 Task: Search one way flight ticket for 3 adults, 3 children in premium economy from Key West: Key West International Airport to Laramie: Laramie Regional Airport on 5-3-2023. Choice of flights is United. Number of bags: 1 carry on bag. Price is upto 84000. Outbound departure time preference is 20:00.
Action: Mouse moved to (385, 161)
Screenshot: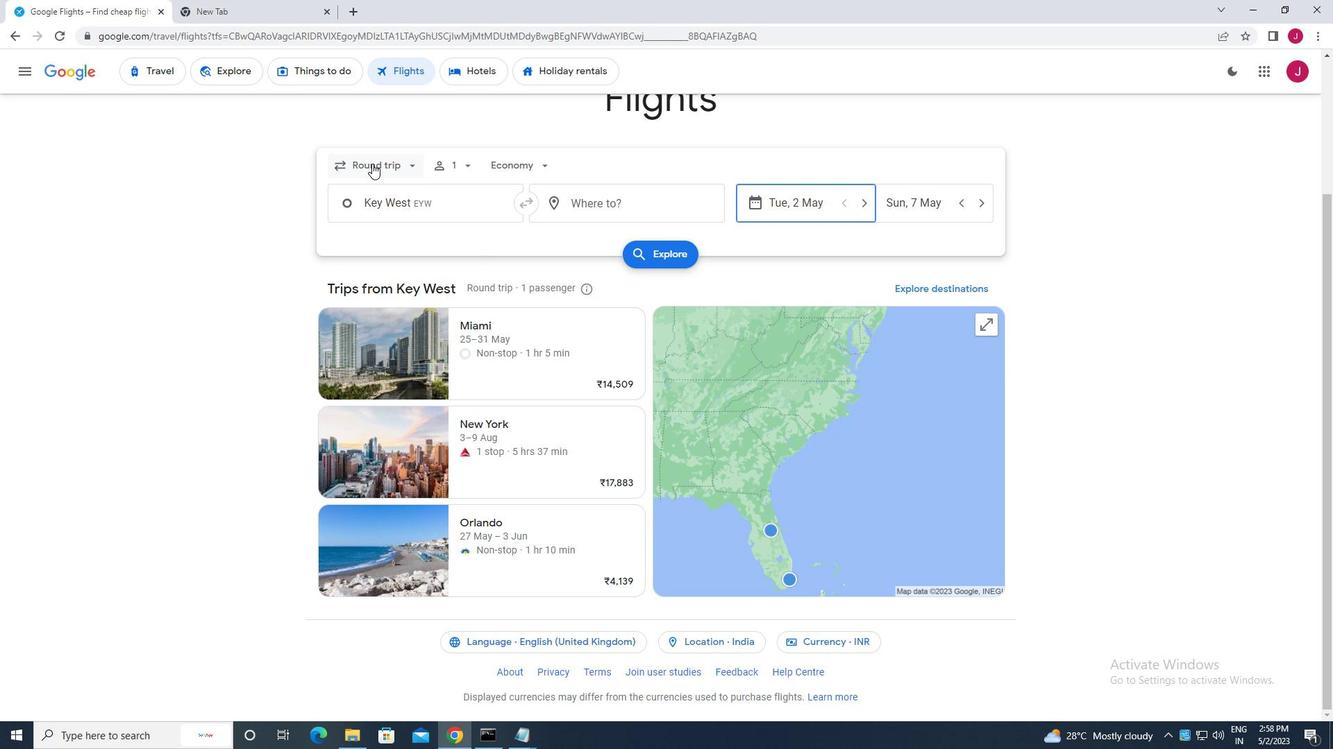 
Action: Mouse pressed left at (385, 161)
Screenshot: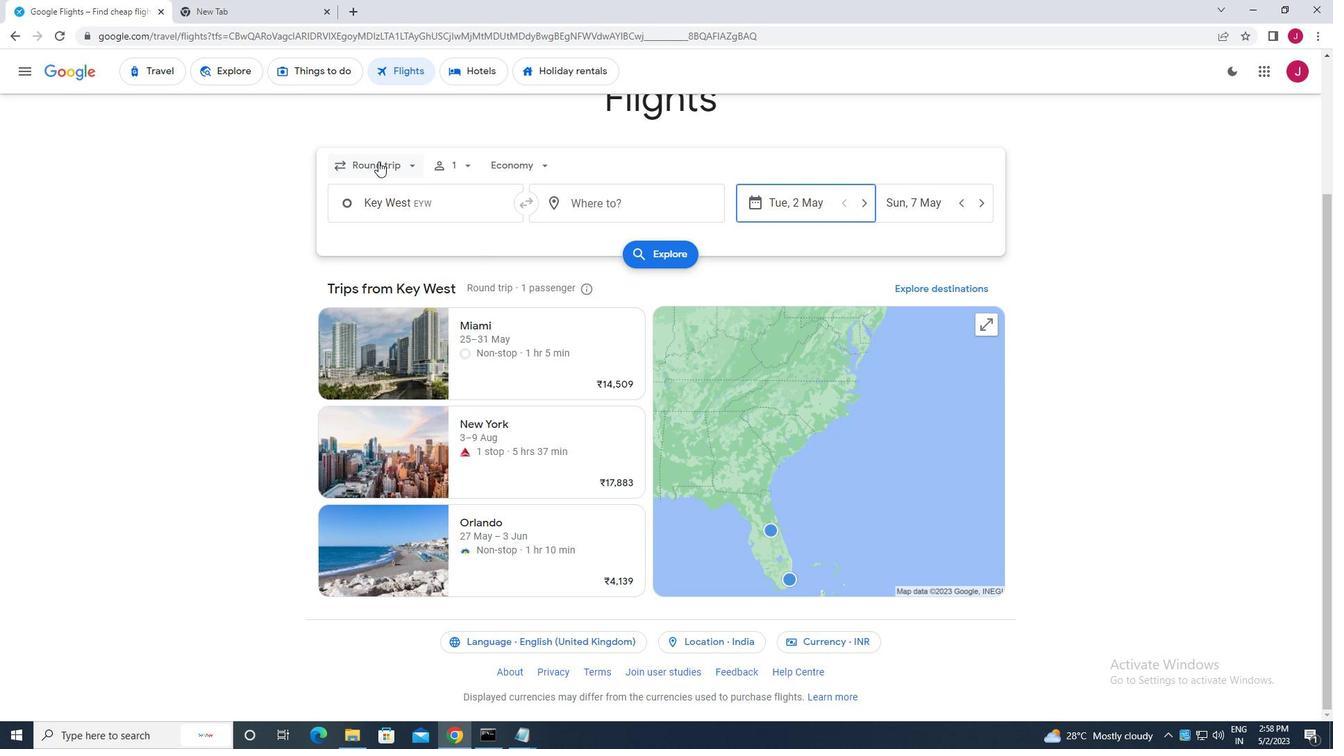 
Action: Mouse moved to (388, 227)
Screenshot: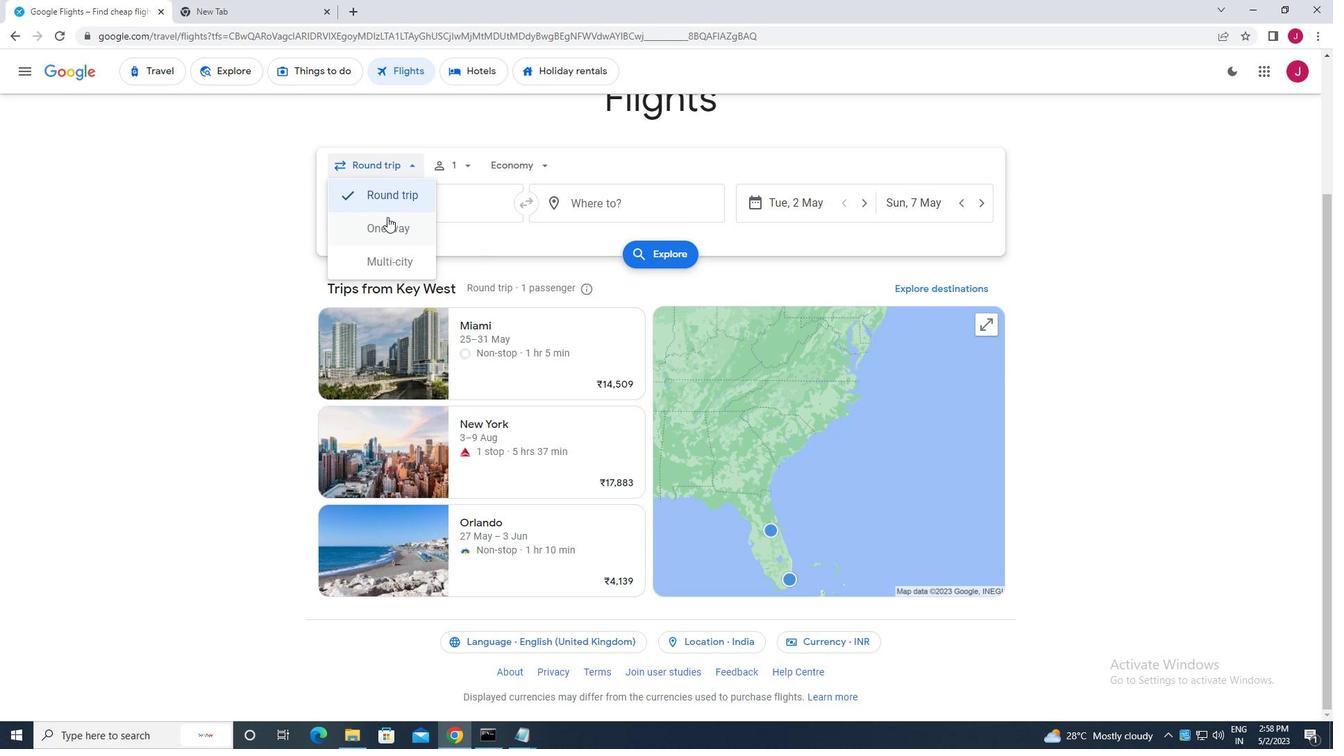 
Action: Mouse pressed left at (388, 227)
Screenshot: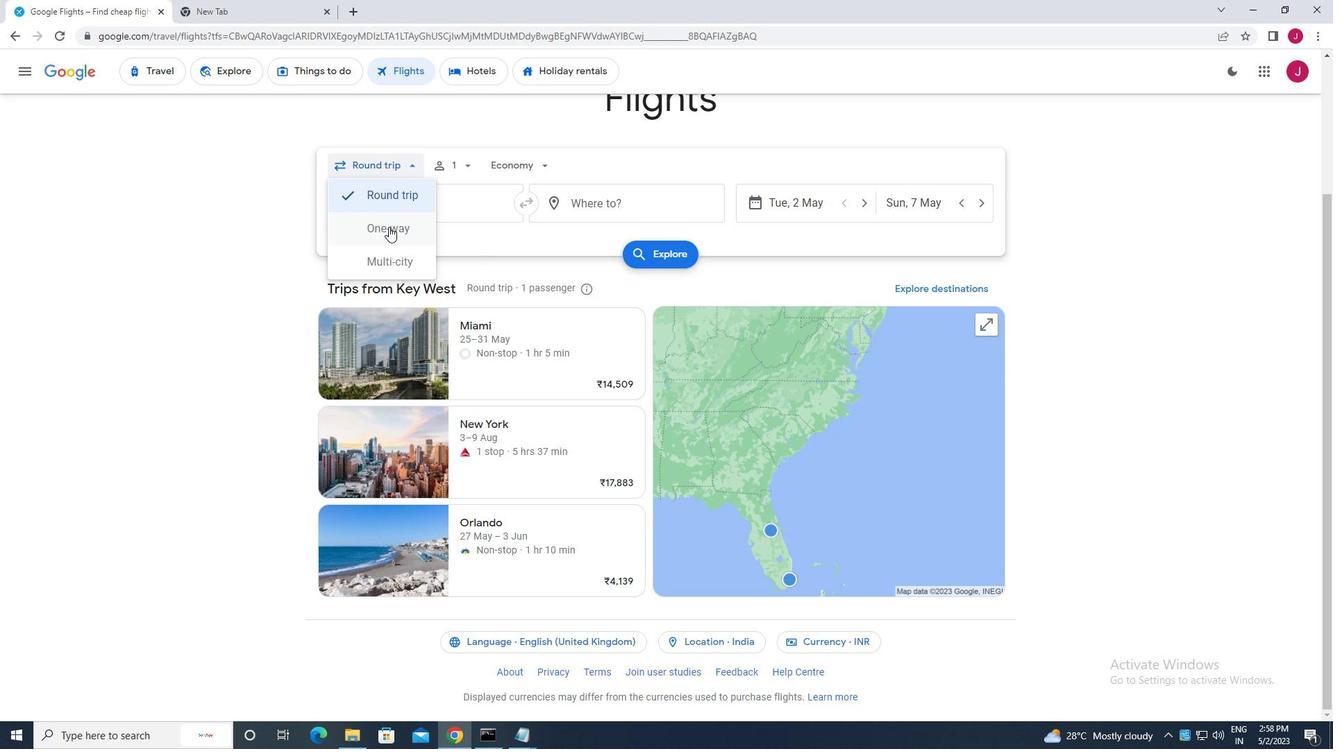 
Action: Mouse moved to (459, 164)
Screenshot: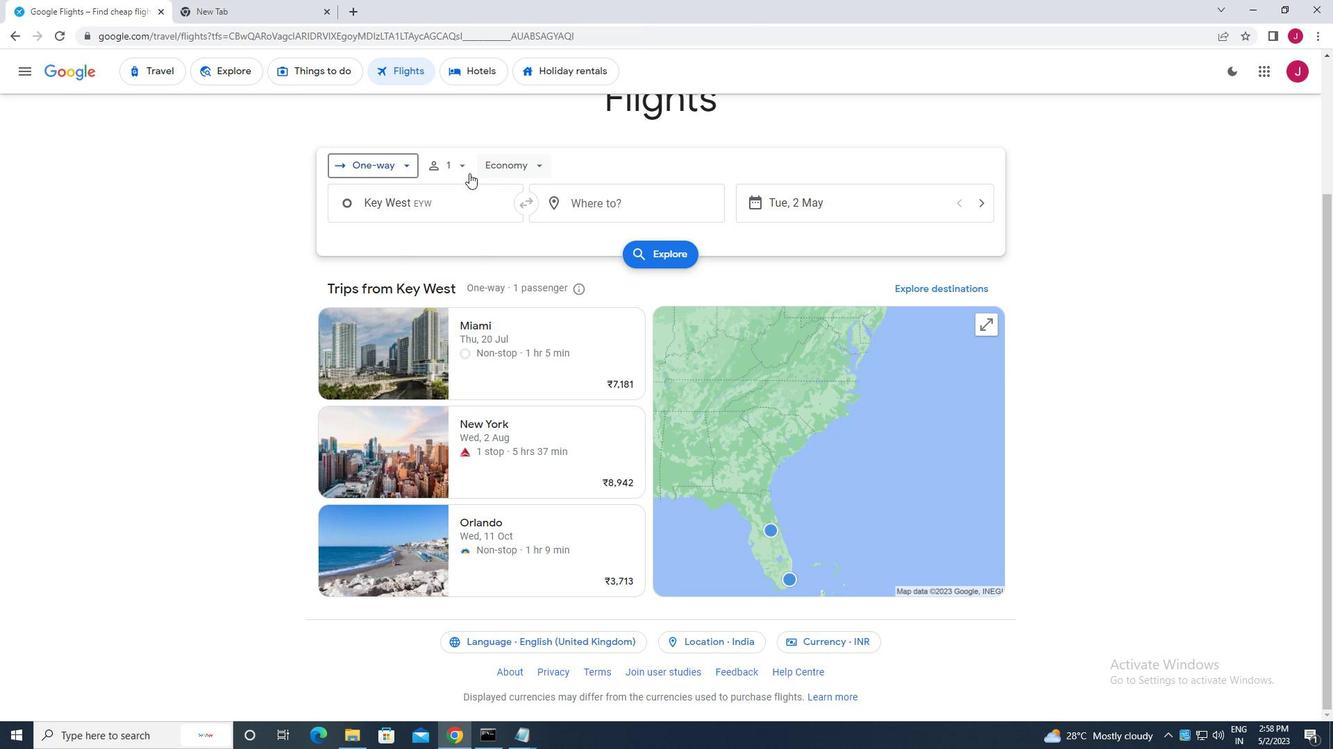 
Action: Mouse pressed left at (459, 164)
Screenshot: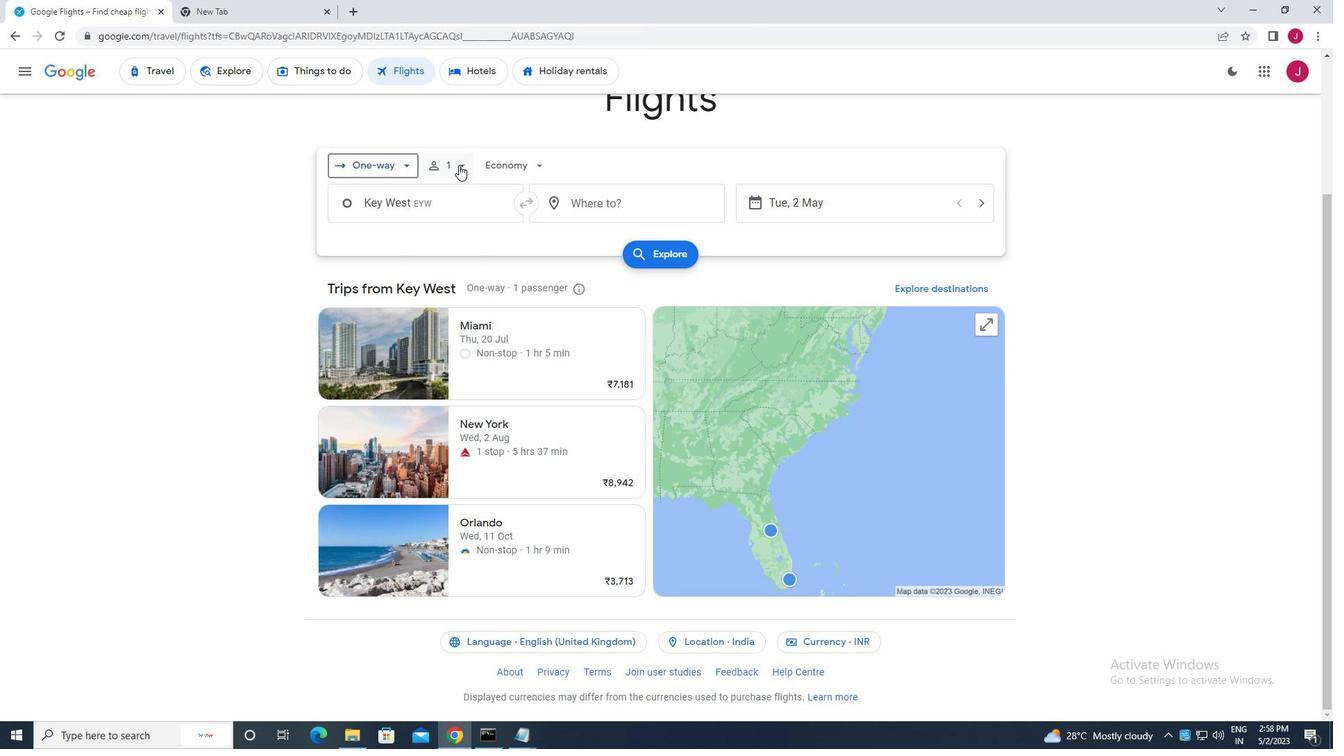 
Action: Mouse moved to (573, 202)
Screenshot: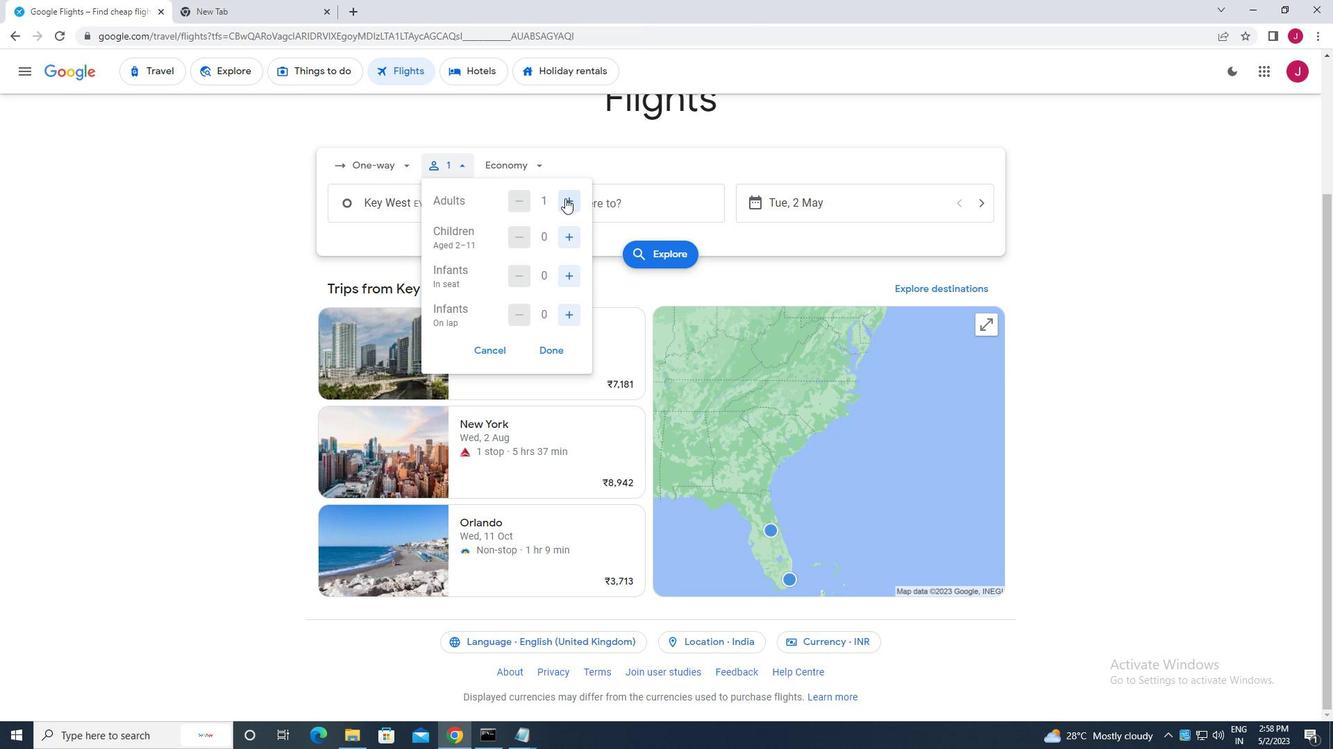 
Action: Mouse pressed left at (573, 202)
Screenshot: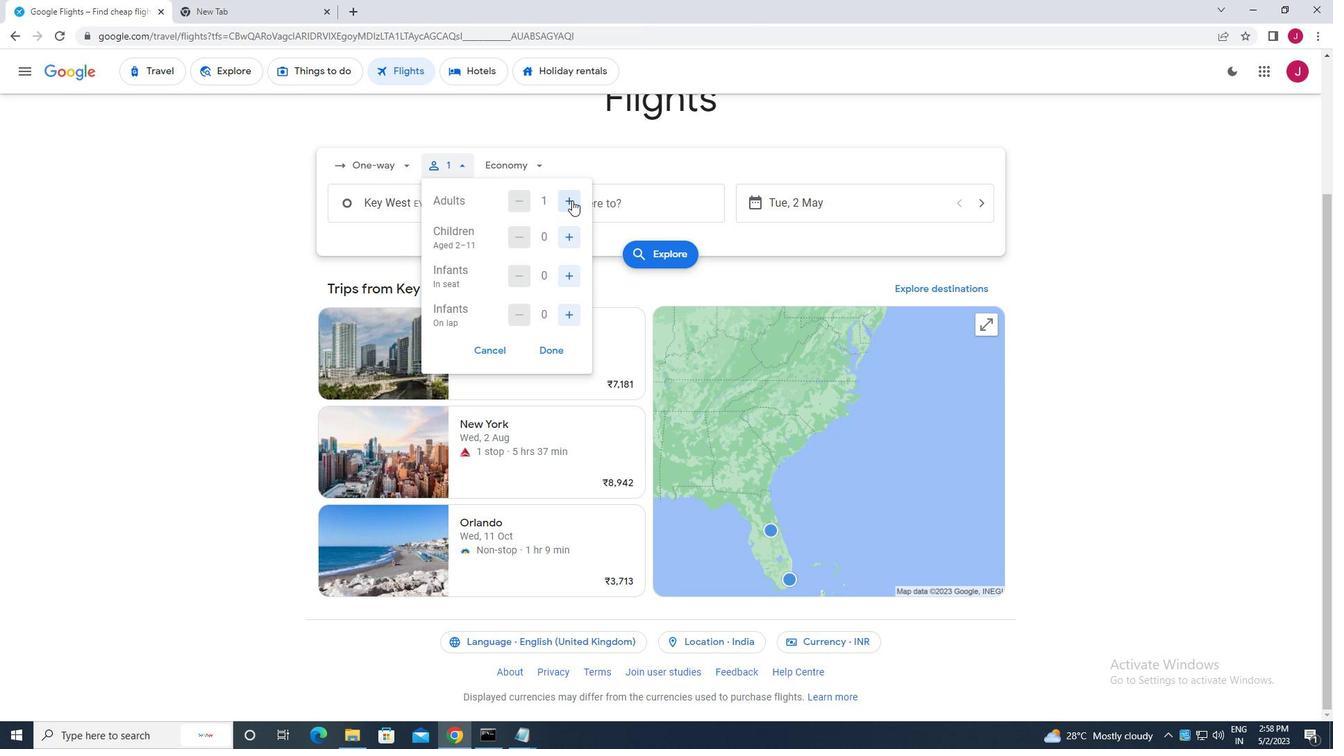 
Action: Mouse pressed left at (573, 202)
Screenshot: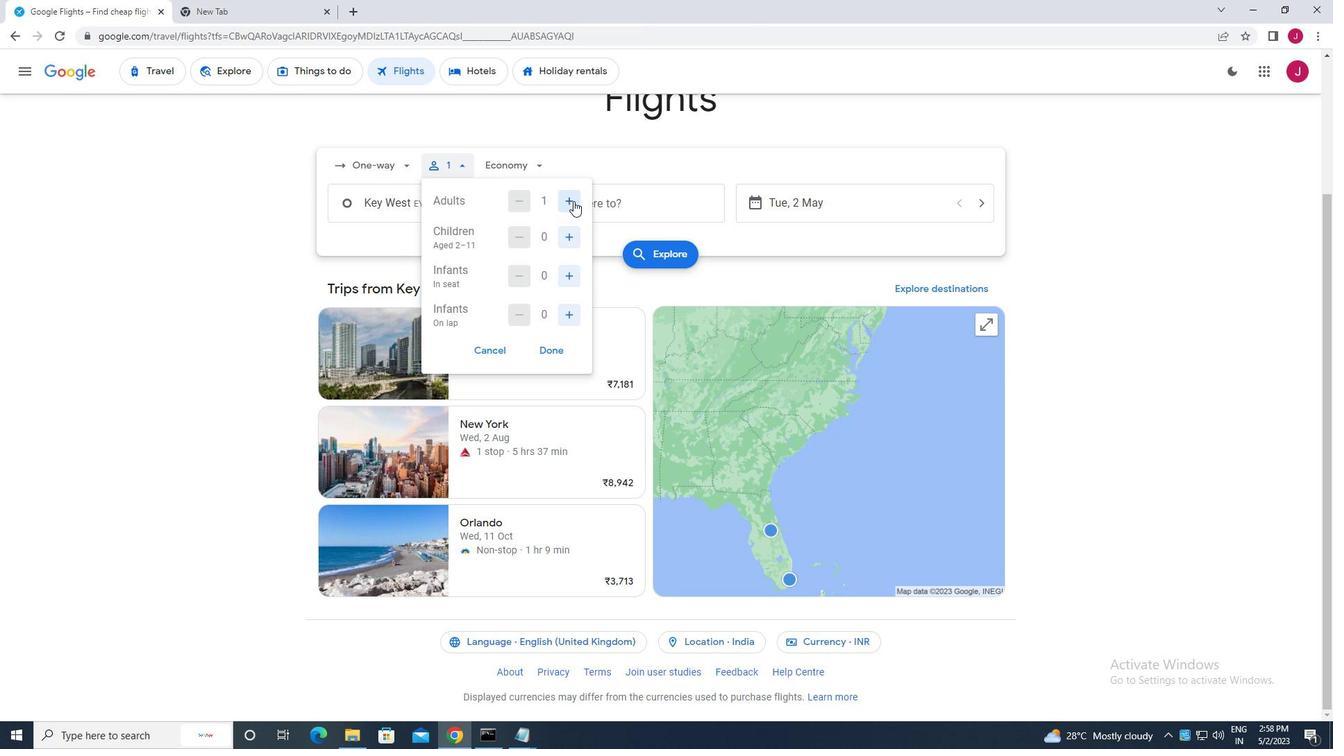 
Action: Mouse moved to (571, 239)
Screenshot: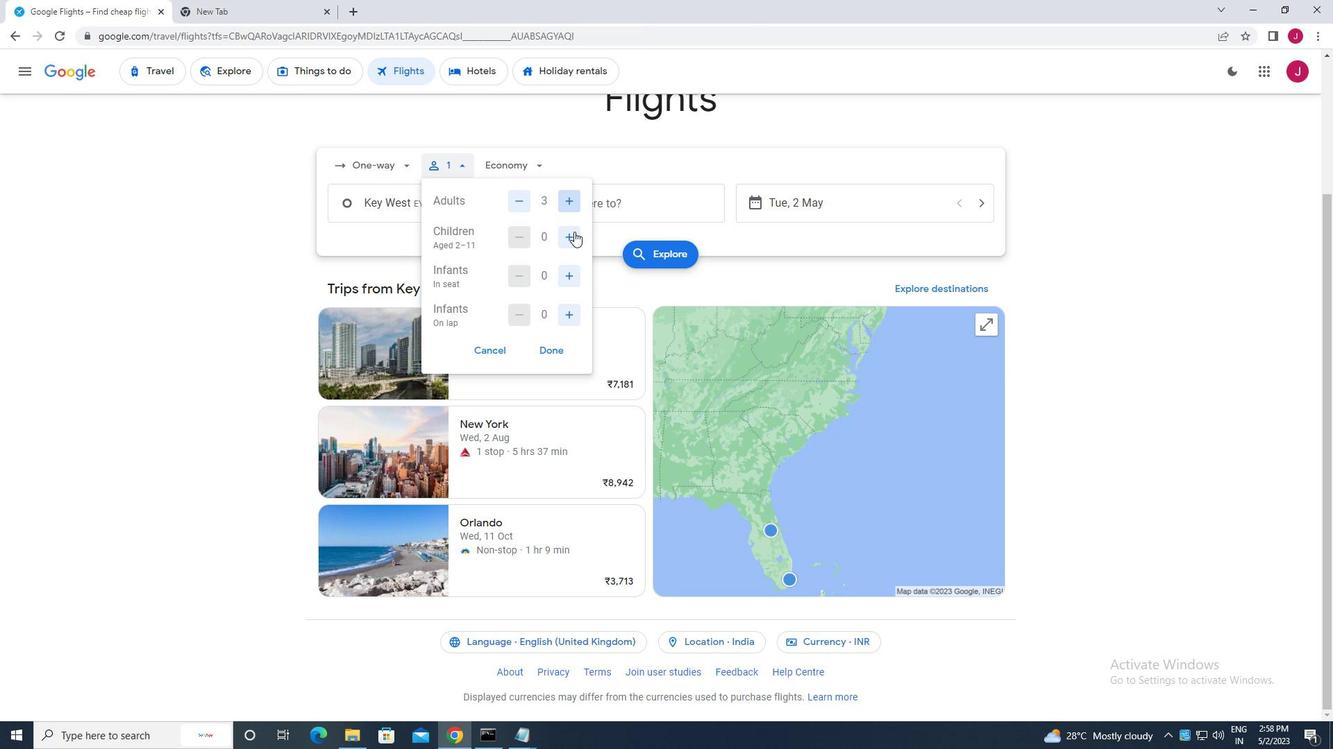 
Action: Mouse pressed left at (571, 239)
Screenshot: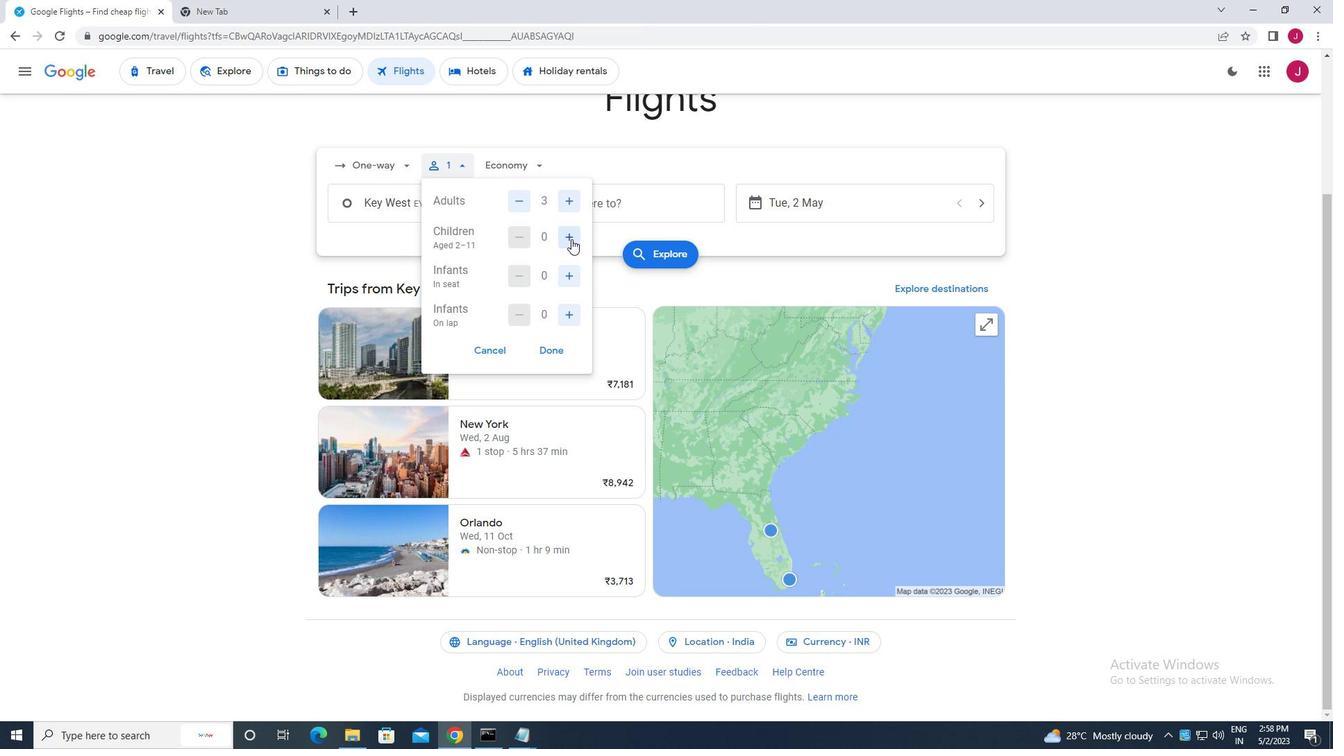 
Action: Mouse pressed left at (571, 239)
Screenshot: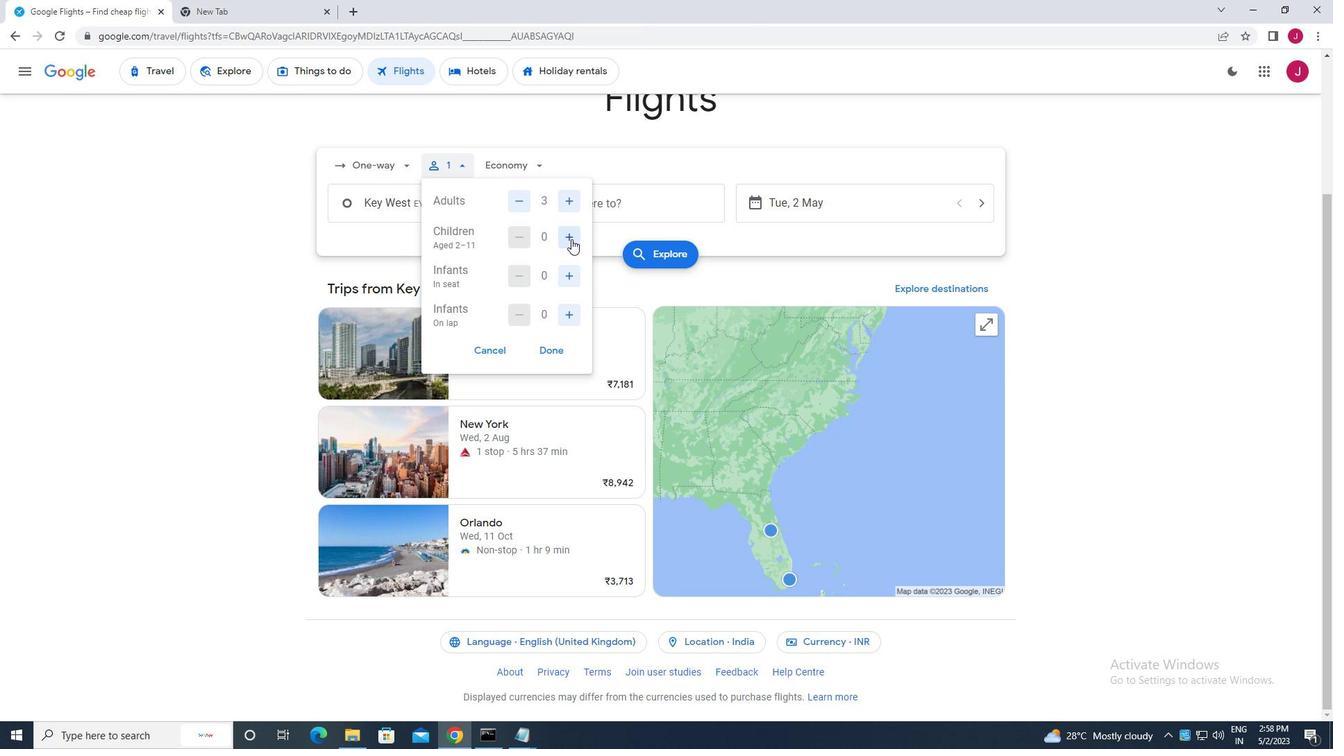 
Action: Mouse pressed left at (571, 239)
Screenshot: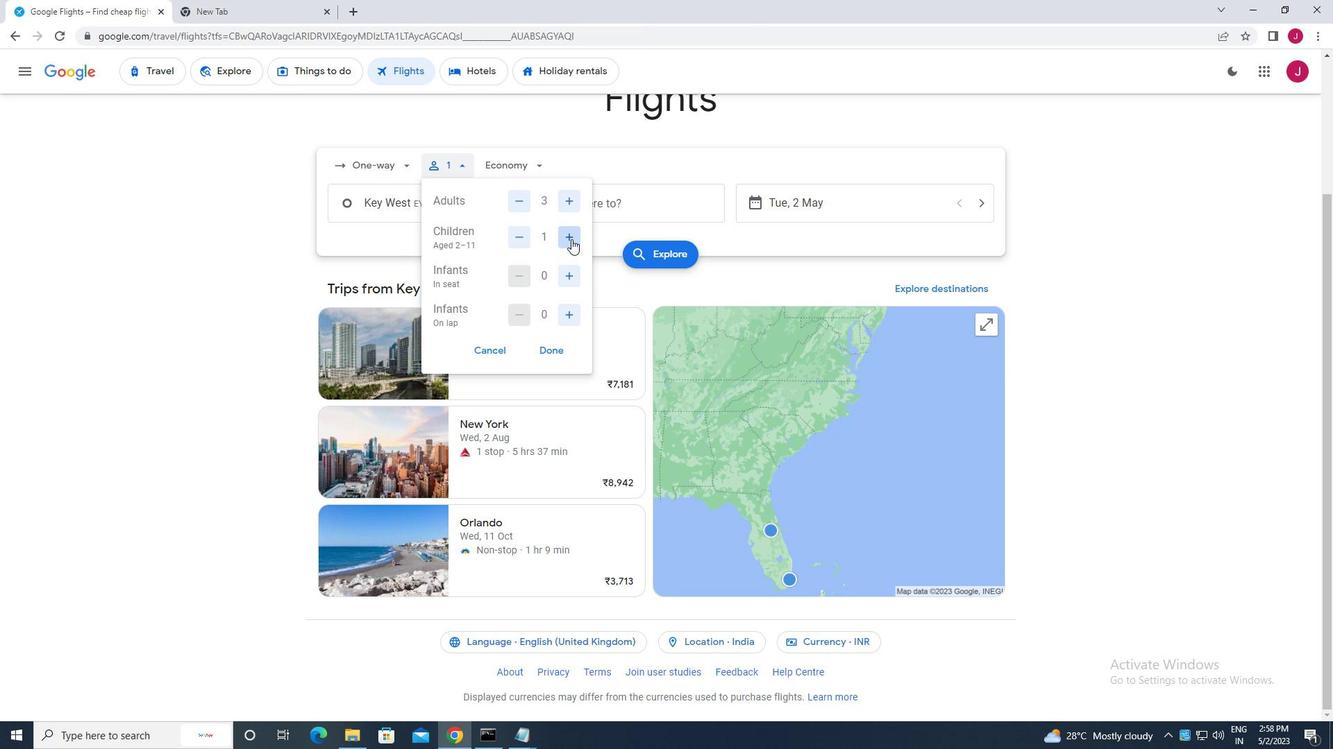 
Action: Mouse moved to (550, 352)
Screenshot: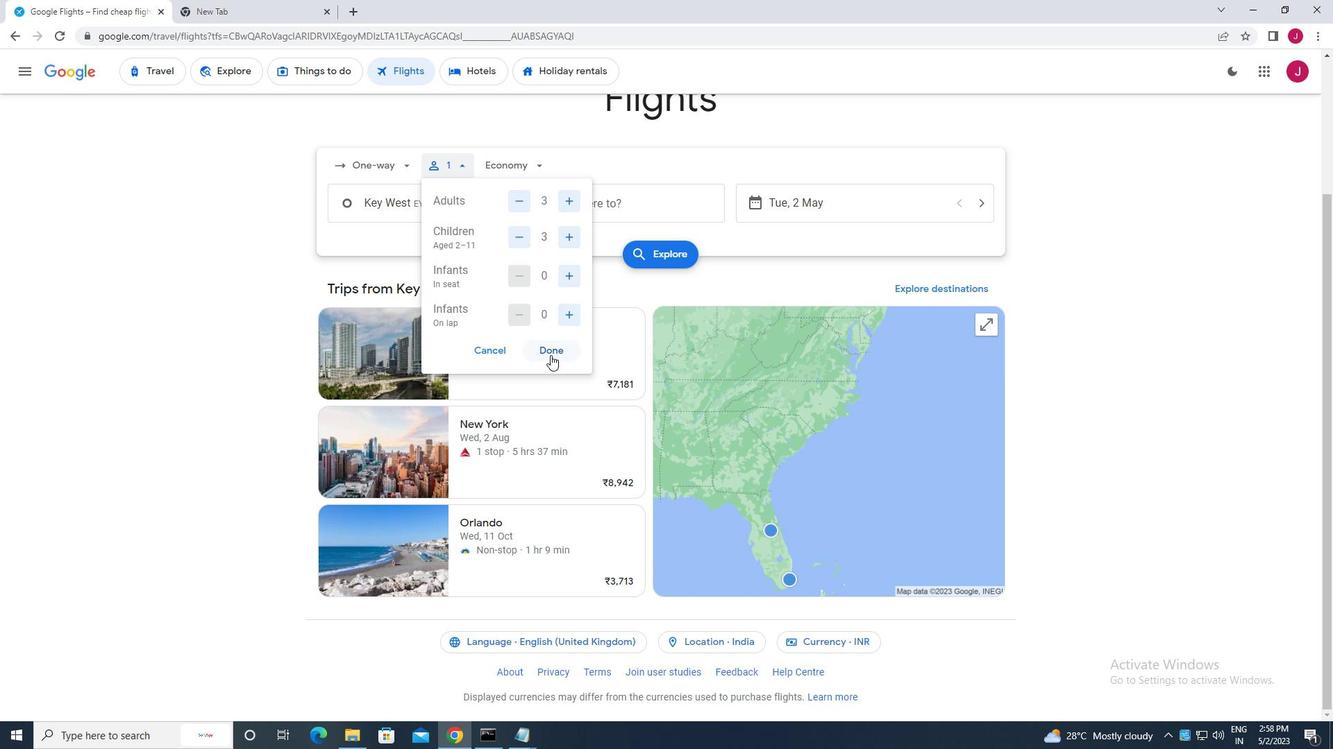 
Action: Mouse pressed left at (550, 352)
Screenshot: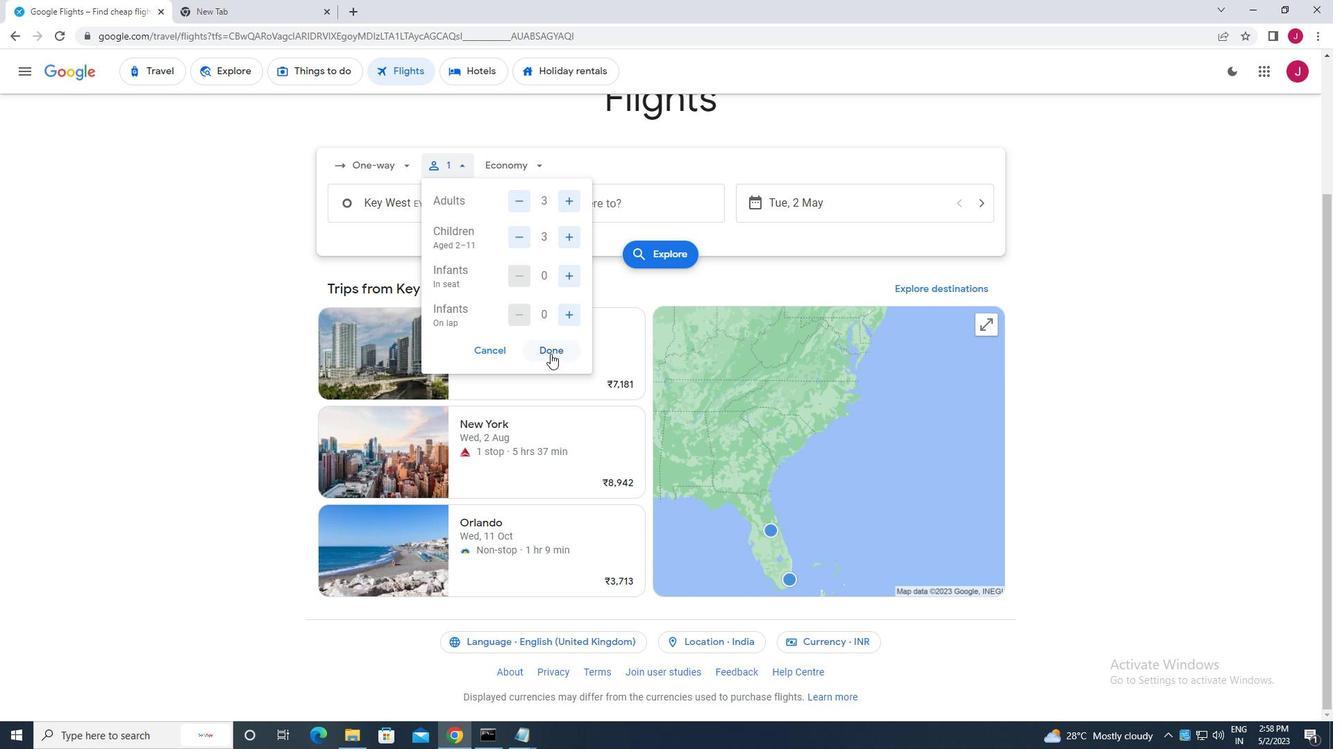 
Action: Mouse moved to (526, 160)
Screenshot: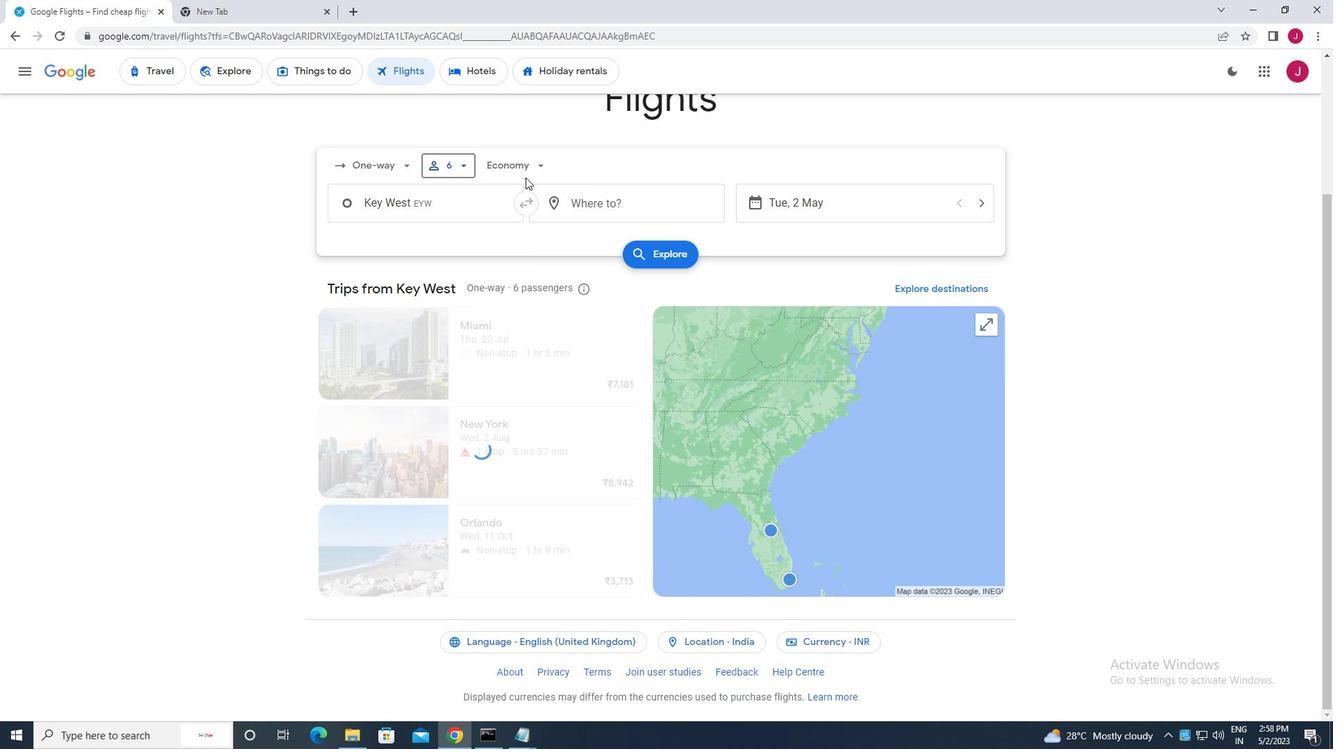 
Action: Mouse pressed left at (526, 160)
Screenshot: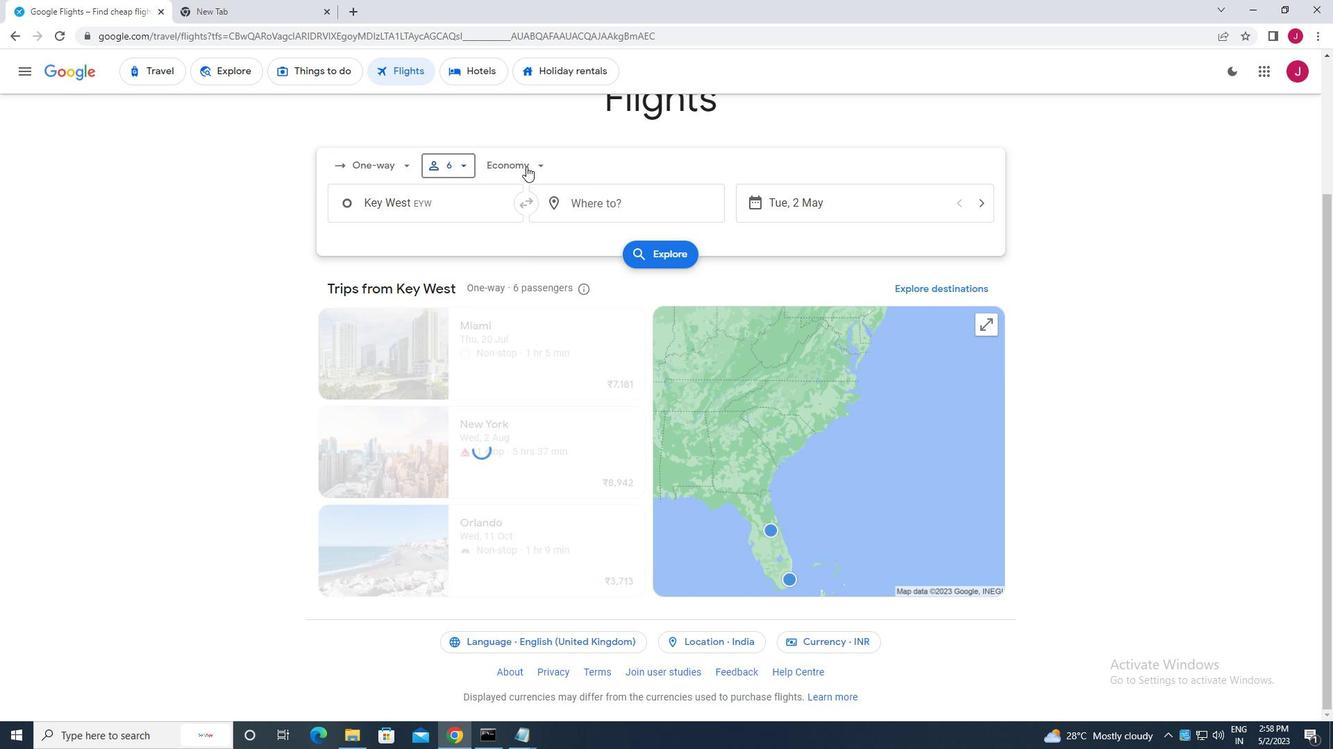
Action: Mouse moved to (529, 231)
Screenshot: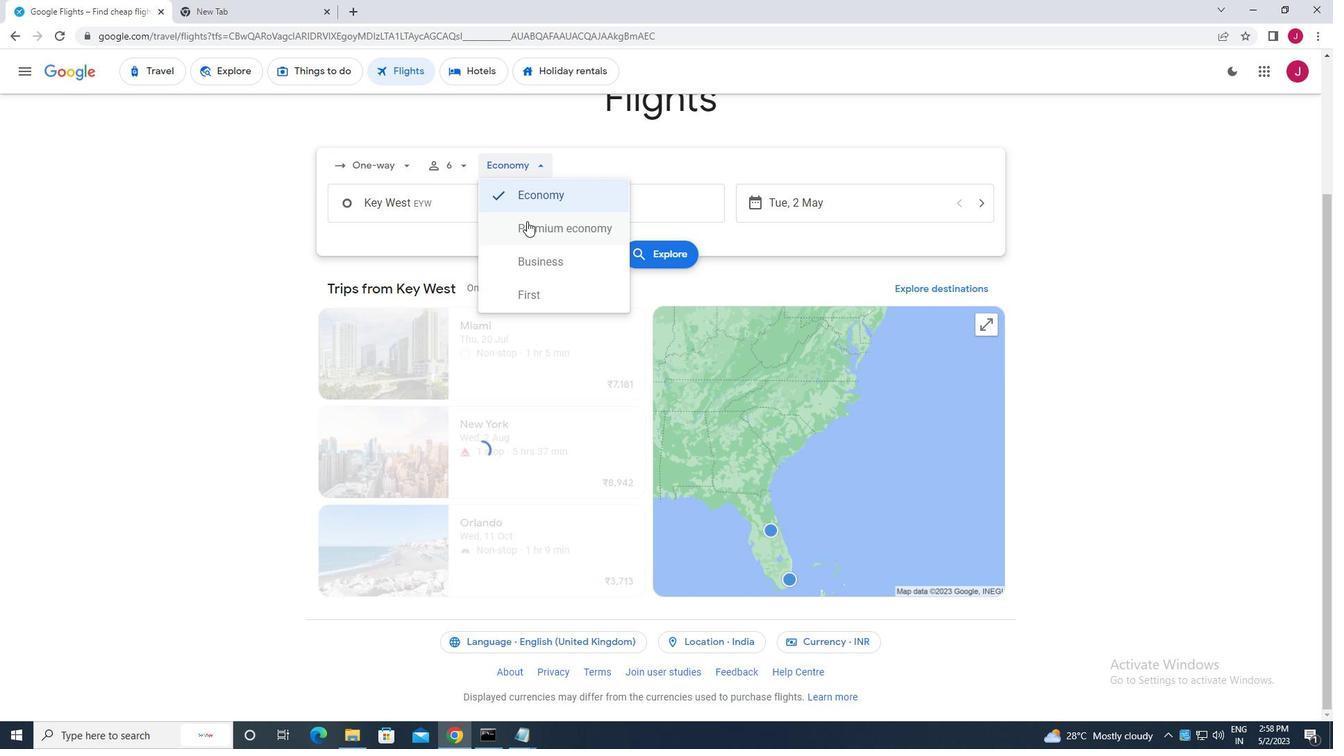 
Action: Mouse pressed left at (529, 231)
Screenshot: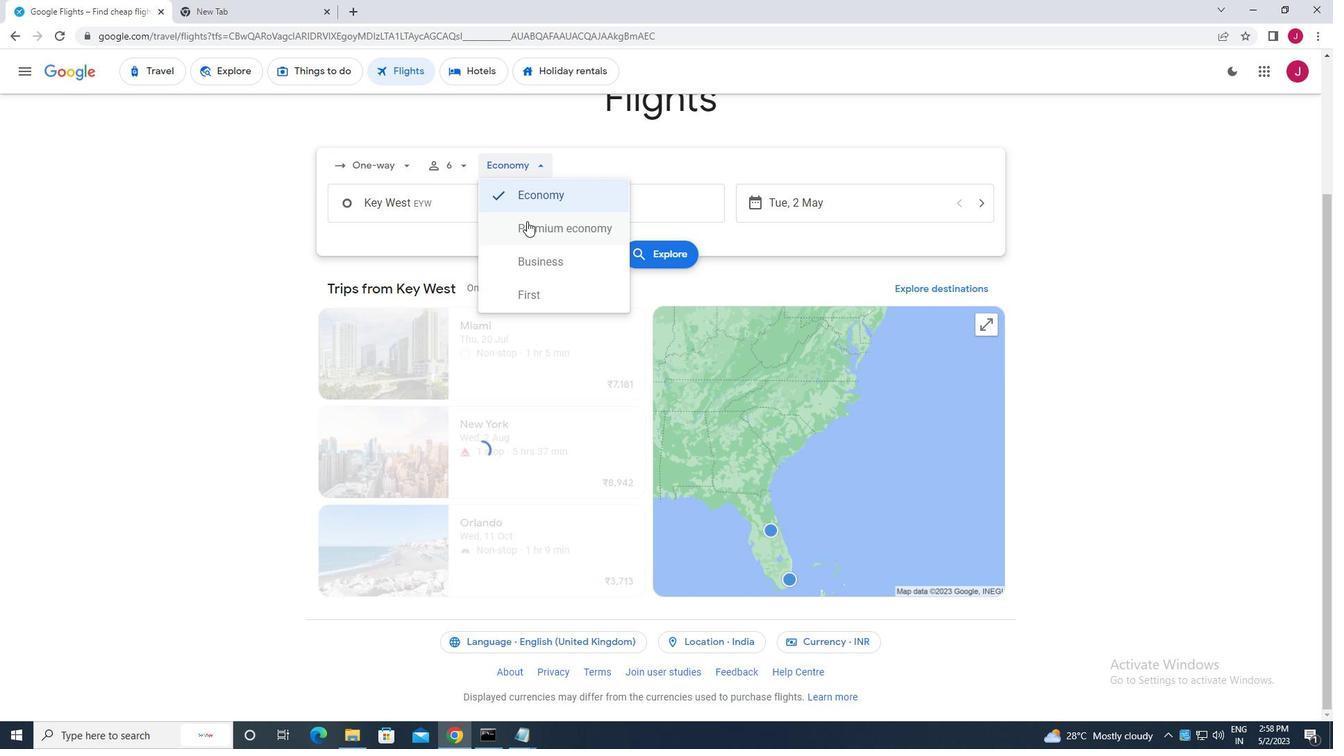 
Action: Mouse moved to (465, 201)
Screenshot: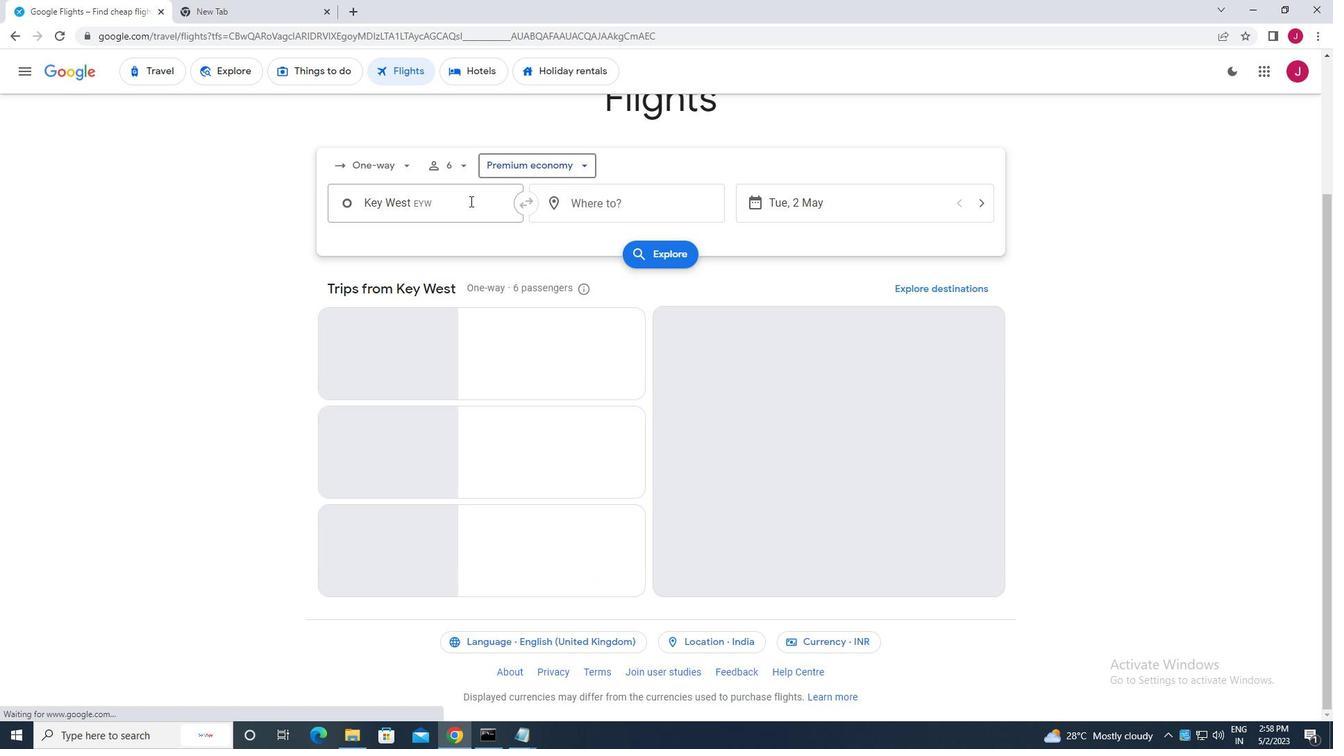 
Action: Mouse pressed left at (465, 201)
Screenshot: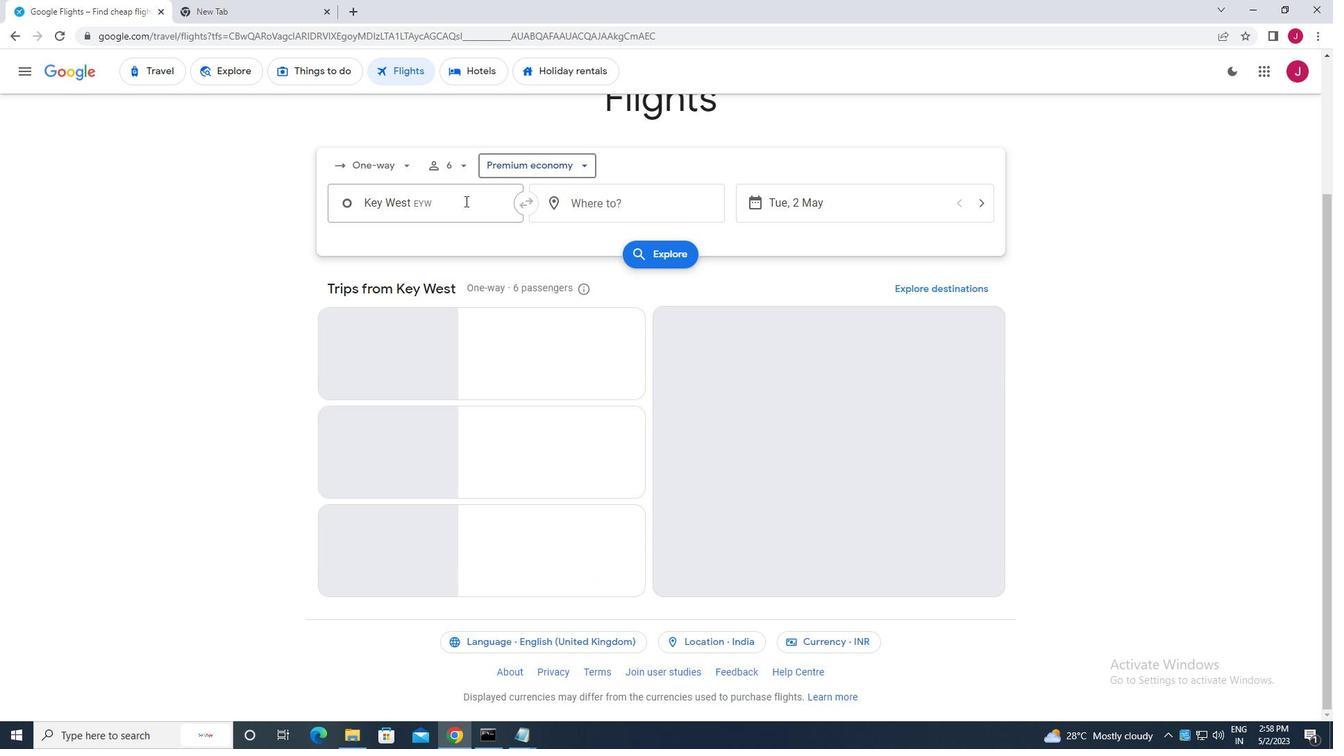 
Action: Mouse moved to (467, 195)
Screenshot: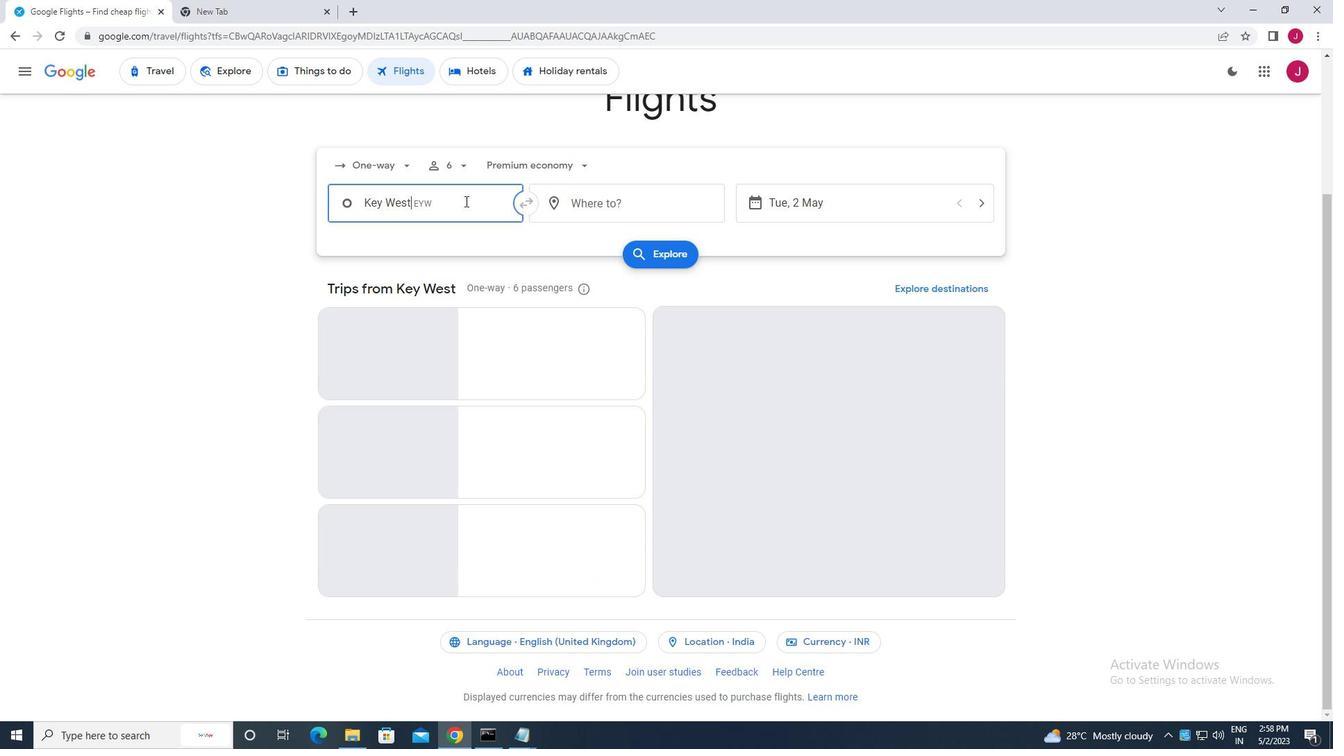 
Action: Key pressed key
Screenshot: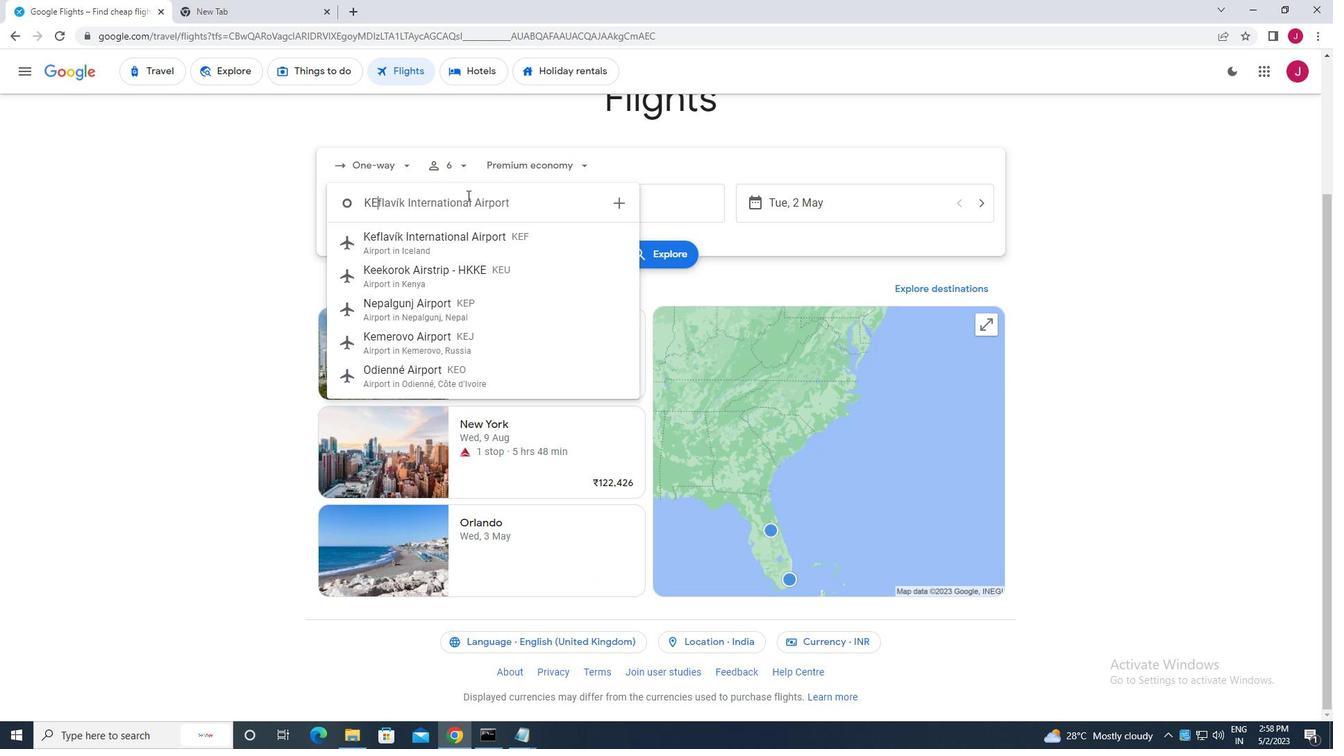 
Action: Mouse moved to (472, 267)
Screenshot: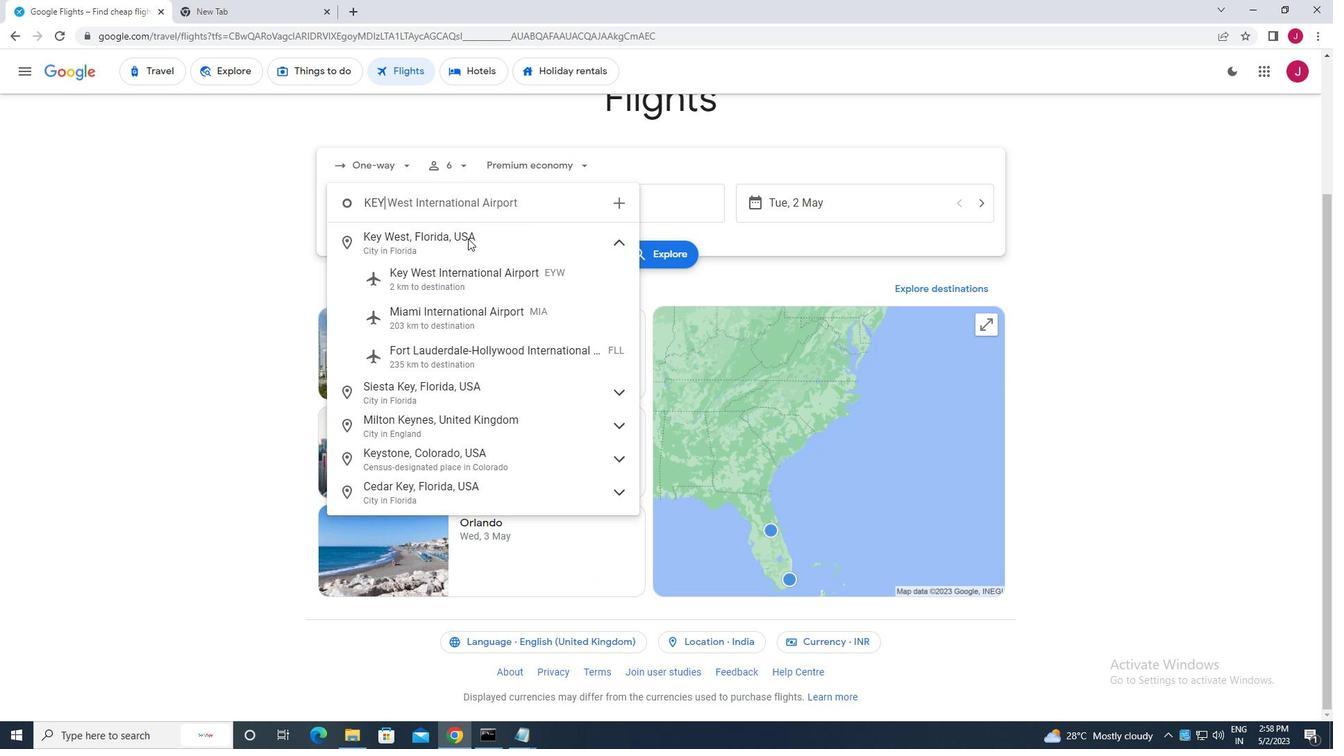 
Action: Mouse pressed left at (472, 267)
Screenshot: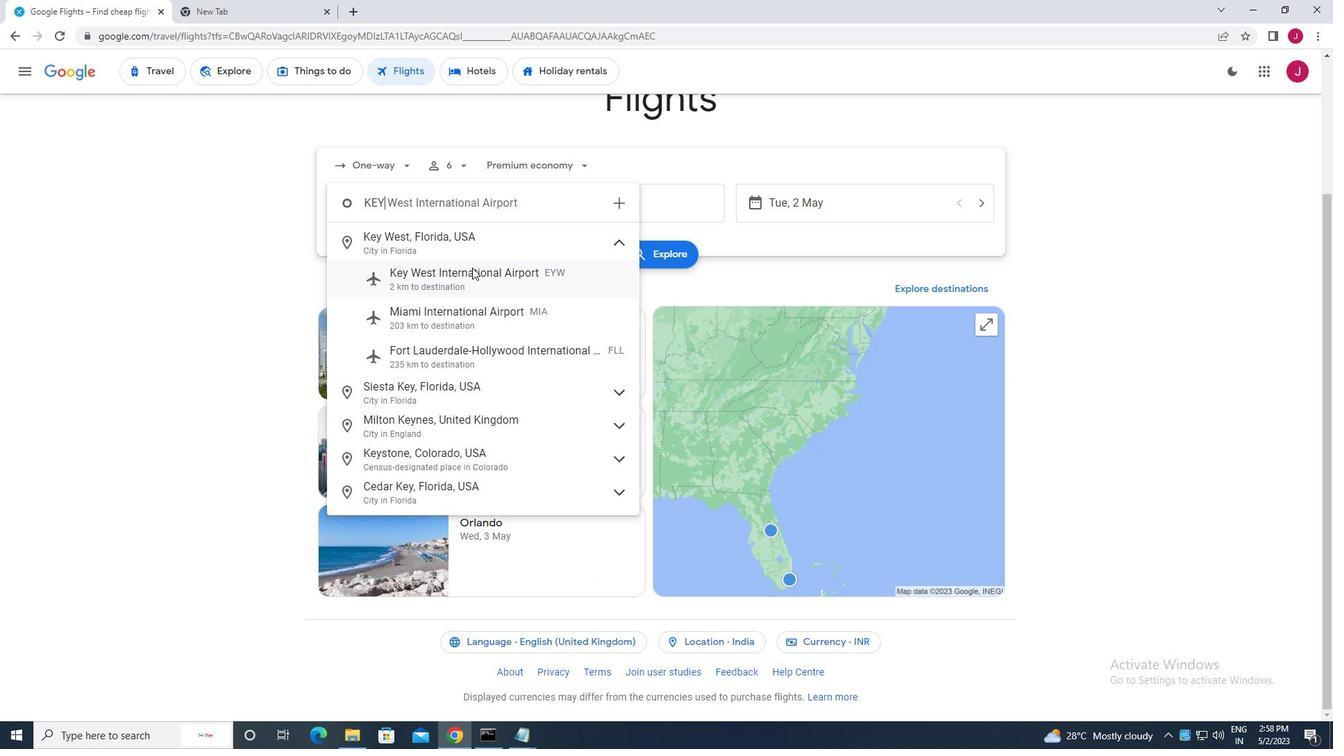 
Action: Mouse moved to (638, 213)
Screenshot: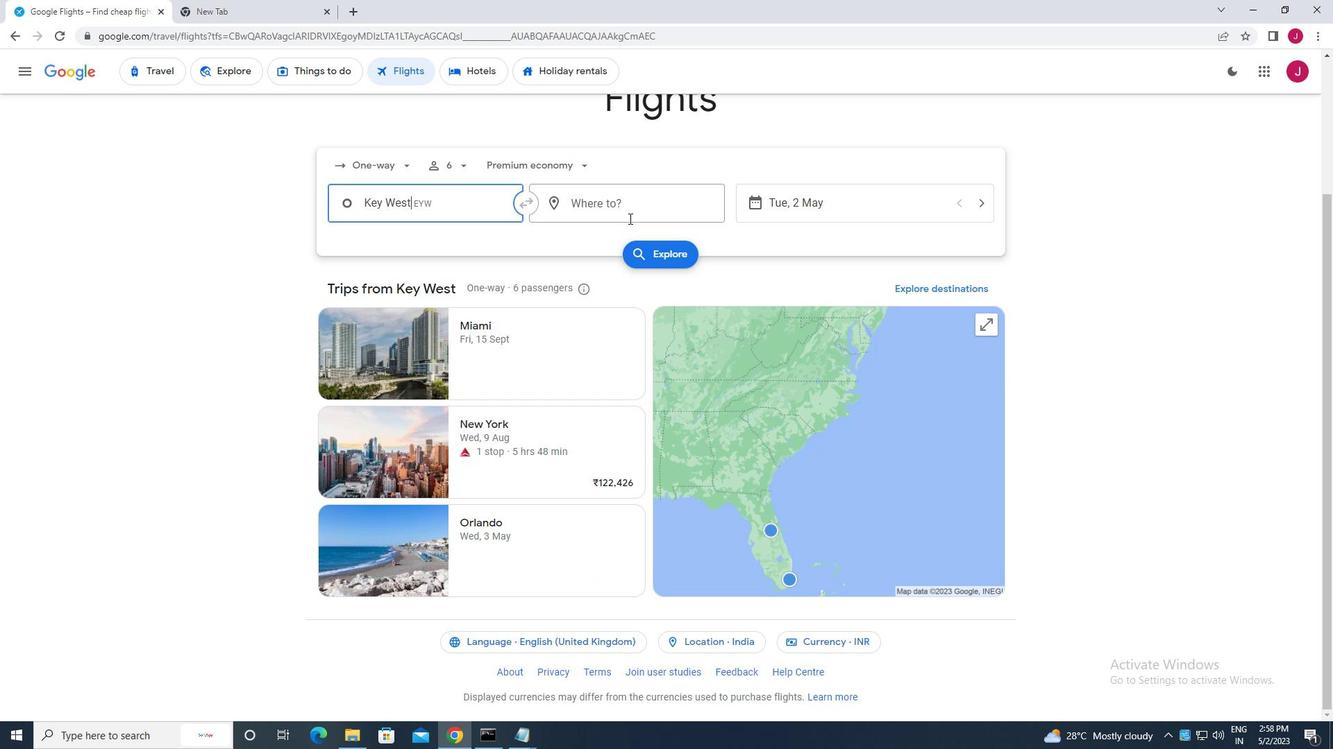 
Action: Mouse pressed left at (638, 213)
Screenshot: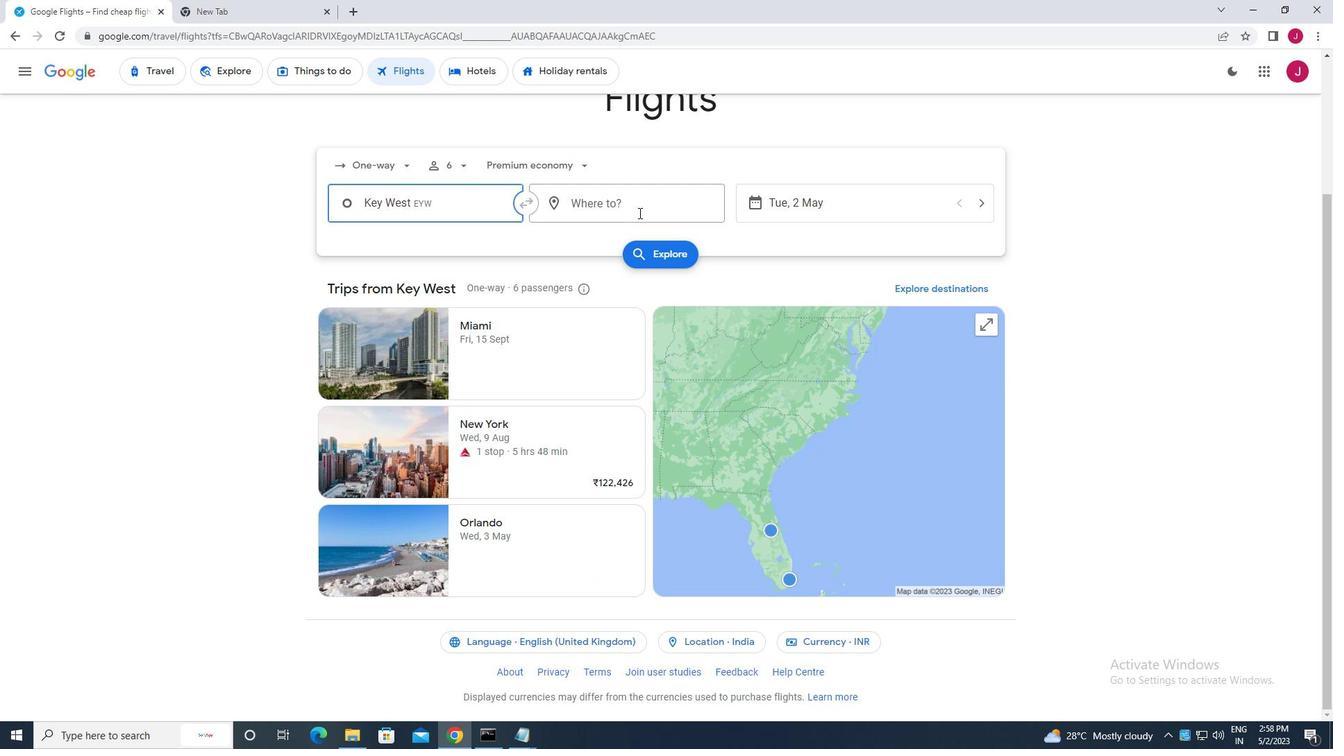 
Action: Mouse moved to (638, 213)
Screenshot: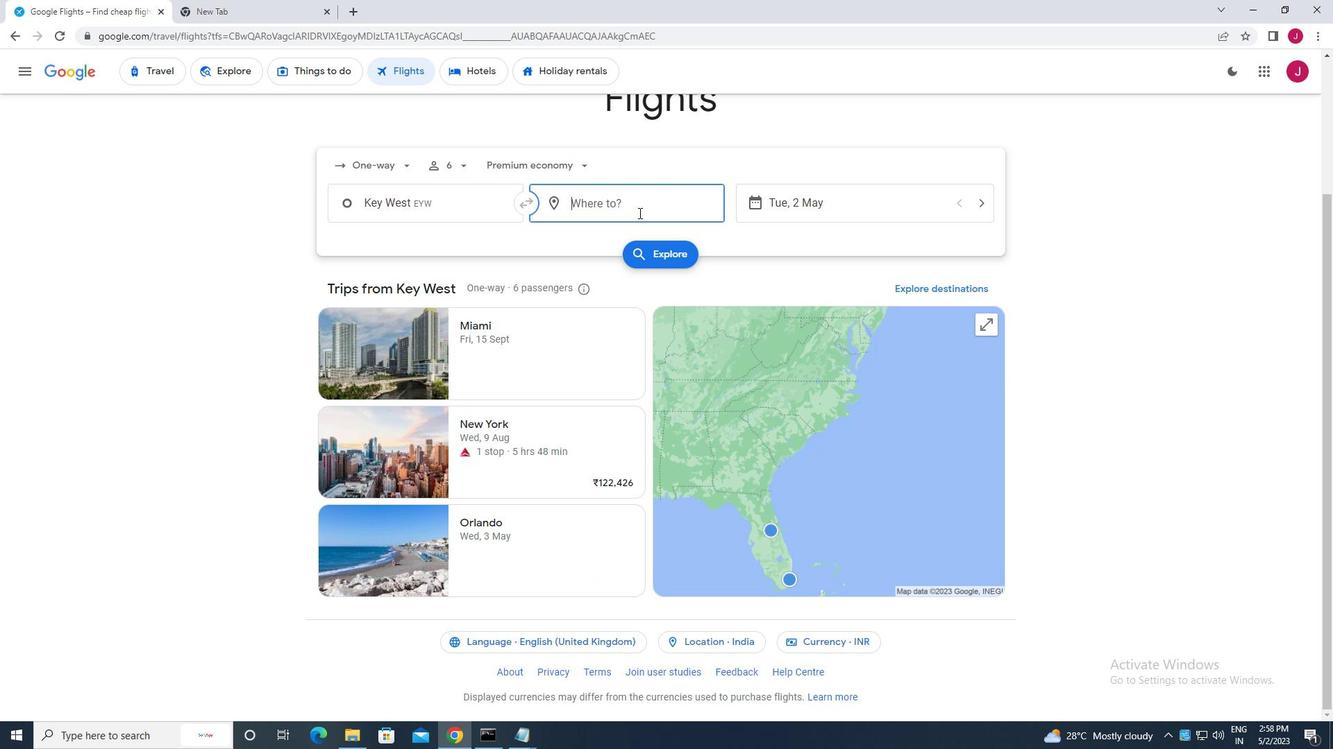 
Action: Key pressed laram
Screenshot: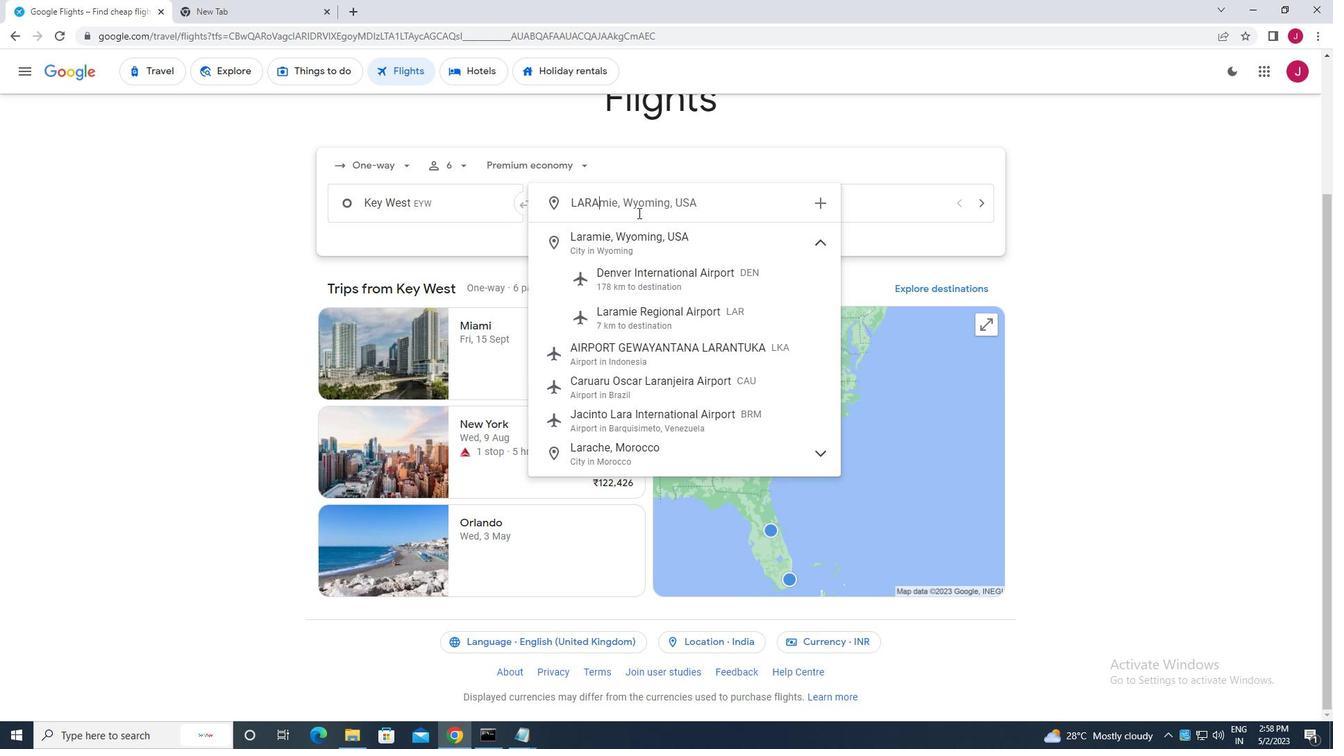 
Action: Mouse moved to (657, 313)
Screenshot: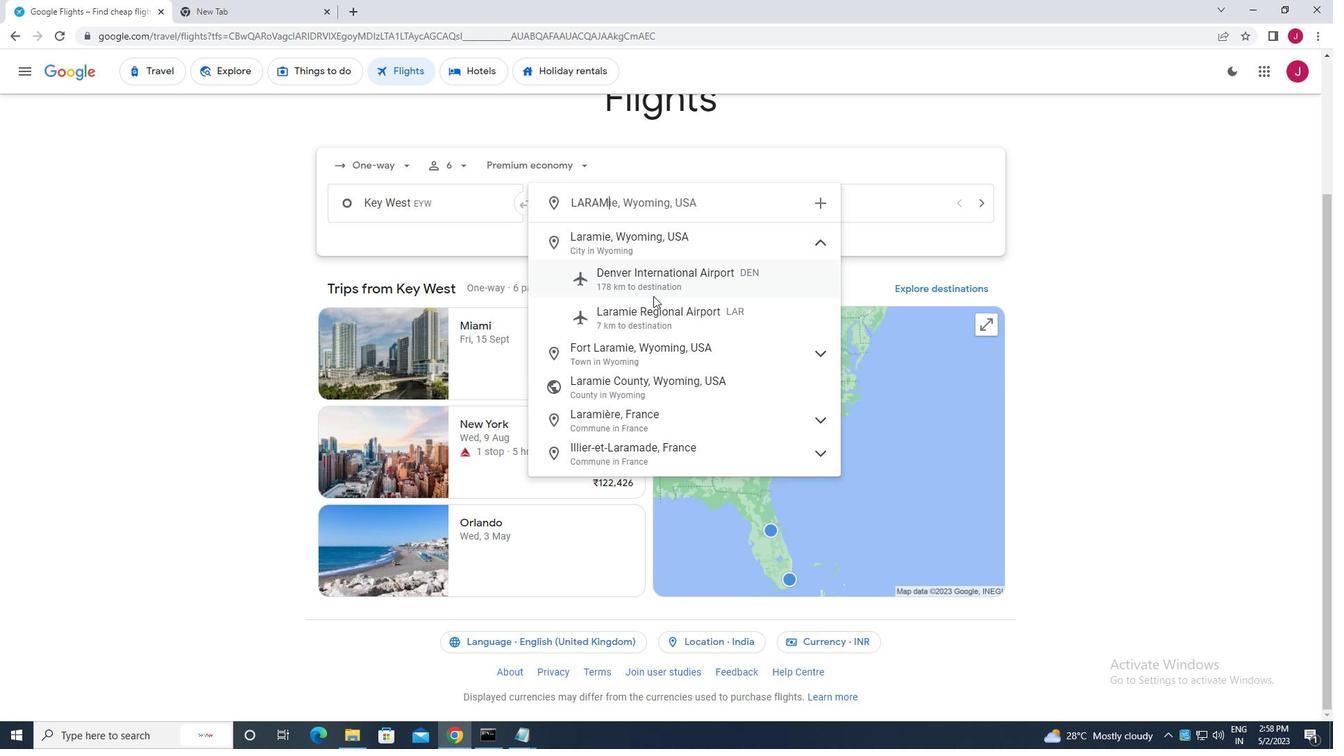 
Action: Mouse pressed left at (657, 313)
Screenshot: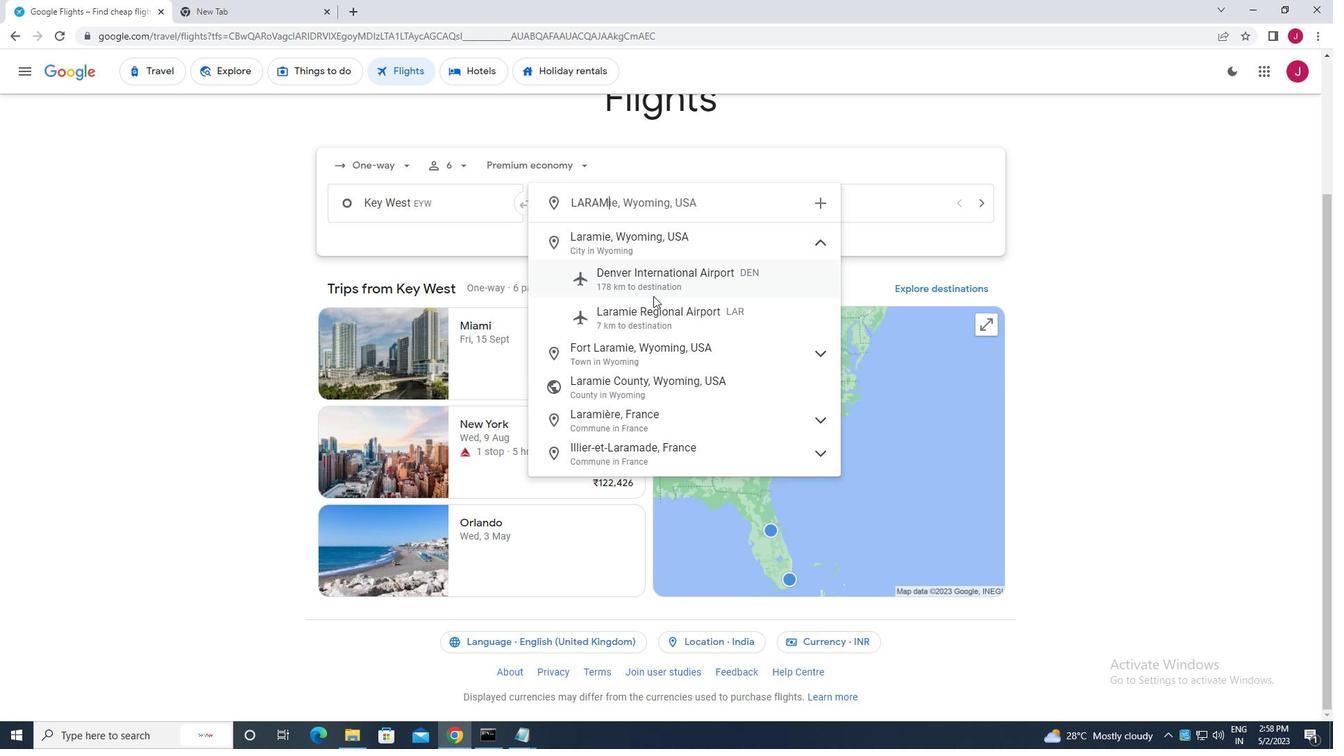 
Action: Mouse moved to (819, 210)
Screenshot: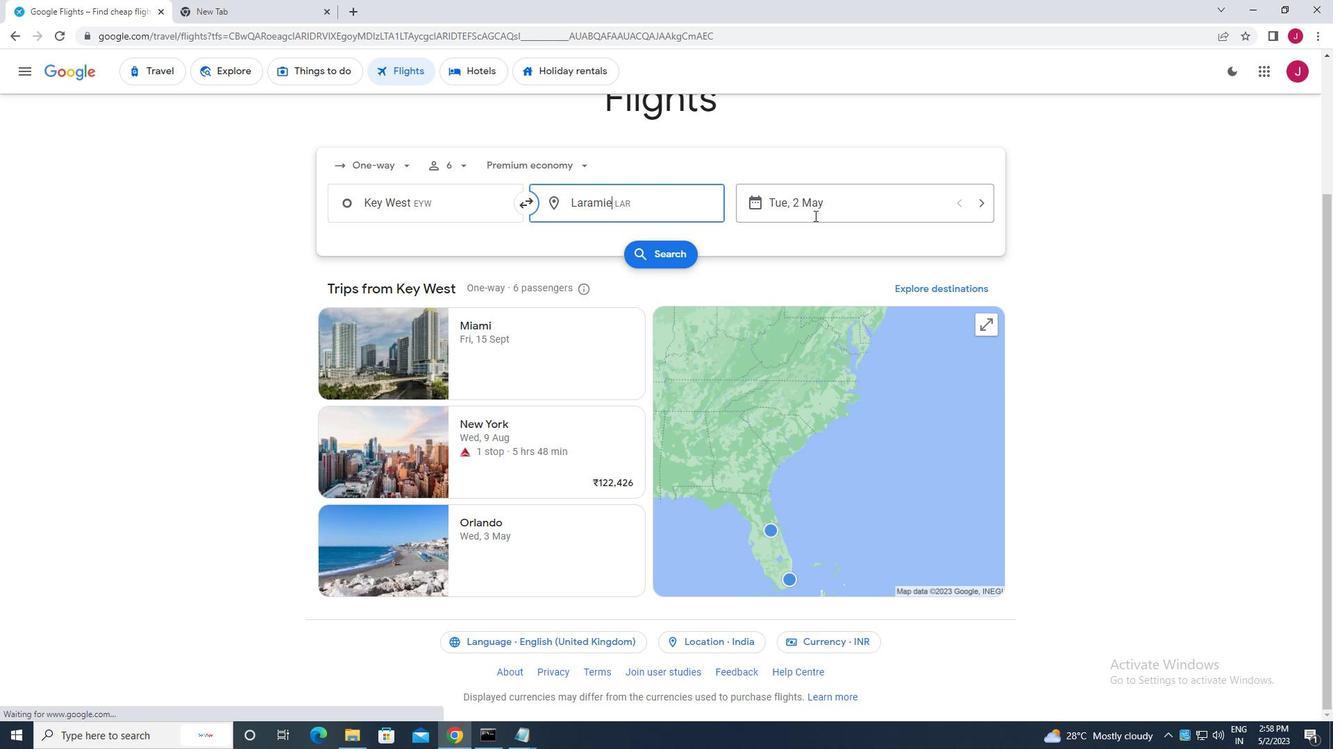 
Action: Mouse pressed left at (819, 210)
Screenshot: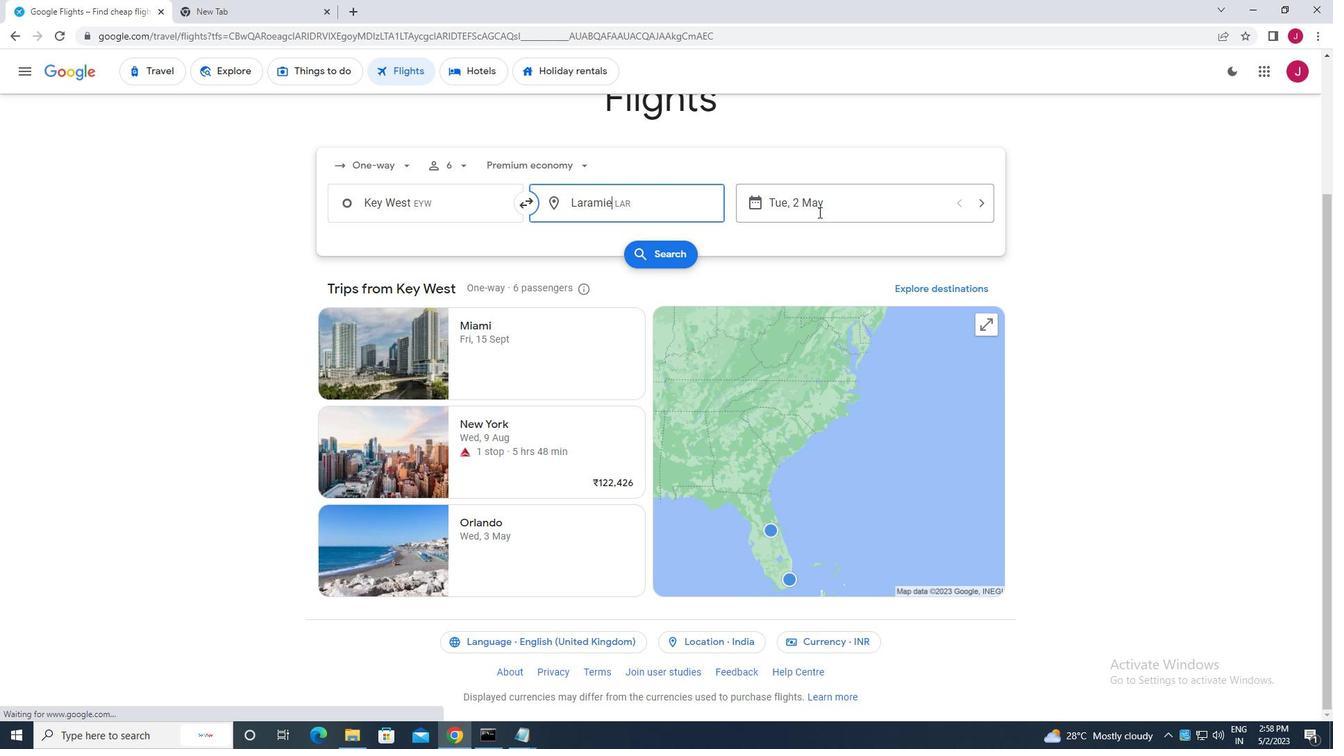 
Action: Mouse moved to (599, 323)
Screenshot: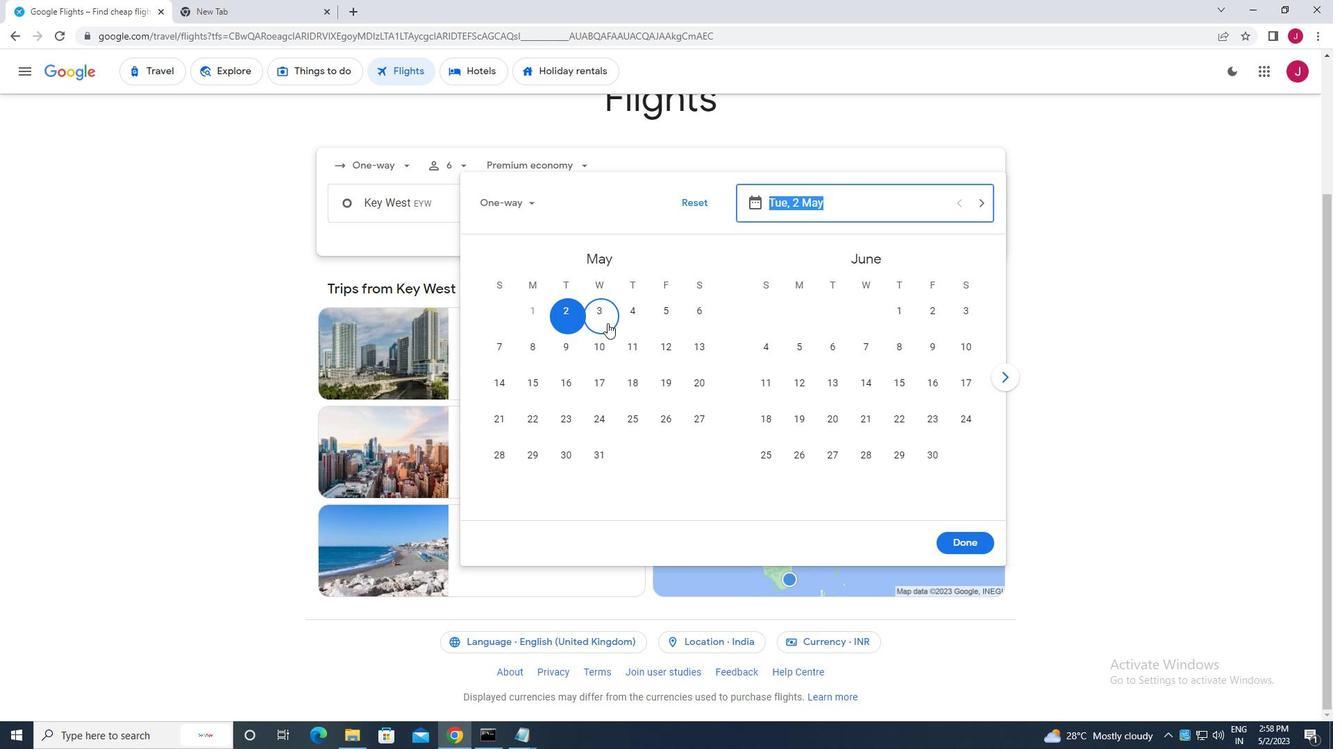 
Action: Mouse pressed left at (599, 323)
Screenshot: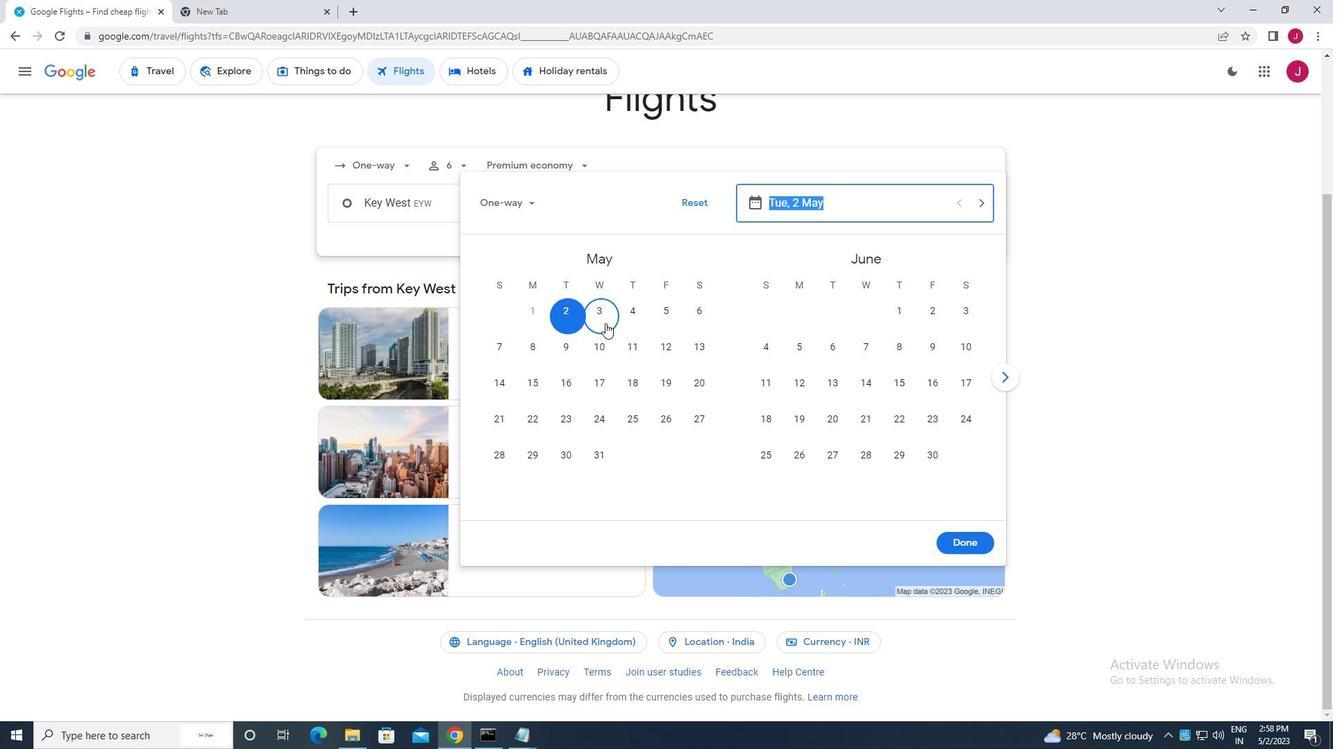 
Action: Mouse moved to (958, 538)
Screenshot: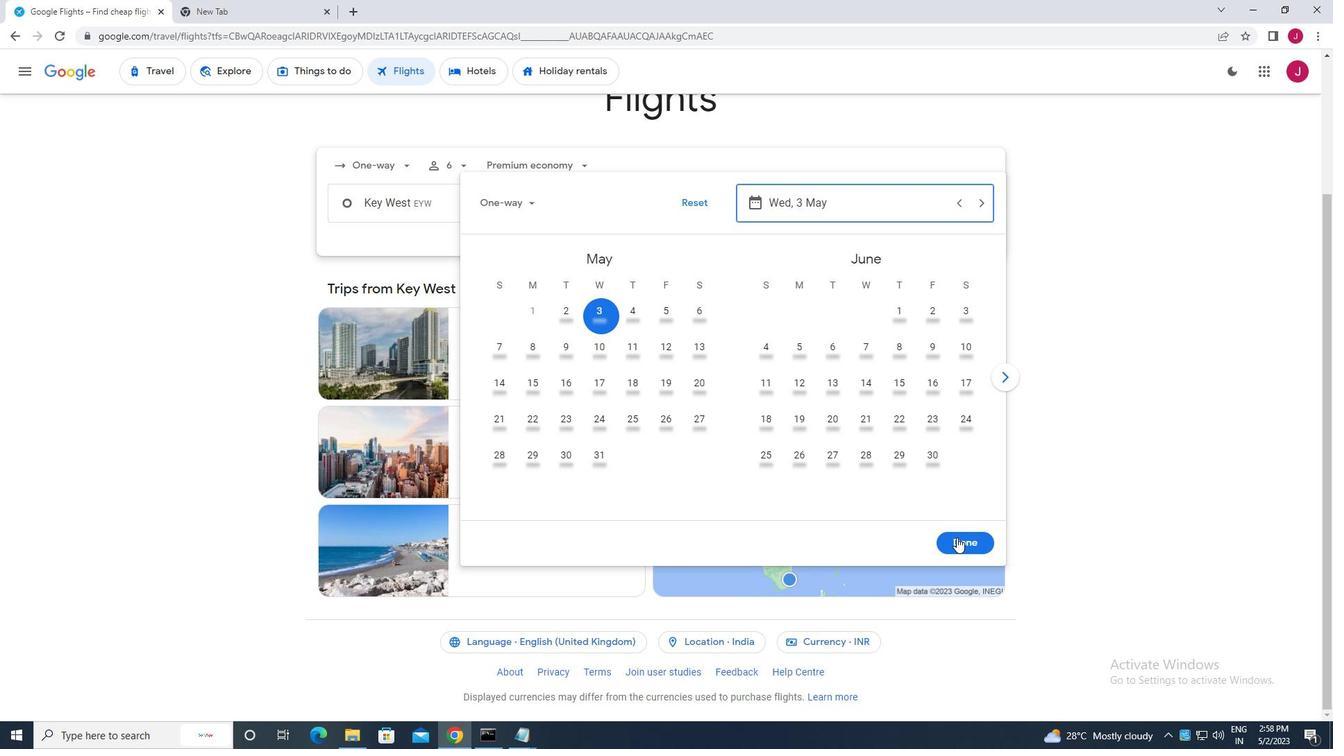 
Action: Mouse pressed left at (958, 538)
Screenshot: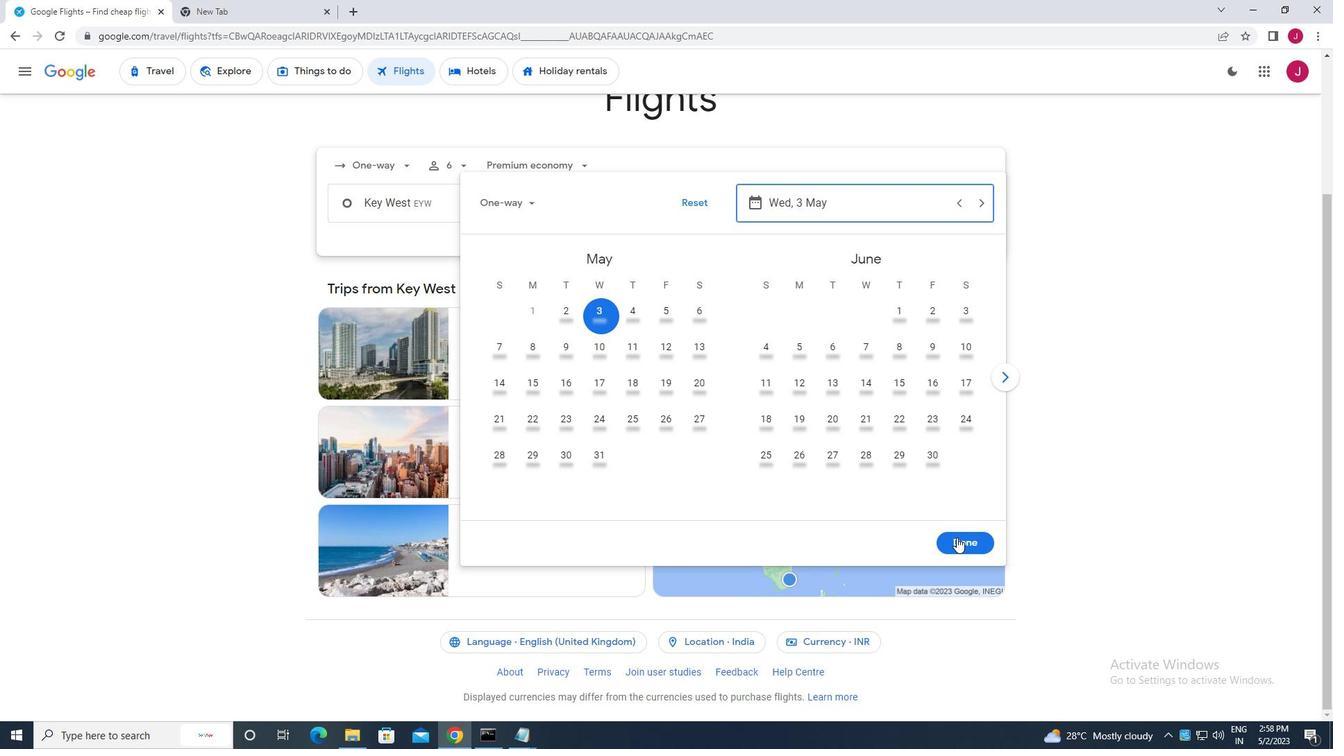 
Action: Mouse moved to (664, 255)
Screenshot: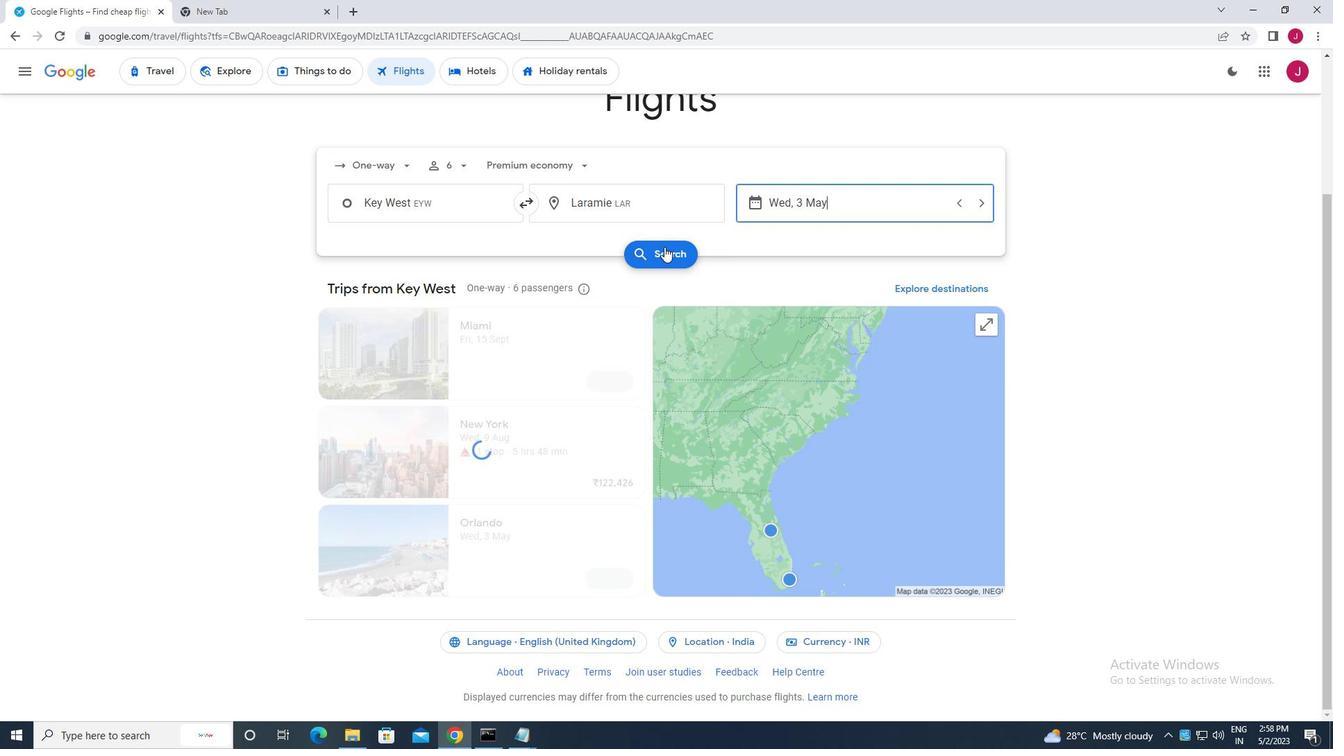 
Action: Mouse pressed left at (664, 255)
Screenshot: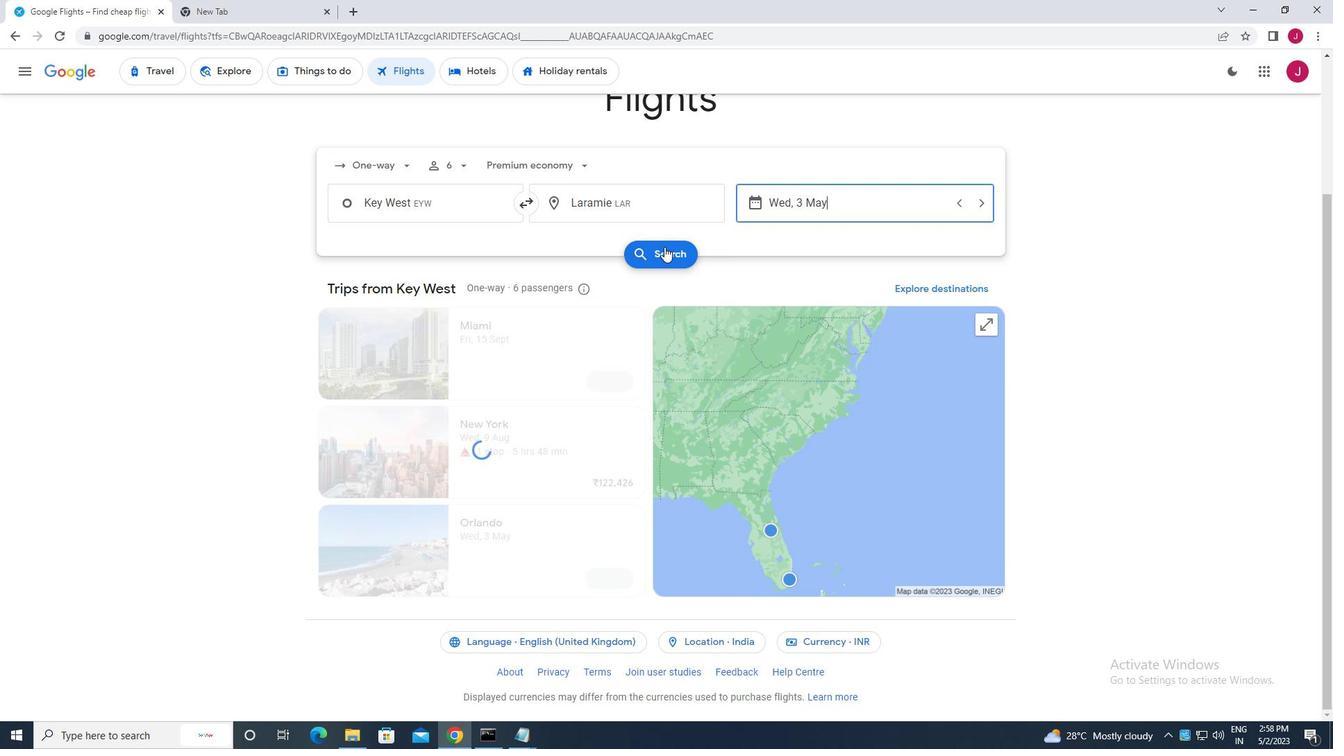 
Action: Mouse moved to (351, 198)
Screenshot: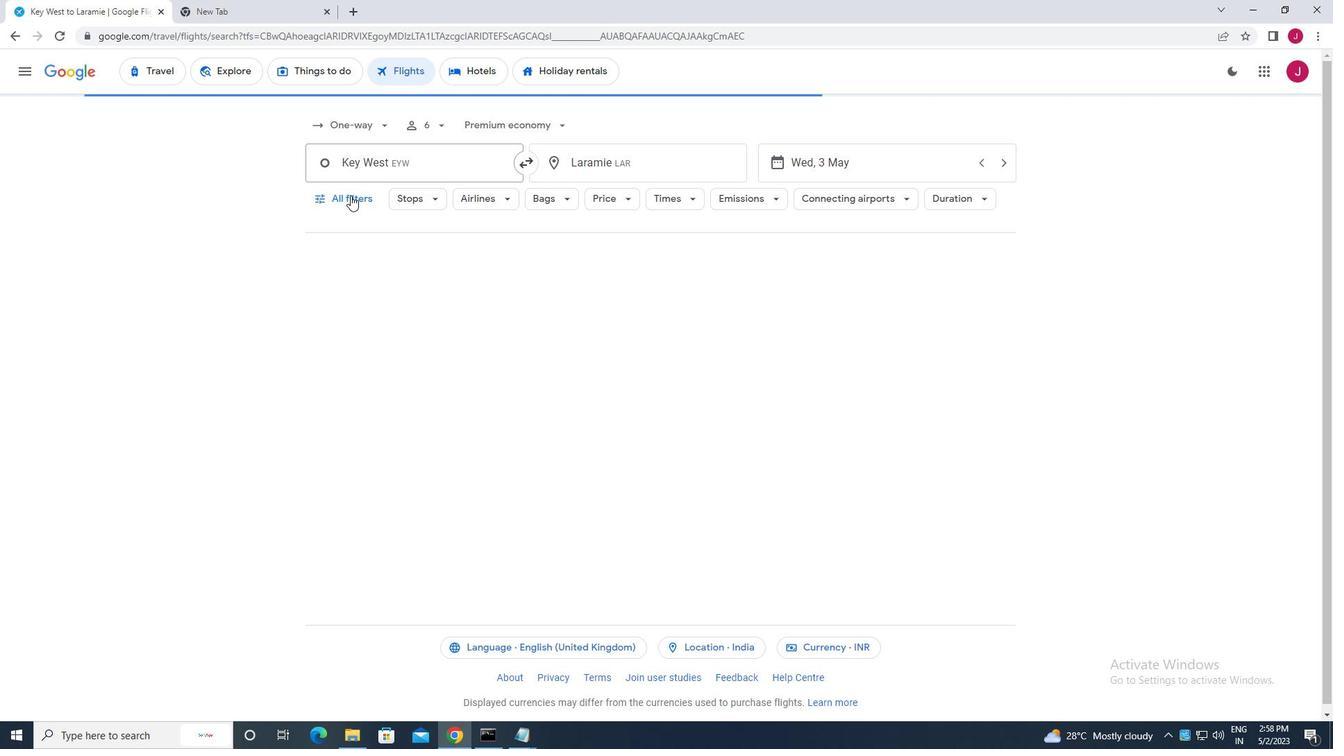 
Action: Mouse pressed left at (351, 198)
Screenshot: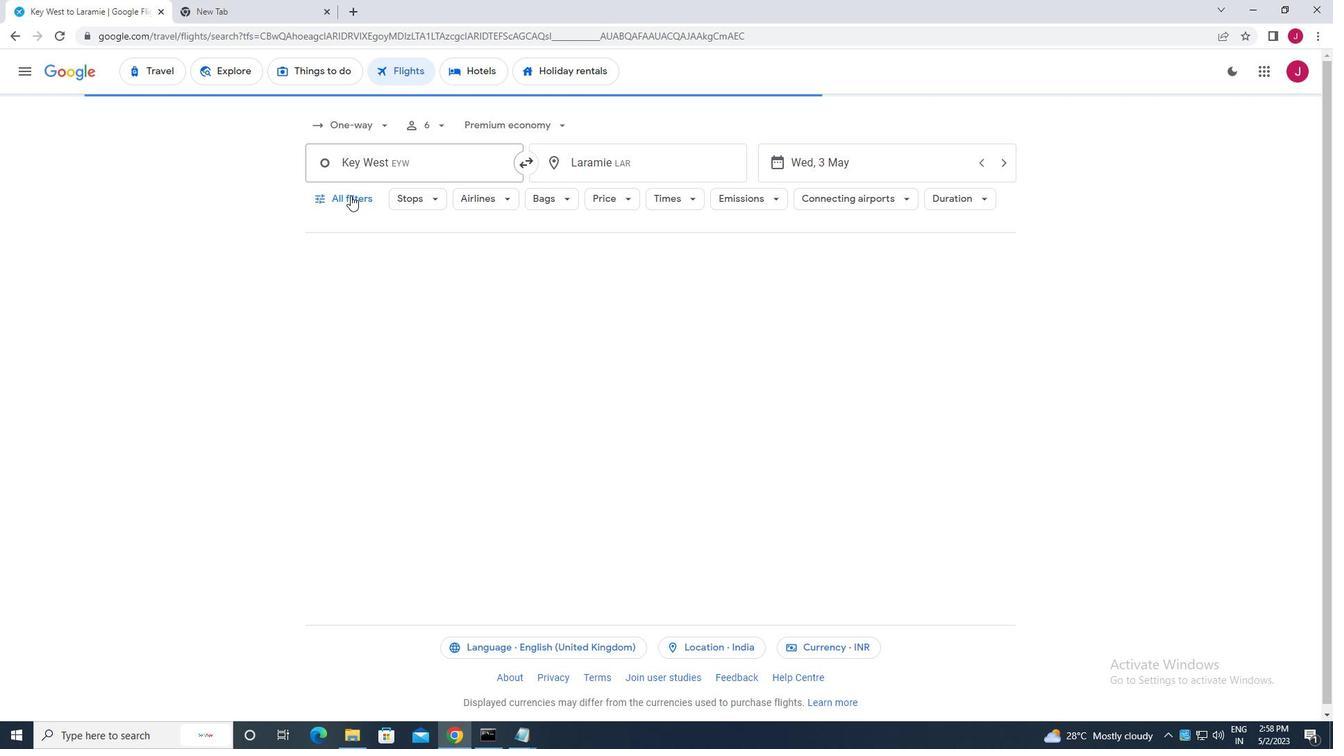 
Action: Mouse moved to (390, 230)
Screenshot: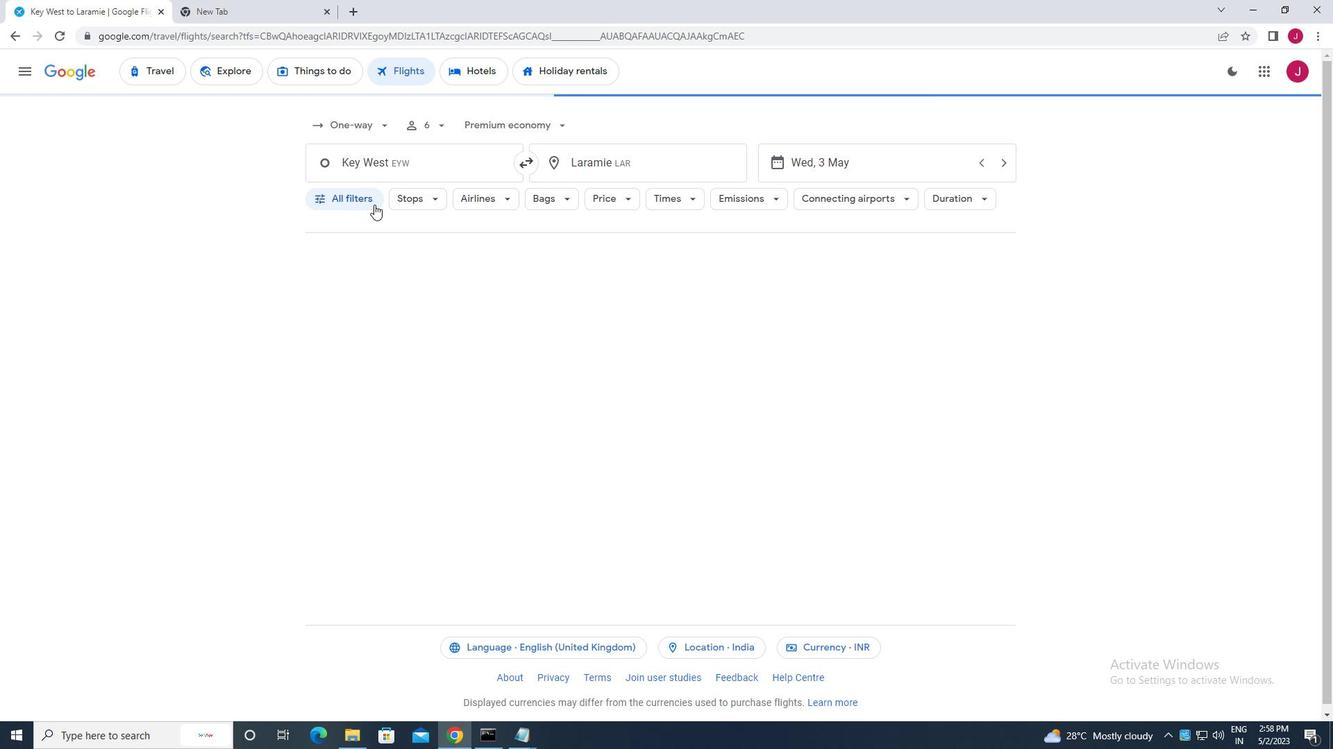 
Action: Mouse scrolled (390, 229) with delta (0, 0)
Screenshot: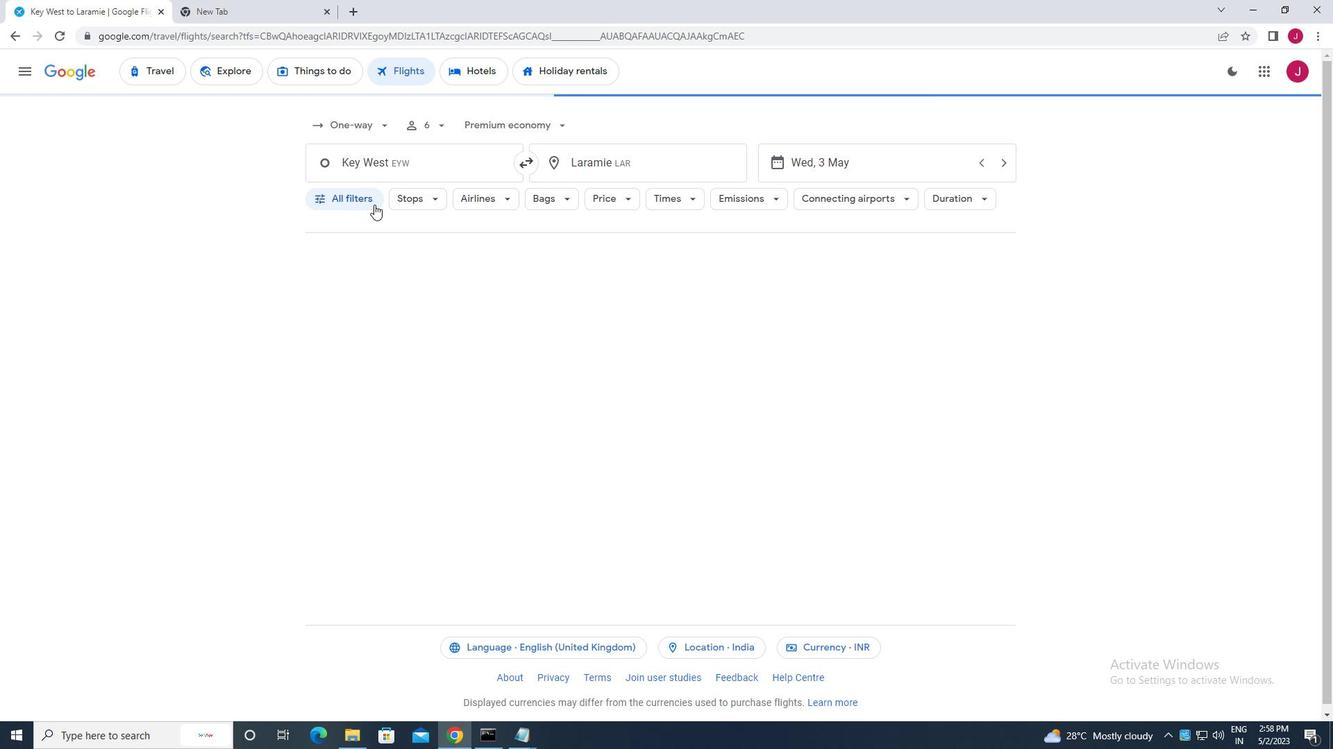 
Action: Mouse moved to (431, 278)
Screenshot: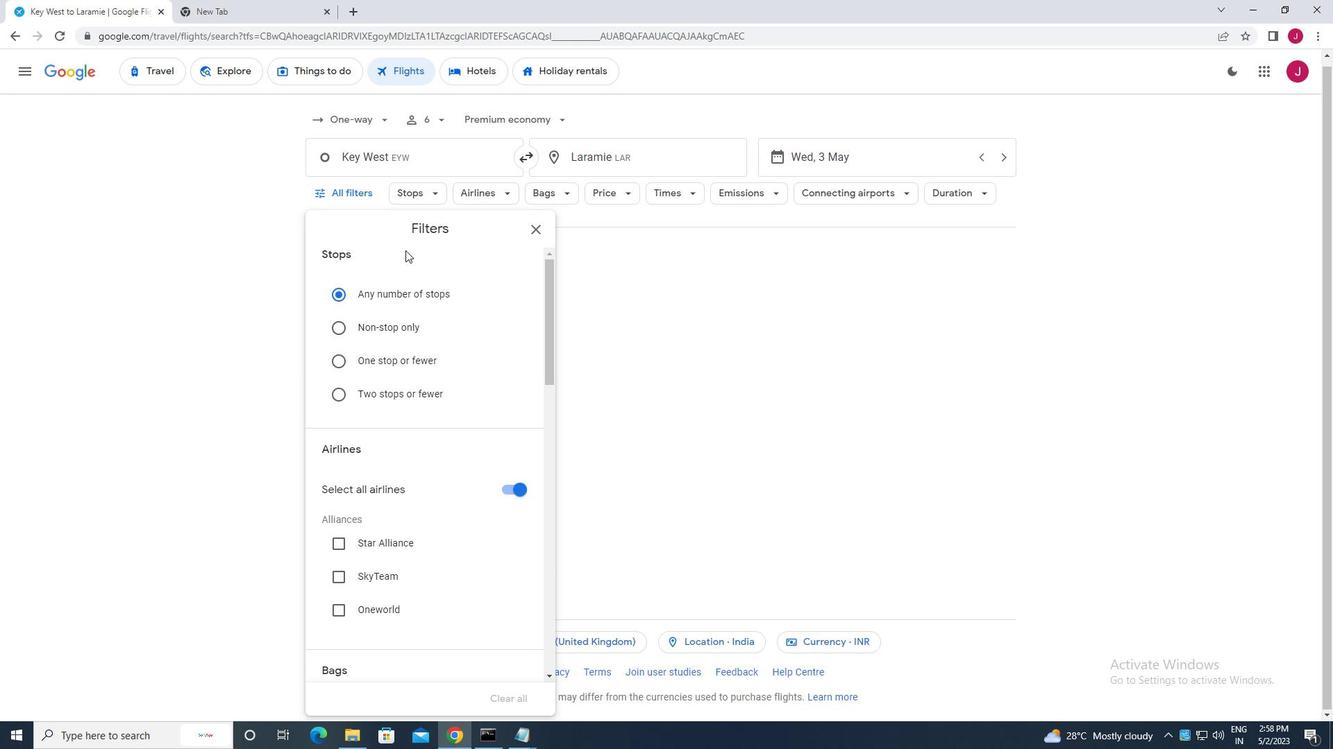 
Action: Mouse scrolled (431, 277) with delta (0, 0)
Screenshot: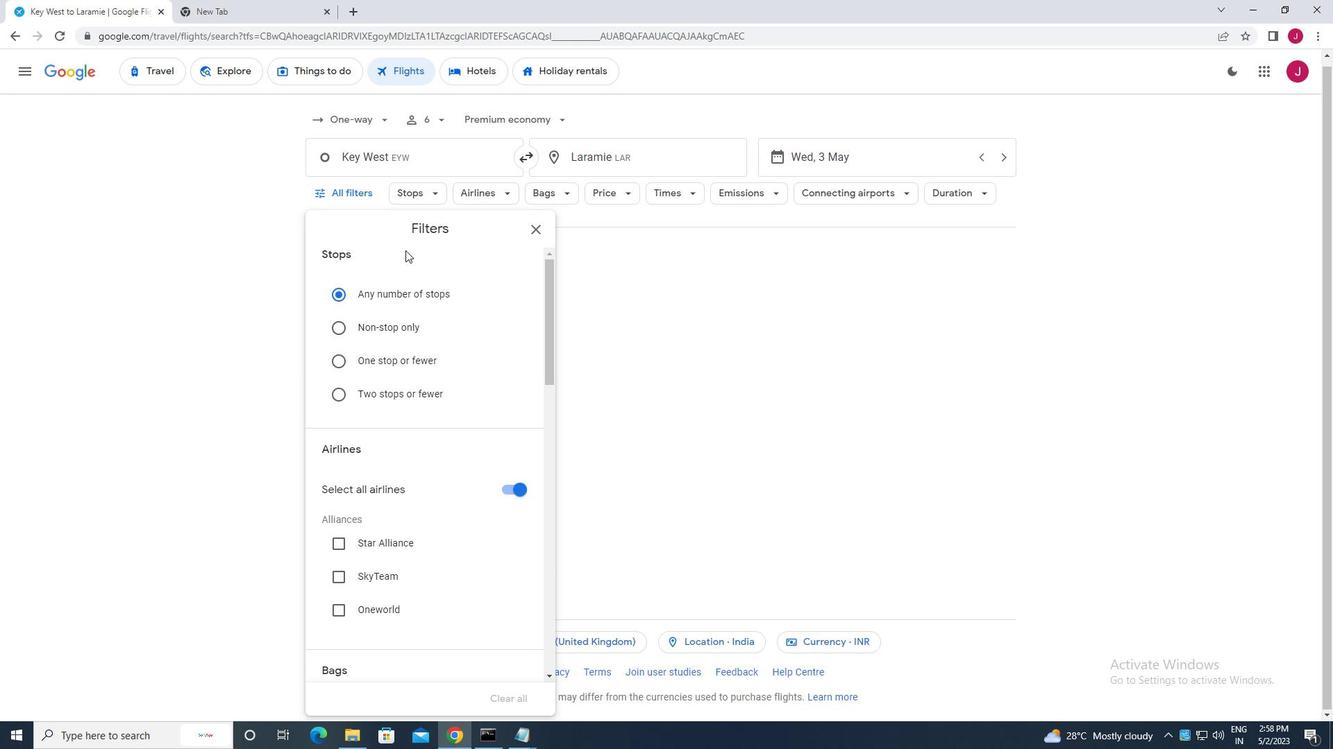 
Action: Mouse moved to (431, 278)
Screenshot: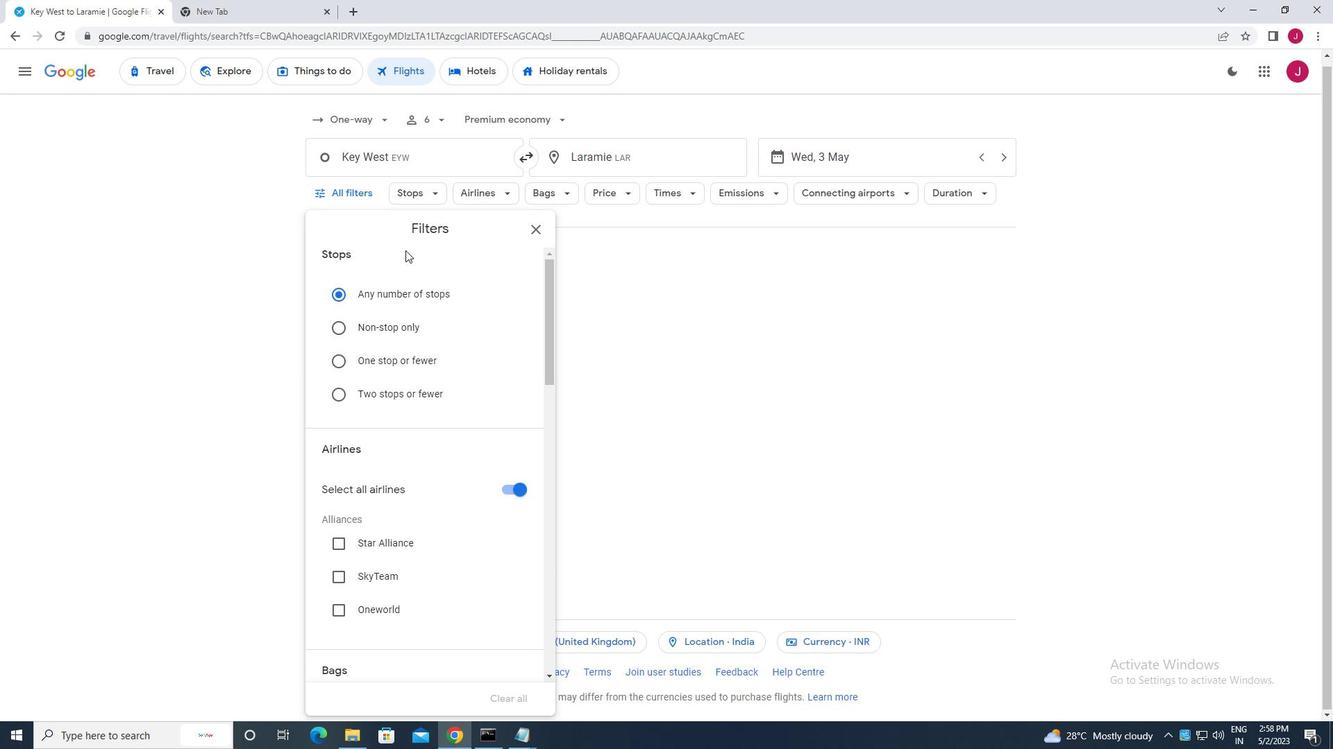 
Action: Mouse scrolled (431, 277) with delta (0, 0)
Screenshot: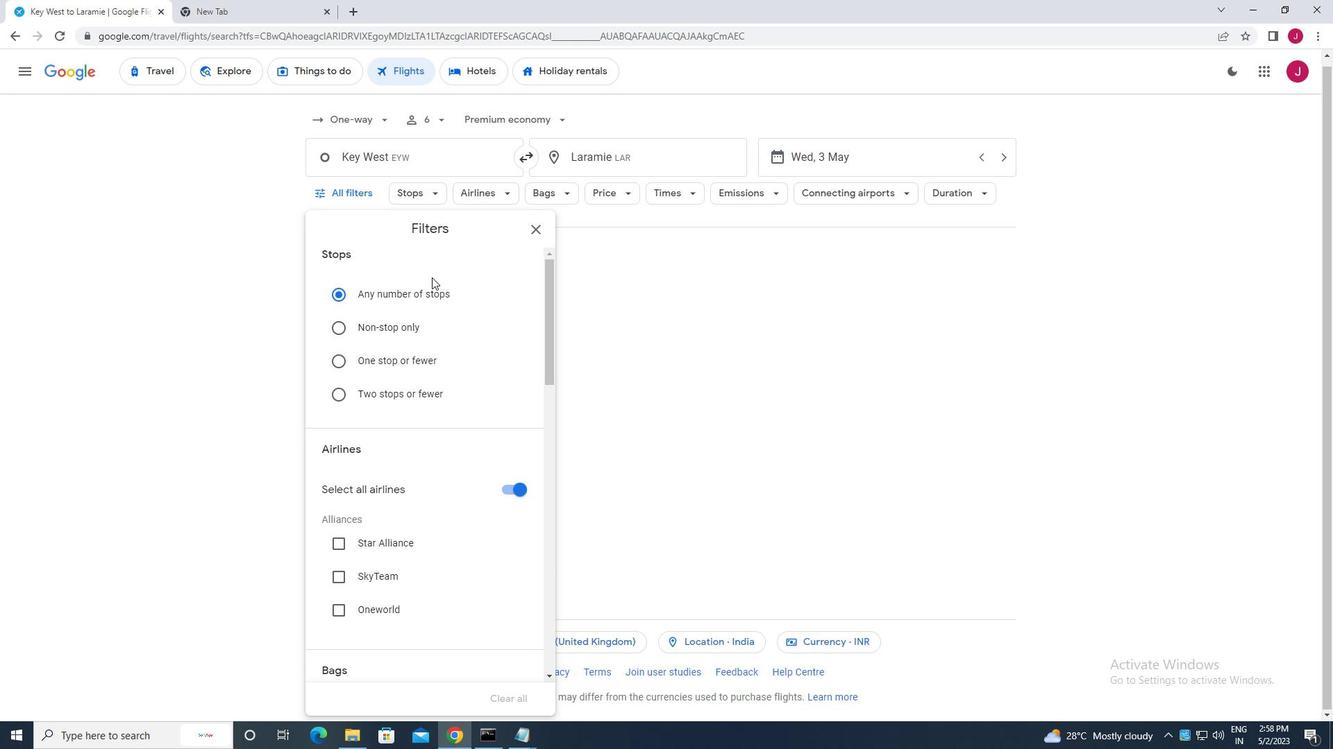 
Action: Mouse moved to (508, 349)
Screenshot: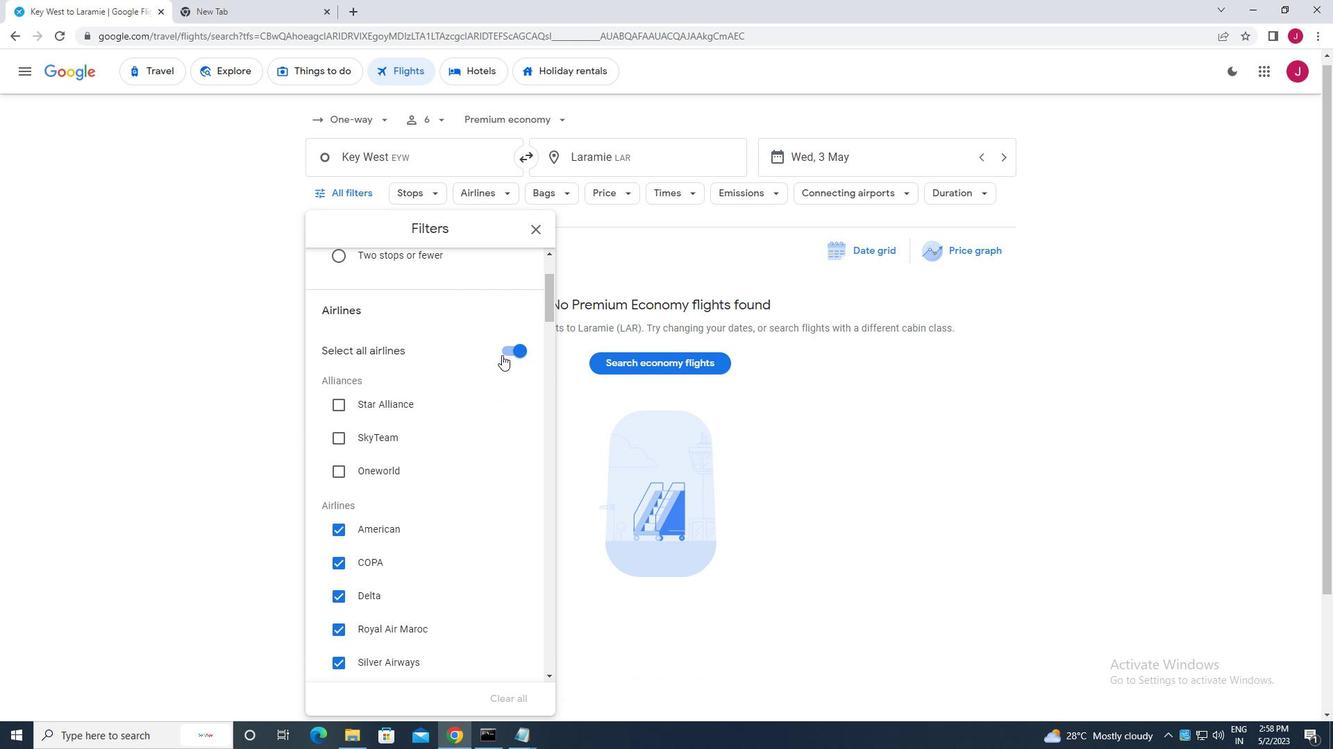 
Action: Mouse pressed left at (508, 349)
Screenshot: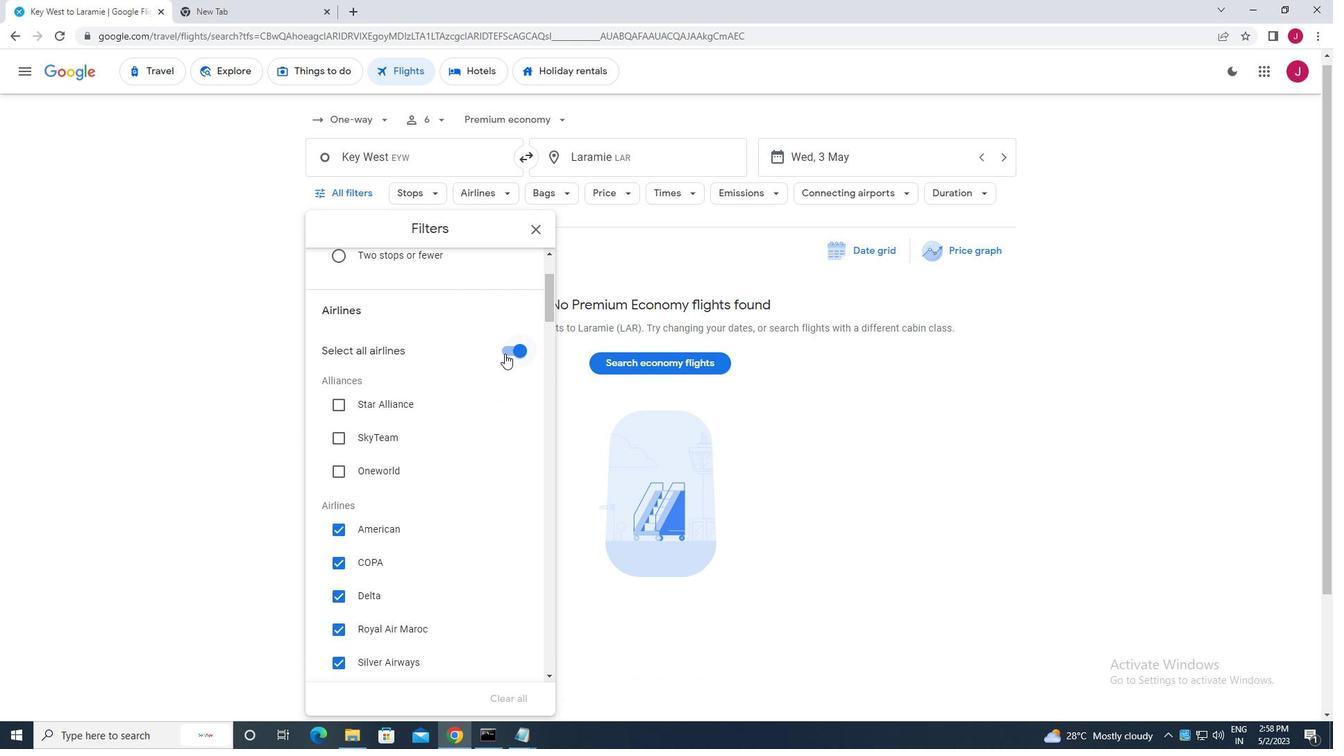
Action: Mouse moved to (499, 350)
Screenshot: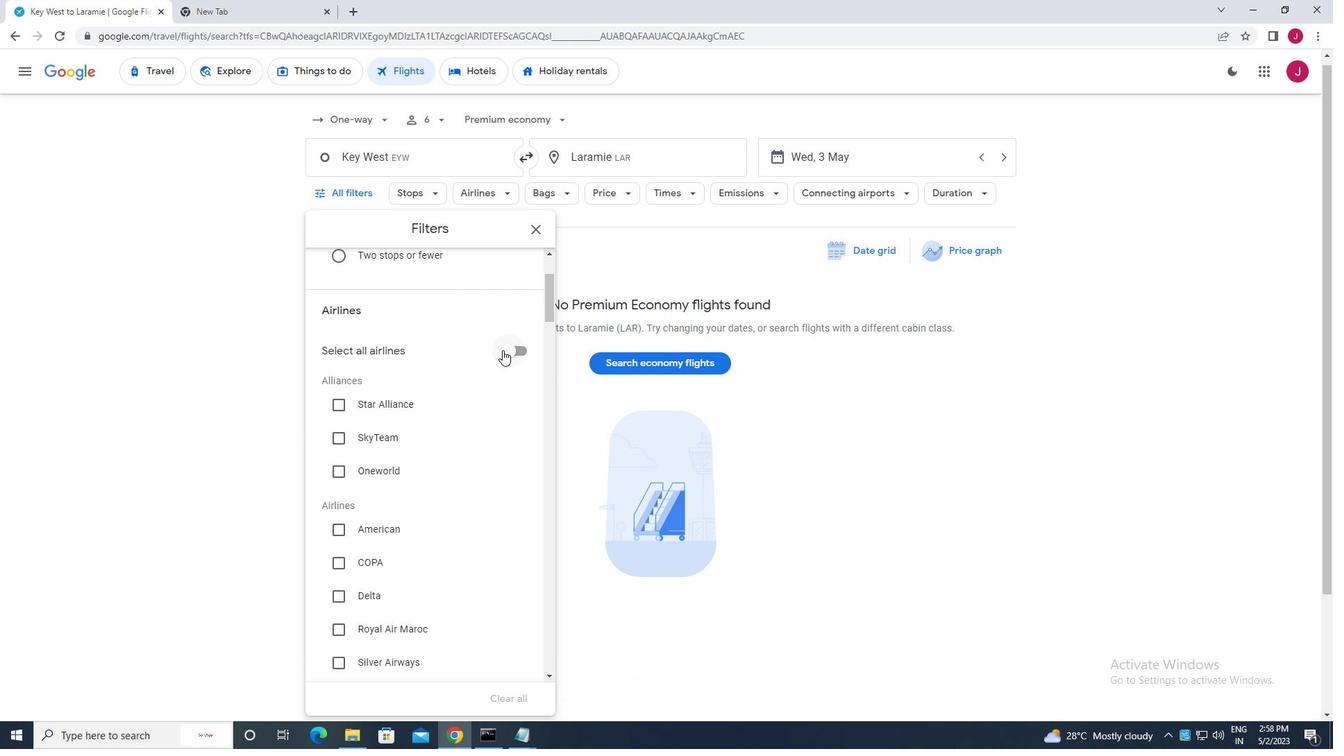 
Action: Mouse scrolled (499, 349) with delta (0, 0)
Screenshot: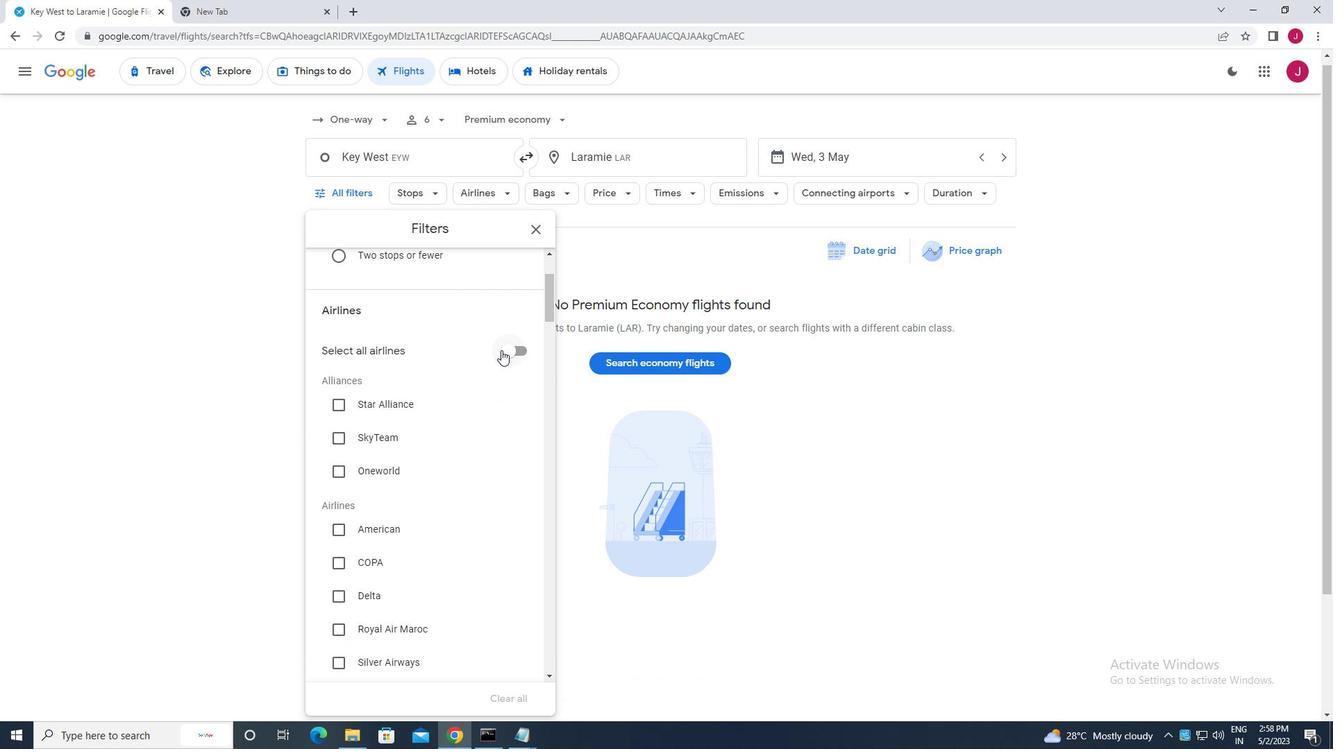 
Action: Mouse moved to (499, 350)
Screenshot: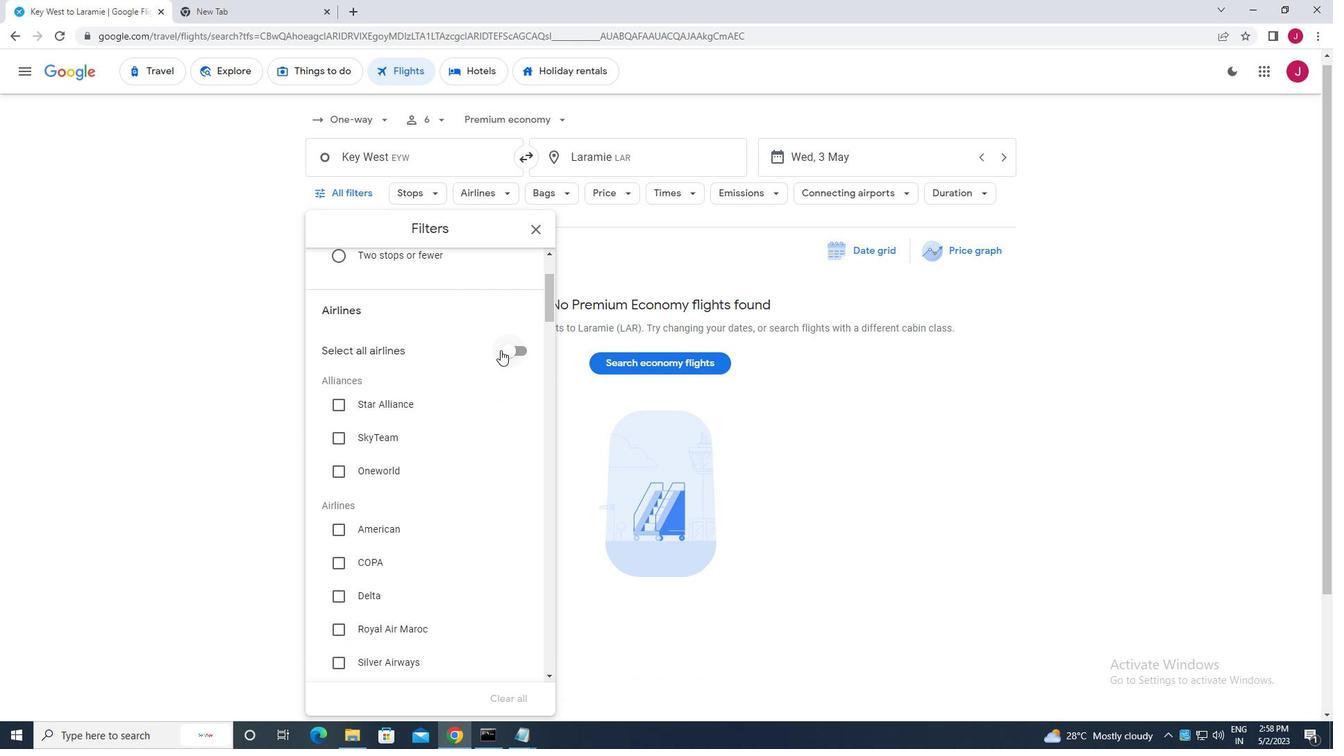 
Action: Mouse scrolled (499, 349) with delta (0, 0)
Screenshot: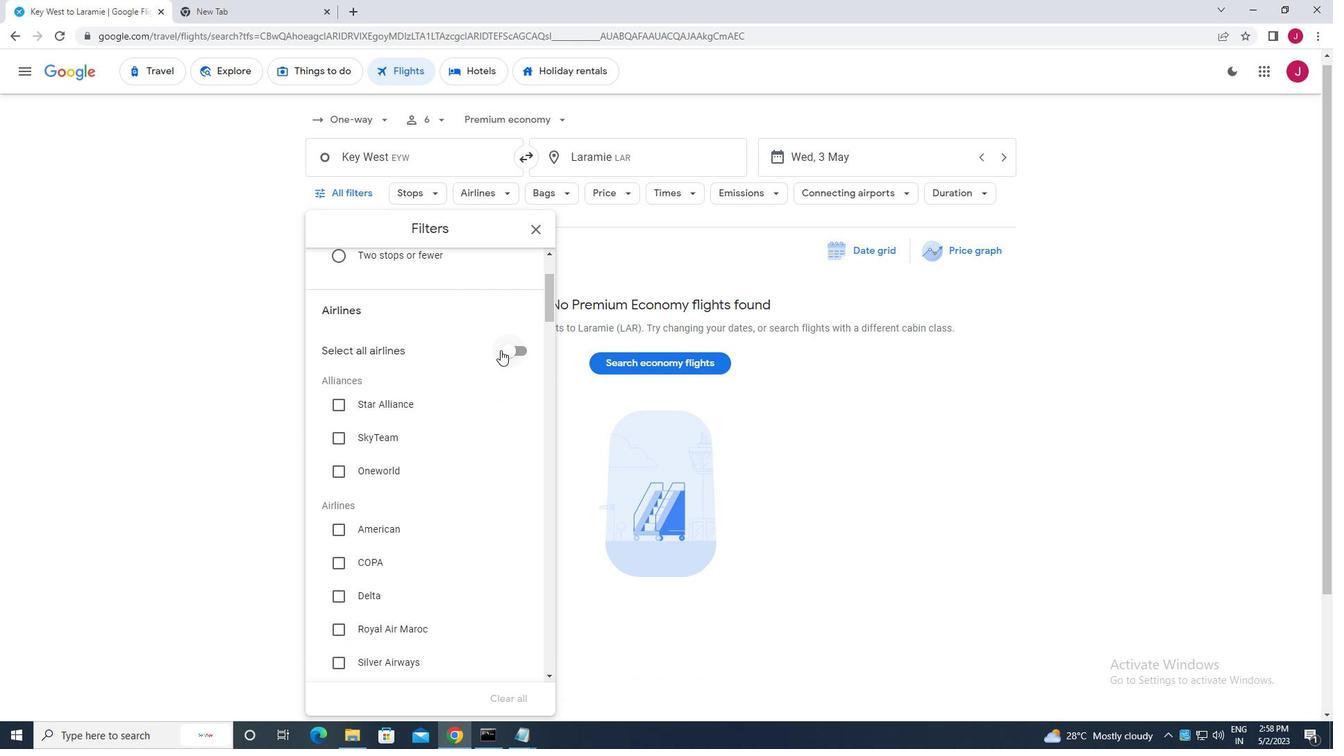 
Action: Mouse moved to (499, 350)
Screenshot: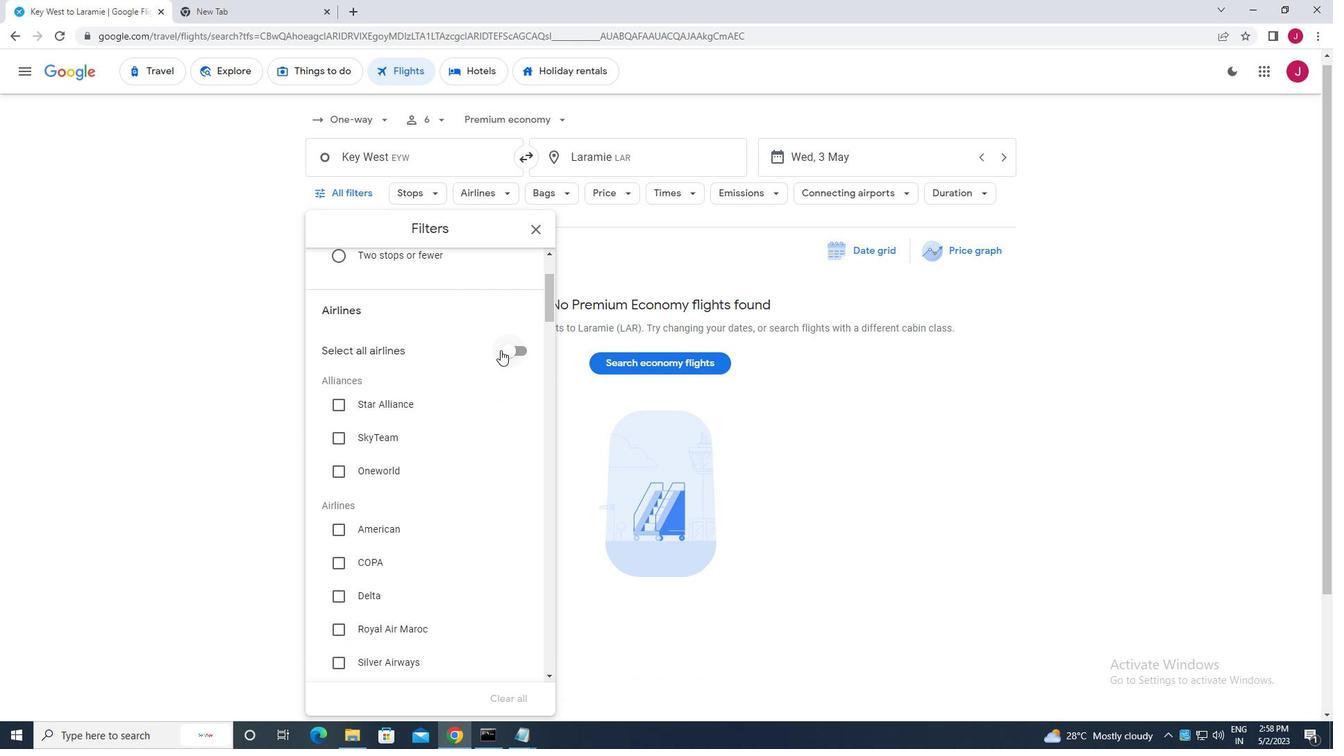
Action: Mouse scrolled (499, 349) with delta (0, 0)
Screenshot: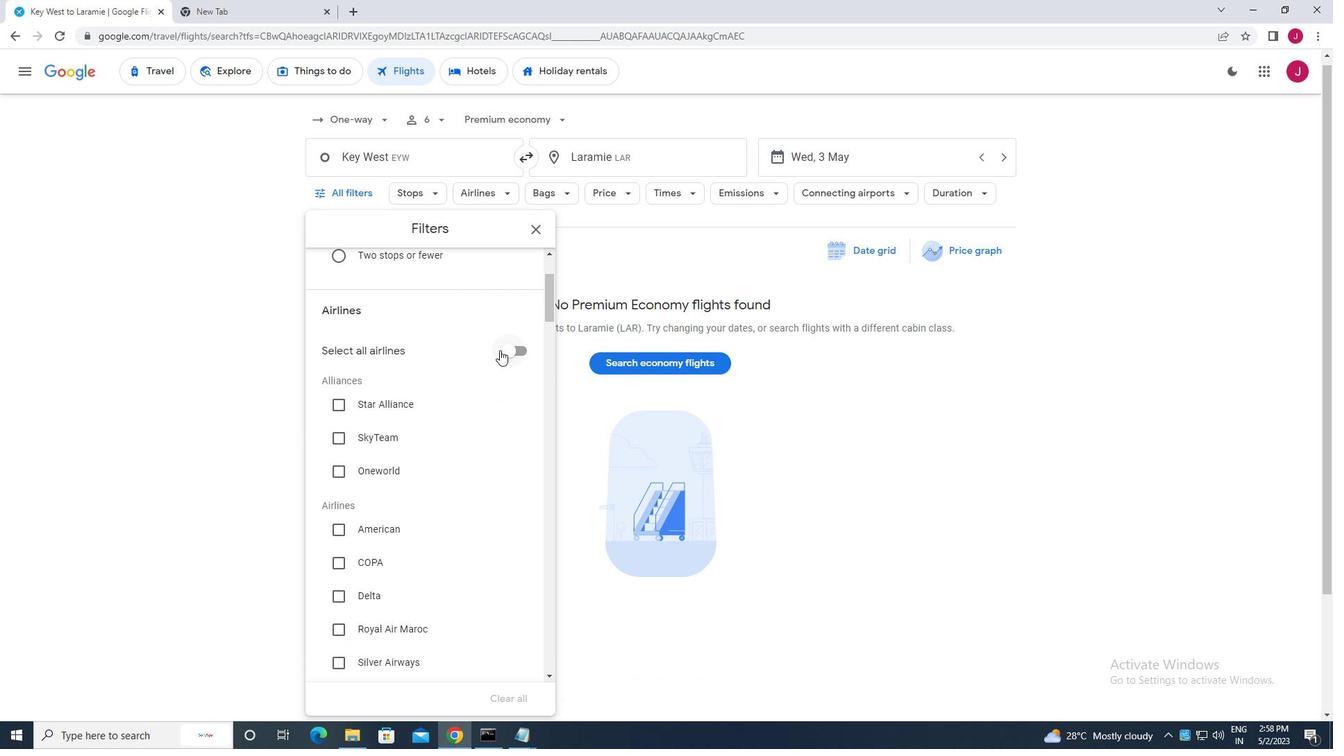 
Action: Mouse moved to (495, 350)
Screenshot: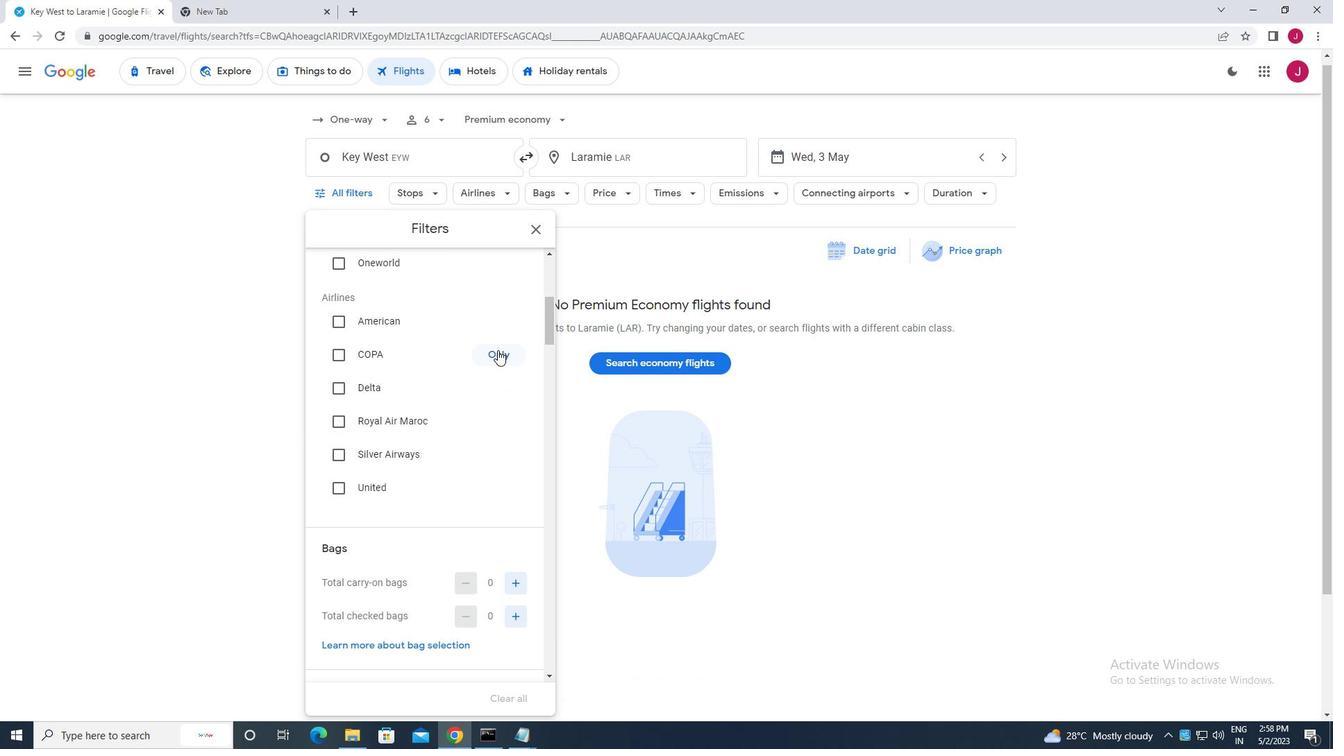 
Action: Mouse scrolled (495, 349) with delta (0, 0)
Screenshot: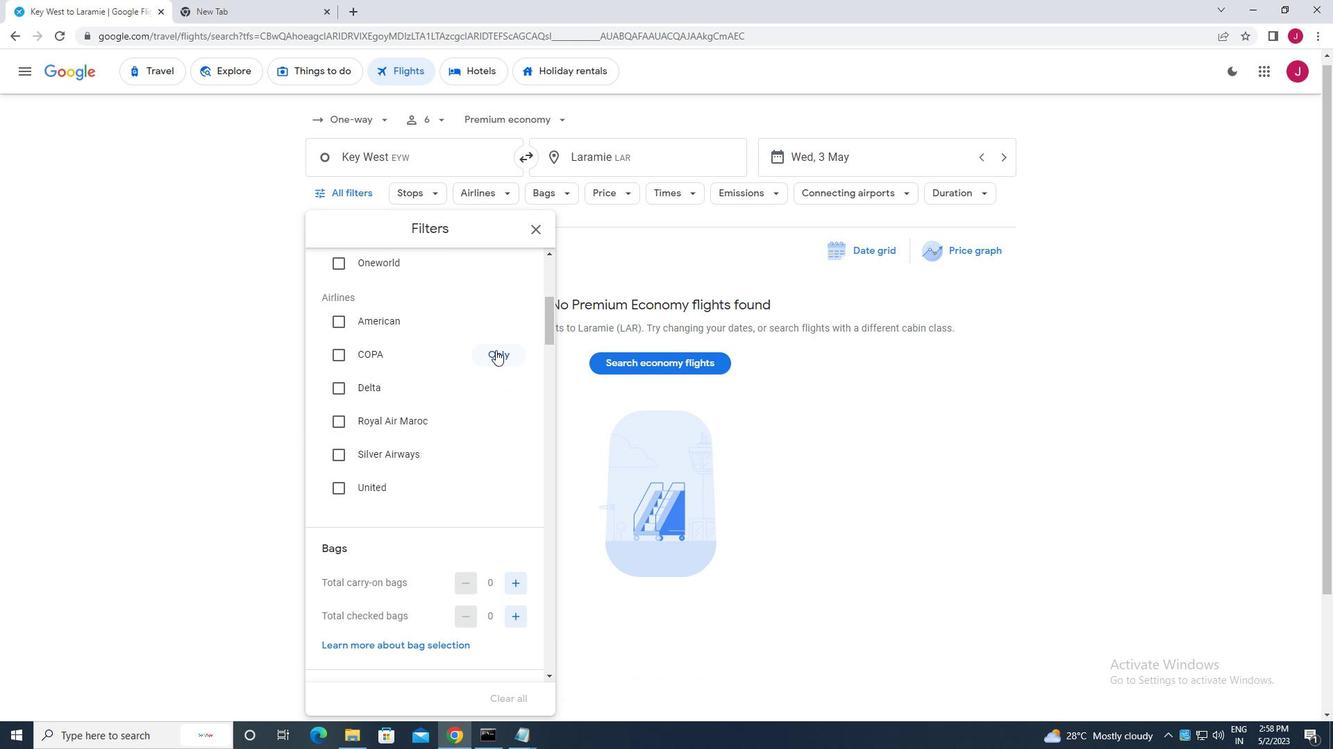 
Action: Mouse moved to (495, 351)
Screenshot: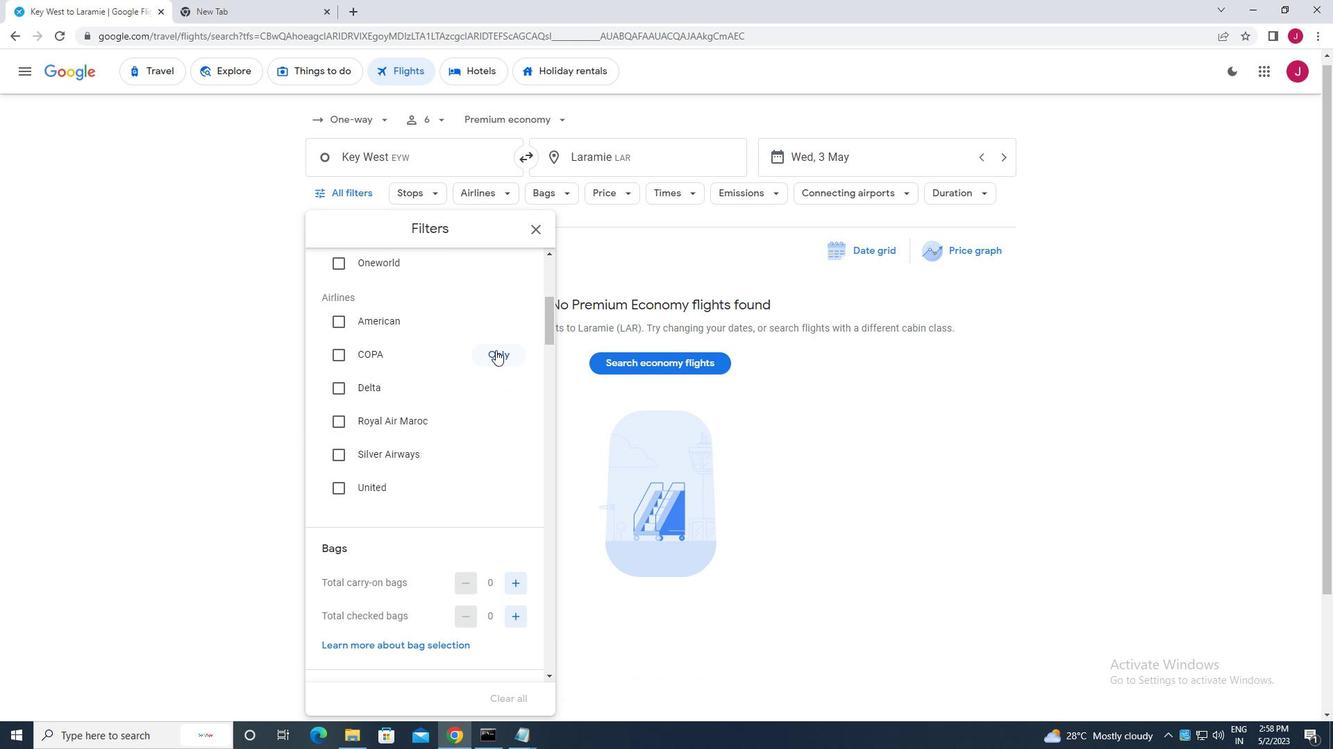 
Action: Mouse scrolled (495, 350) with delta (0, 0)
Screenshot: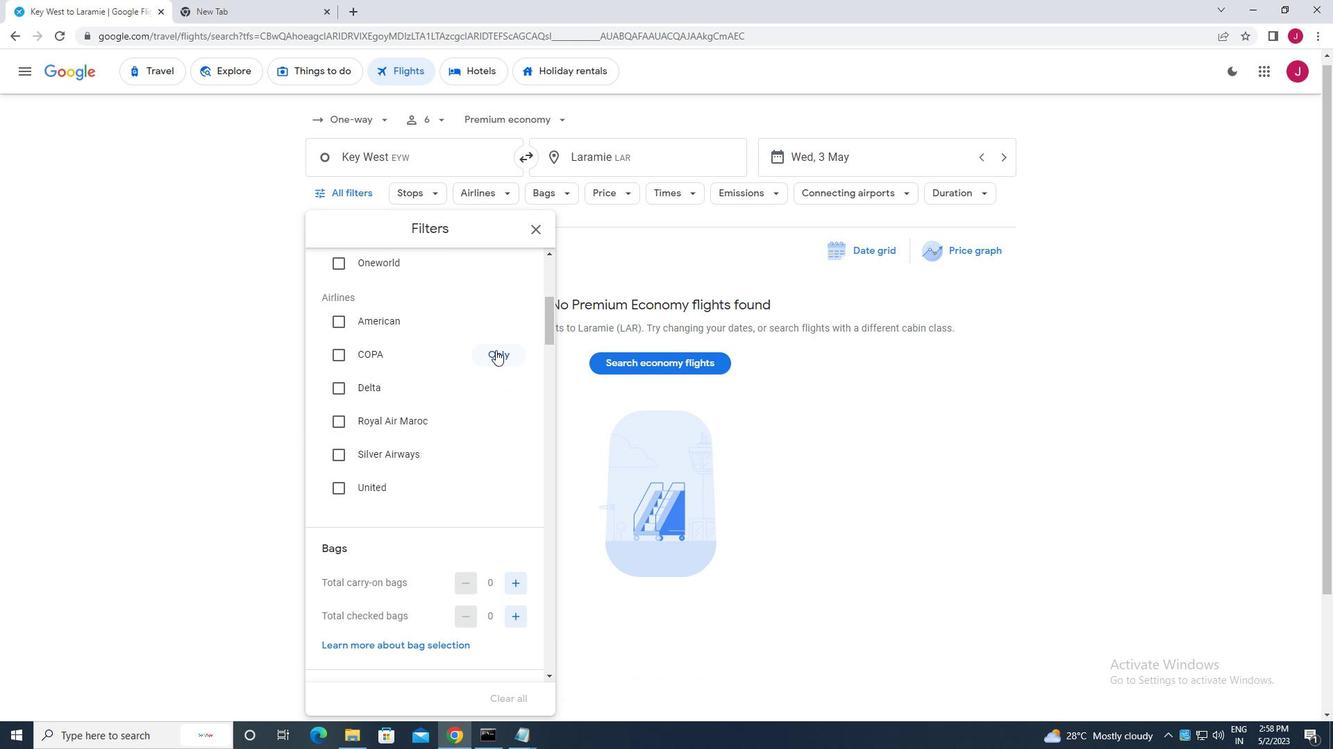 
Action: Mouse scrolled (495, 352) with delta (0, 0)
Screenshot: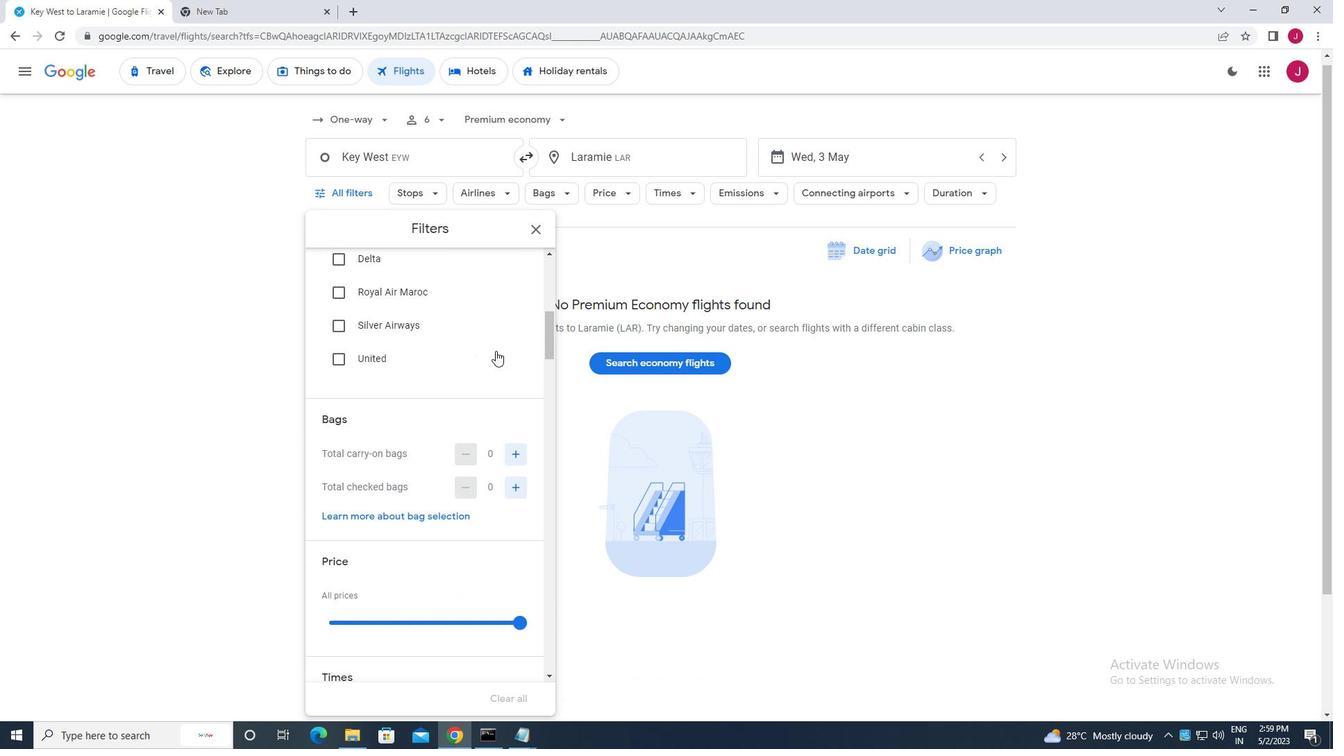 
Action: Mouse scrolled (495, 352) with delta (0, 0)
Screenshot: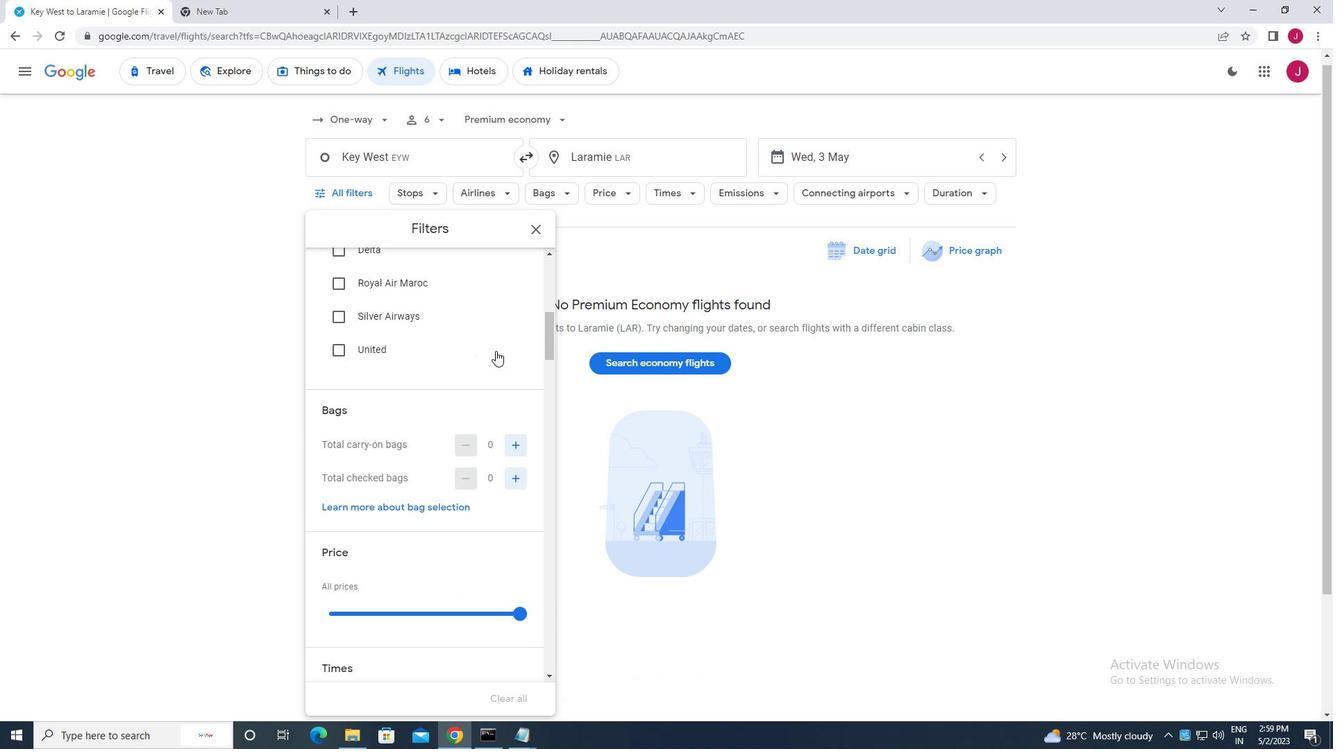 
Action: Mouse moved to (338, 485)
Screenshot: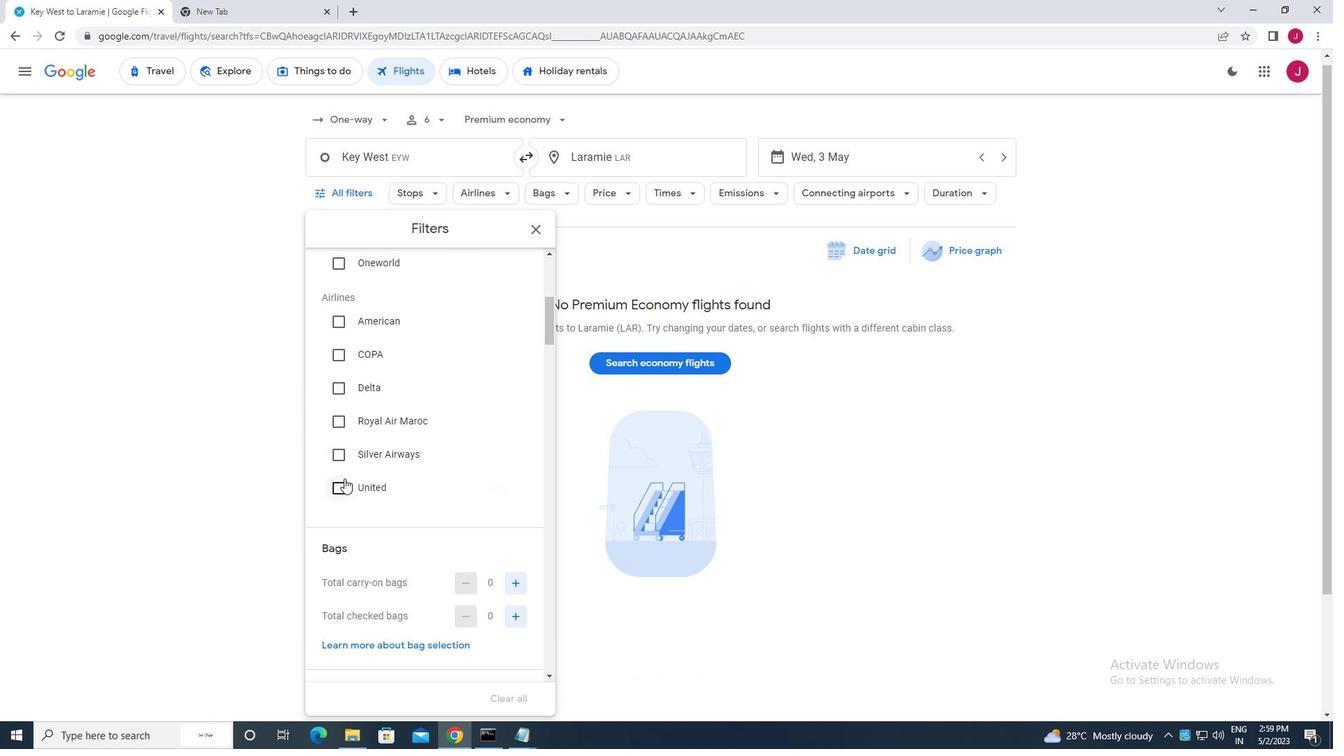 
Action: Mouse pressed left at (338, 485)
Screenshot: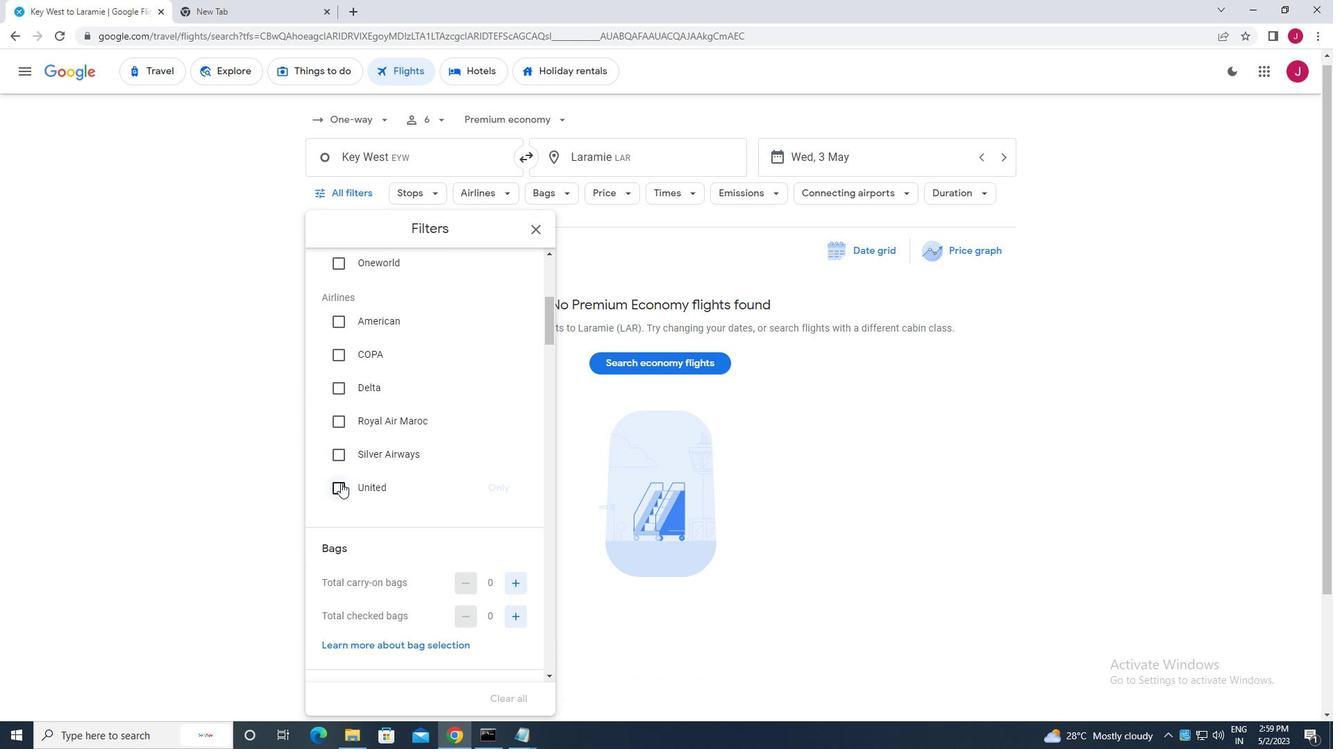 
Action: Mouse moved to (407, 472)
Screenshot: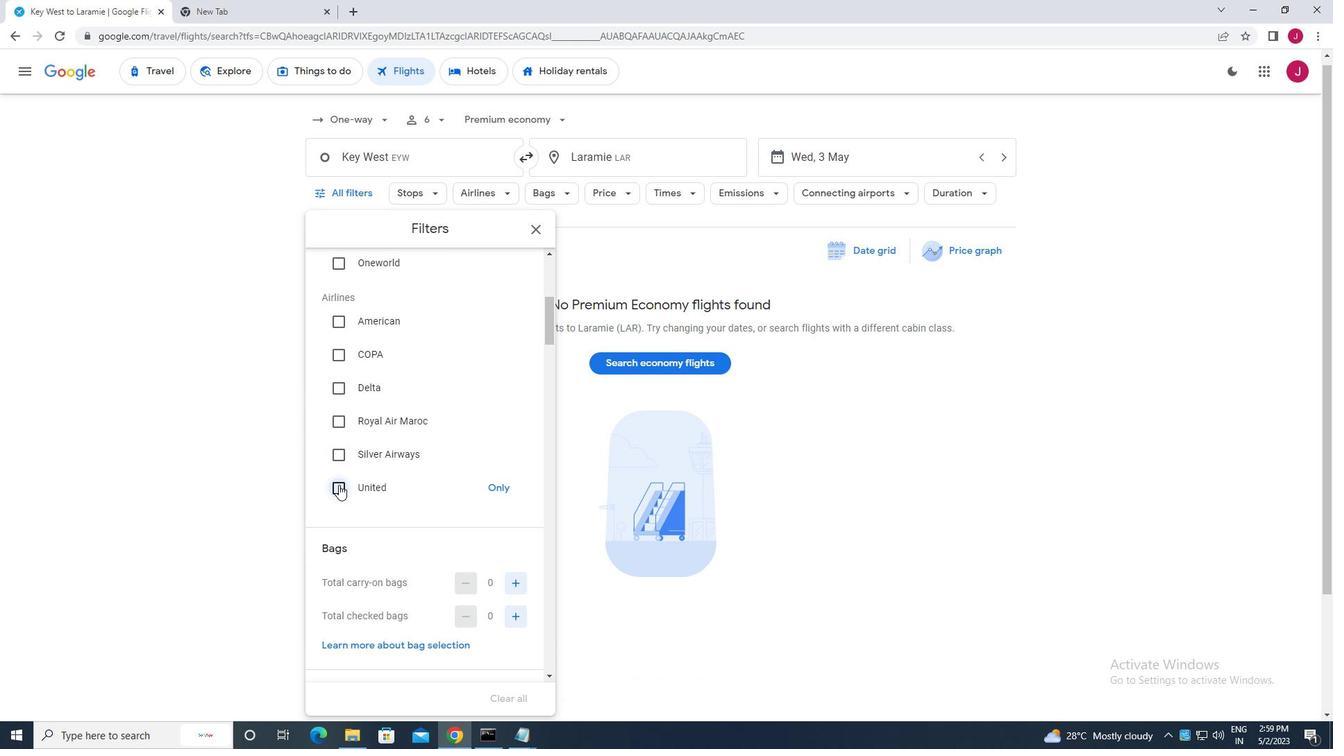
Action: Mouse scrolled (407, 471) with delta (0, 0)
Screenshot: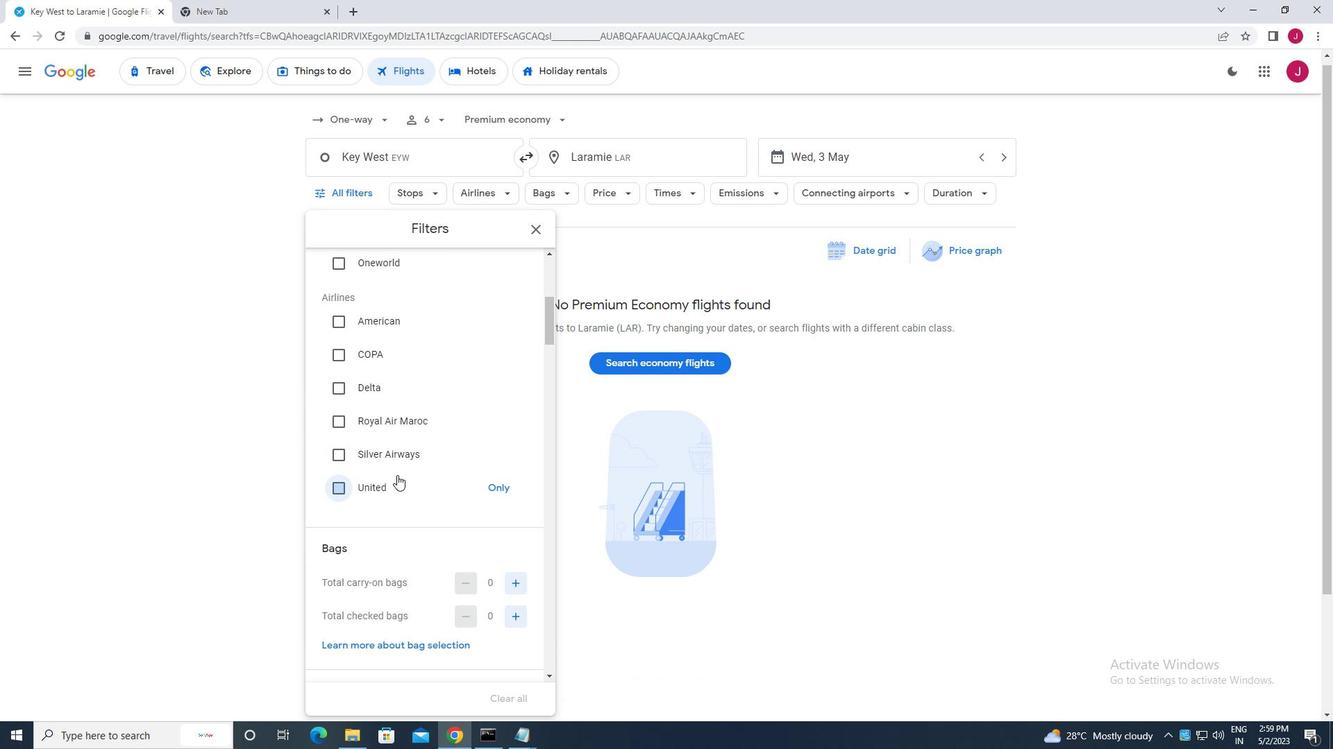 
Action: Mouse scrolled (407, 471) with delta (0, 0)
Screenshot: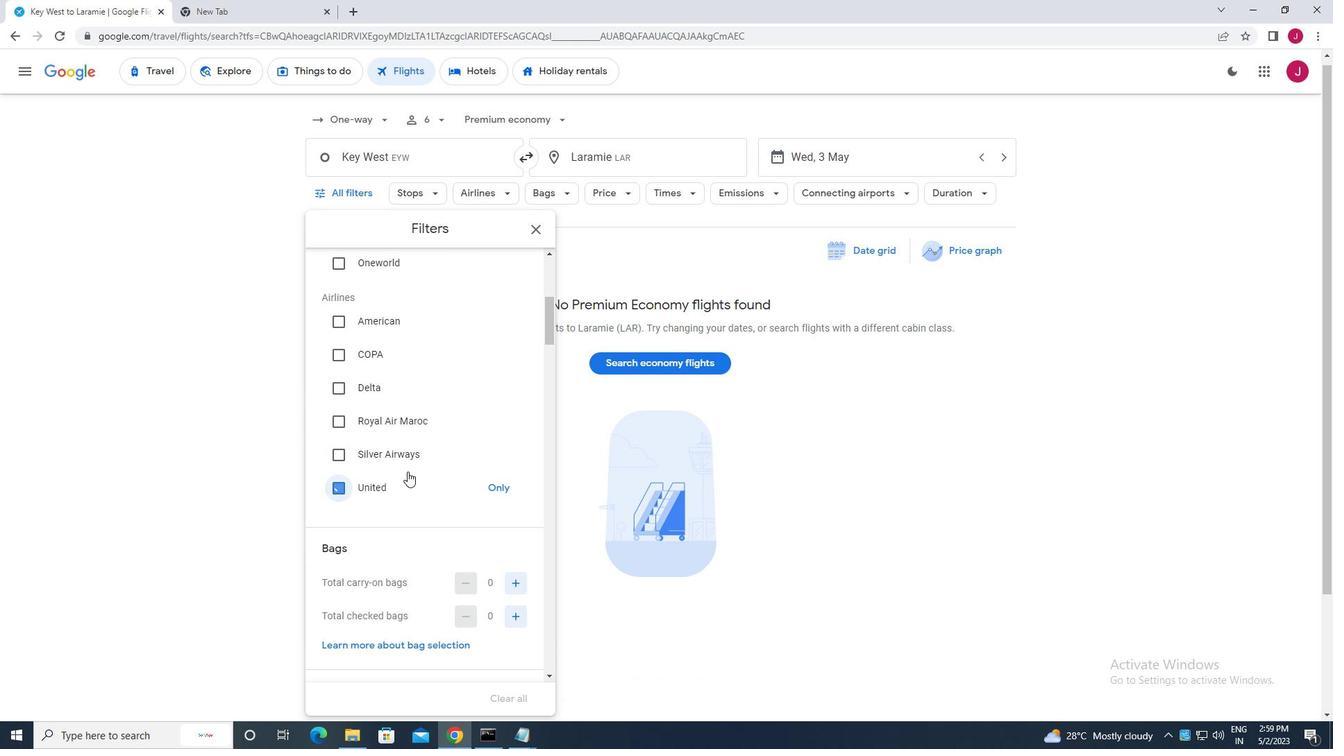 
Action: Mouse scrolled (407, 471) with delta (0, 0)
Screenshot: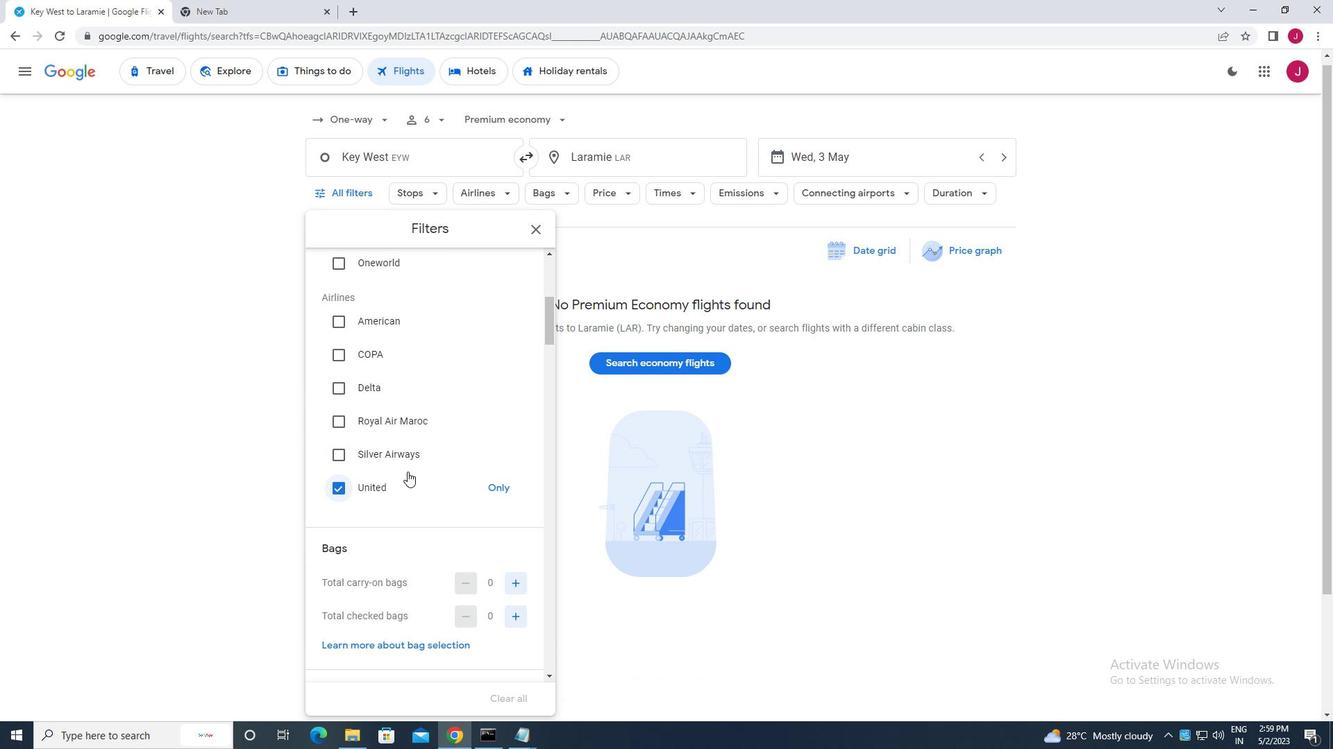 
Action: Mouse scrolled (407, 471) with delta (0, 0)
Screenshot: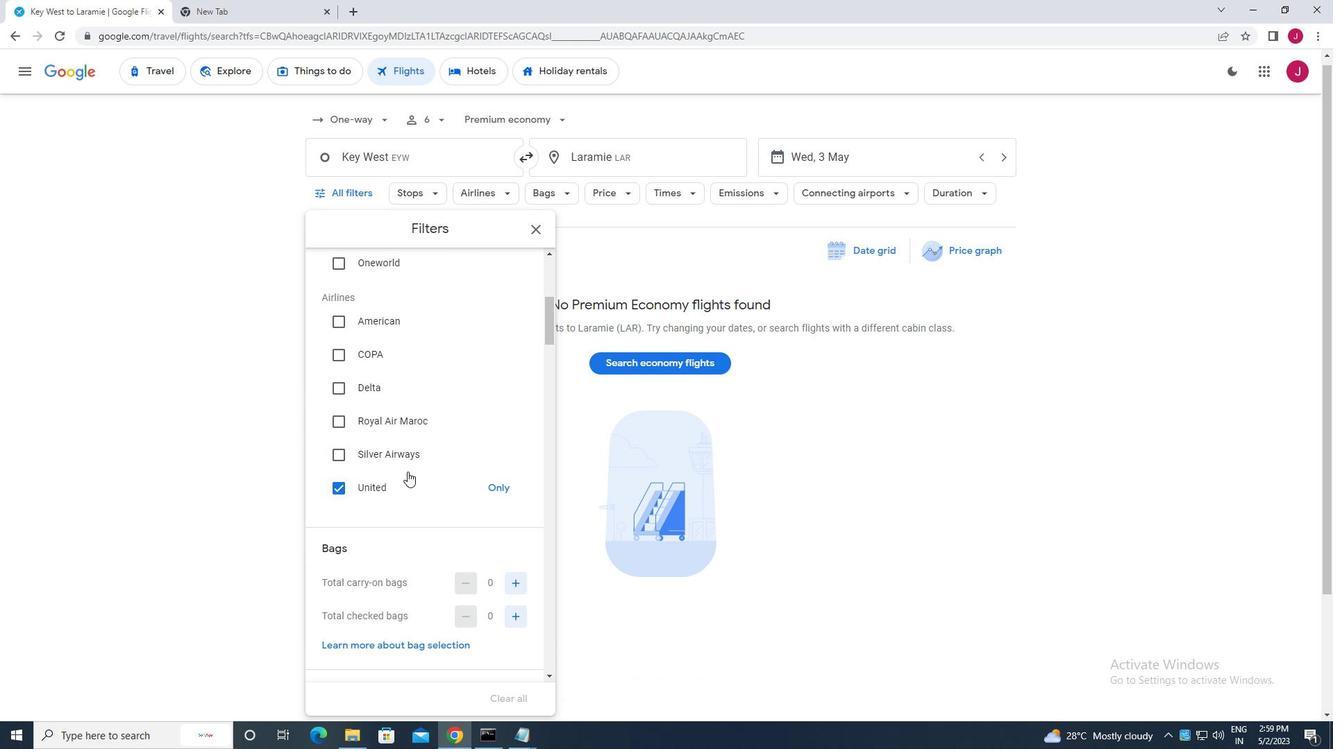 
Action: Mouse moved to (514, 303)
Screenshot: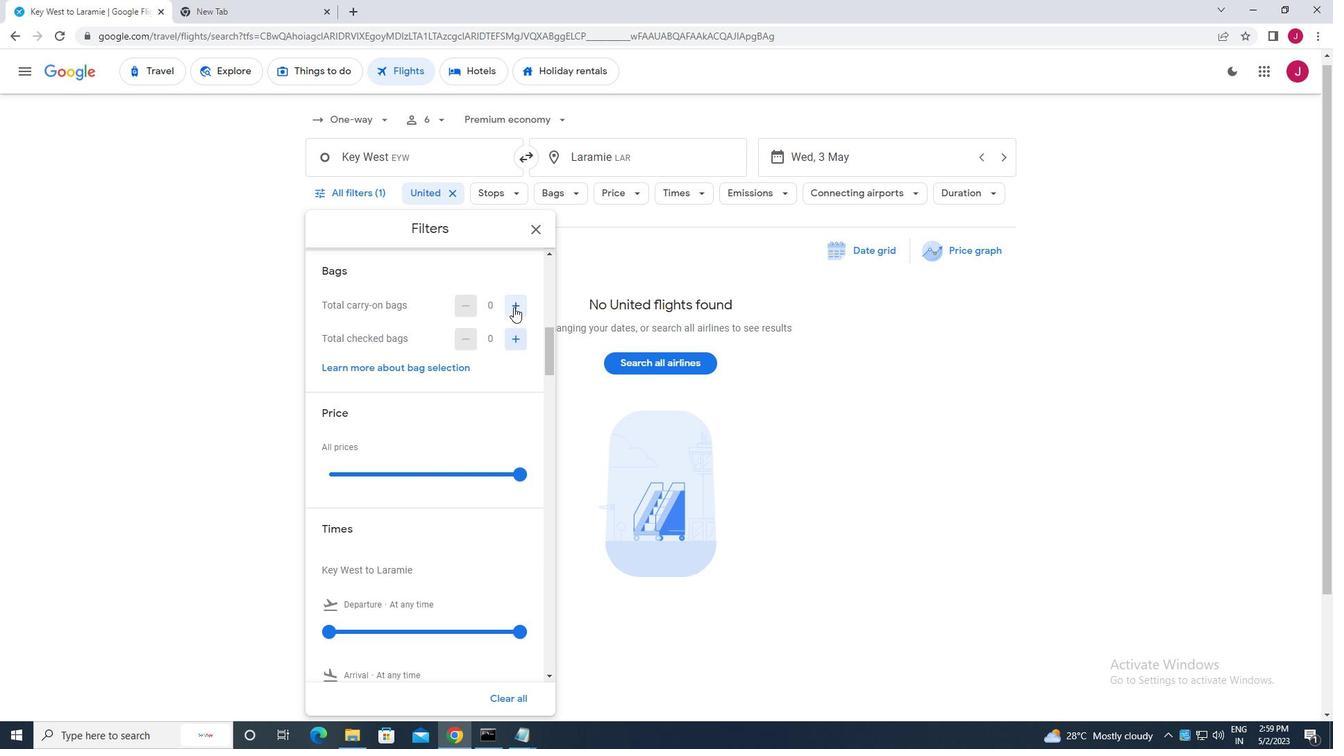 
Action: Mouse pressed left at (514, 303)
Screenshot: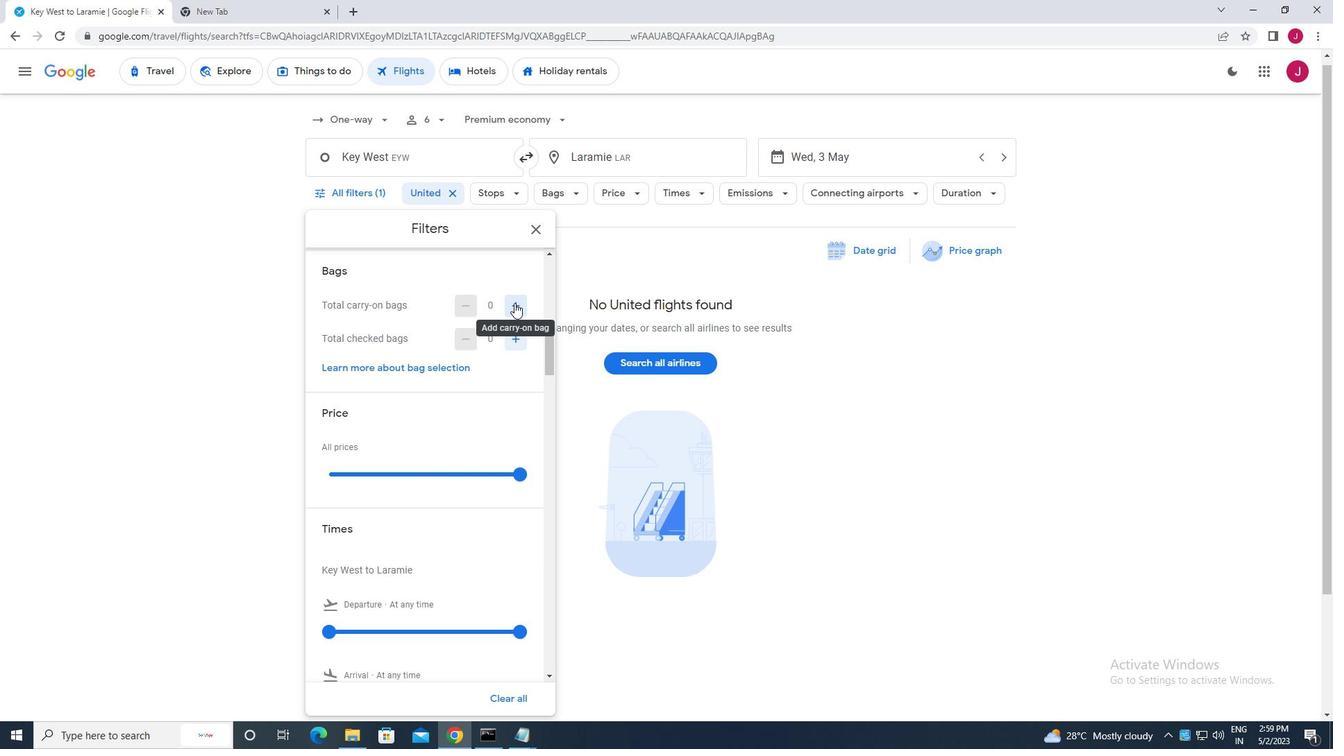 
Action: Mouse moved to (516, 476)
Screenshot: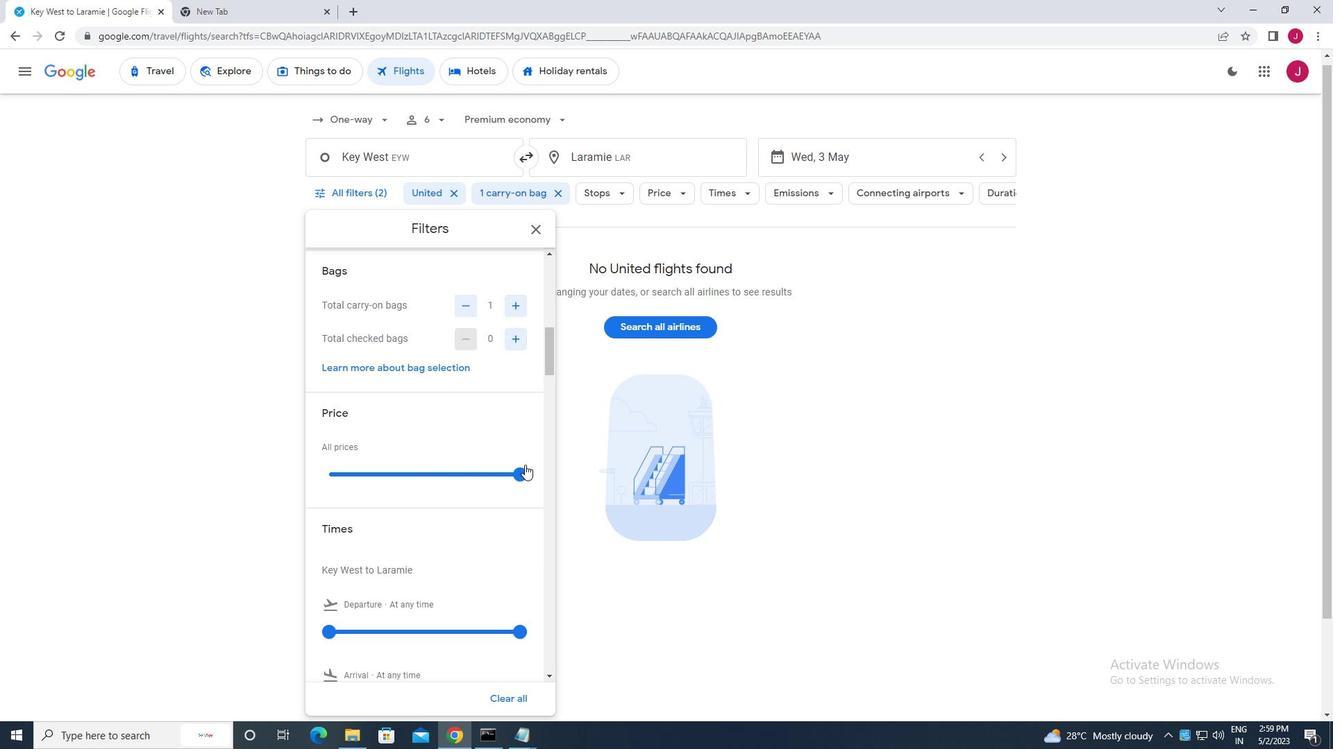 
Action: Mouse pressed left at (516, 476)
Screenshot: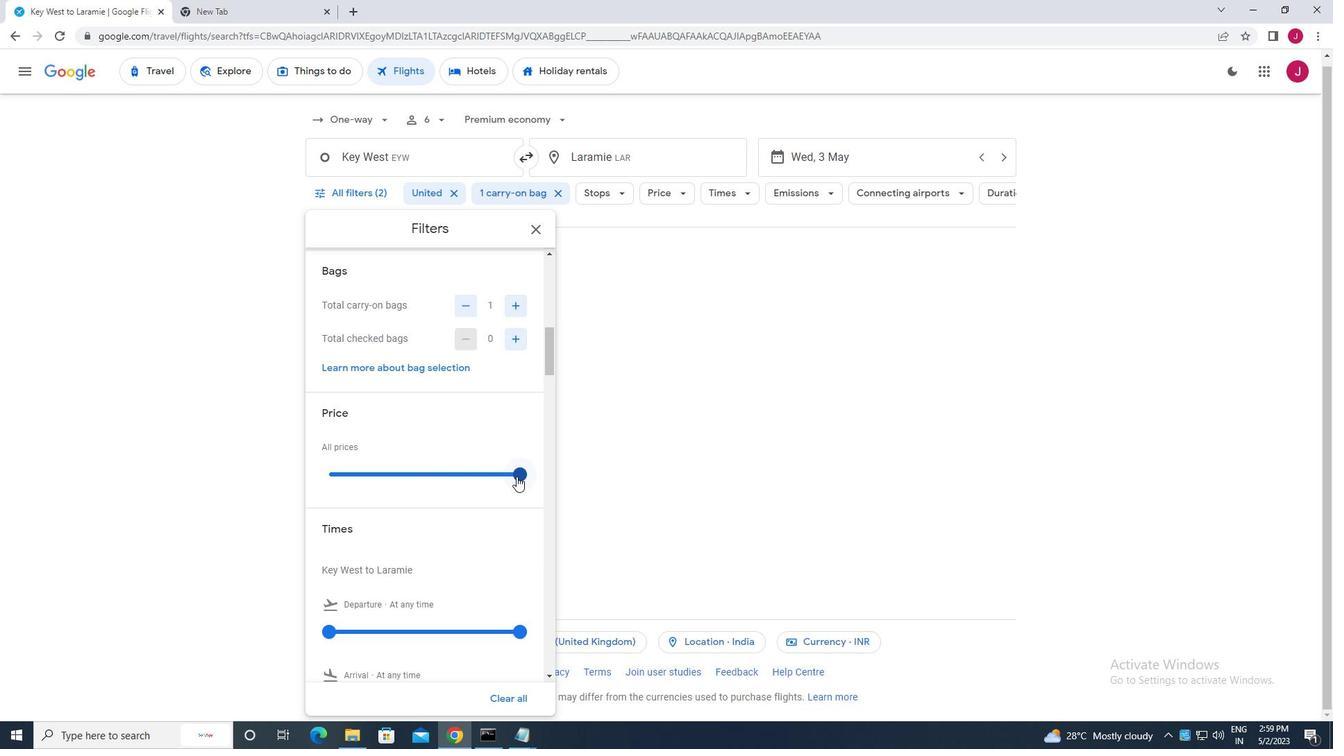 
Action: Mouse moved to (327, 626)
Screenshot: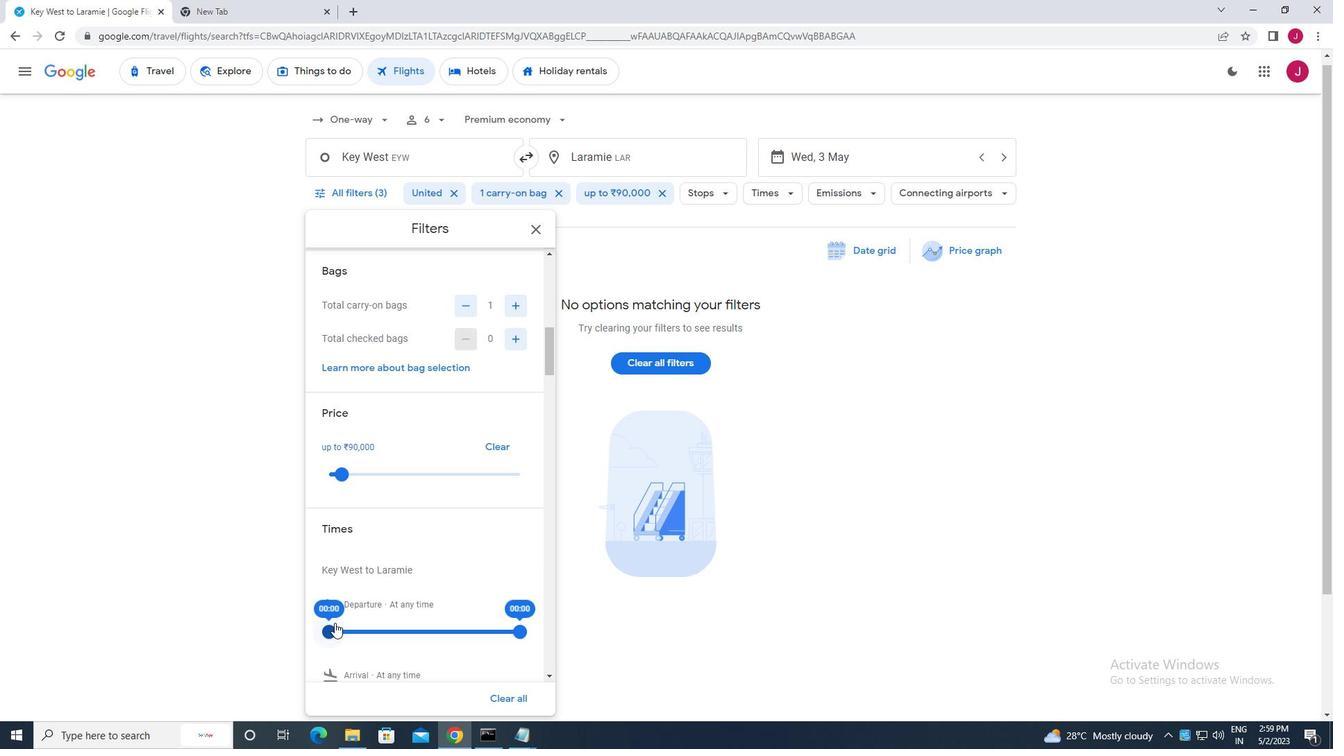 
Action: Mouse pressed left at (327, 626)
Screenshot: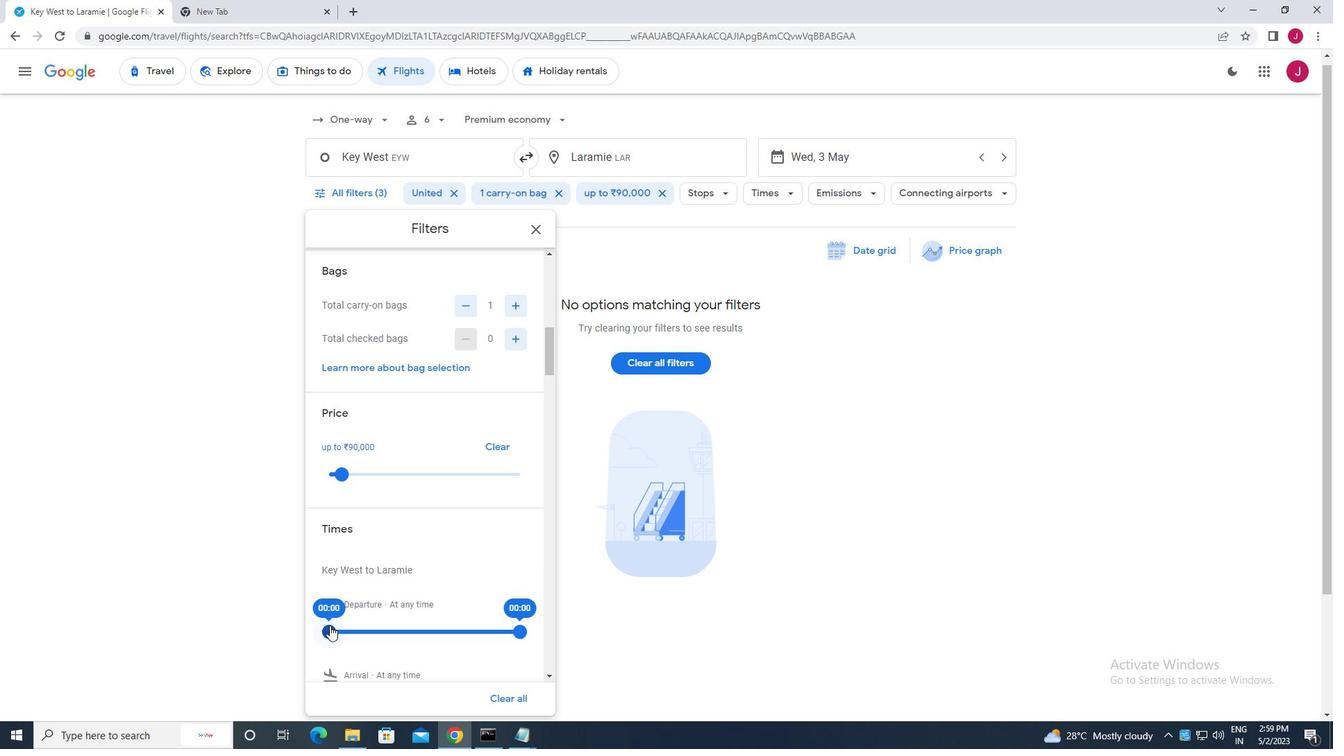 
Action: Mouse moved to (518, 634)
Screenshot: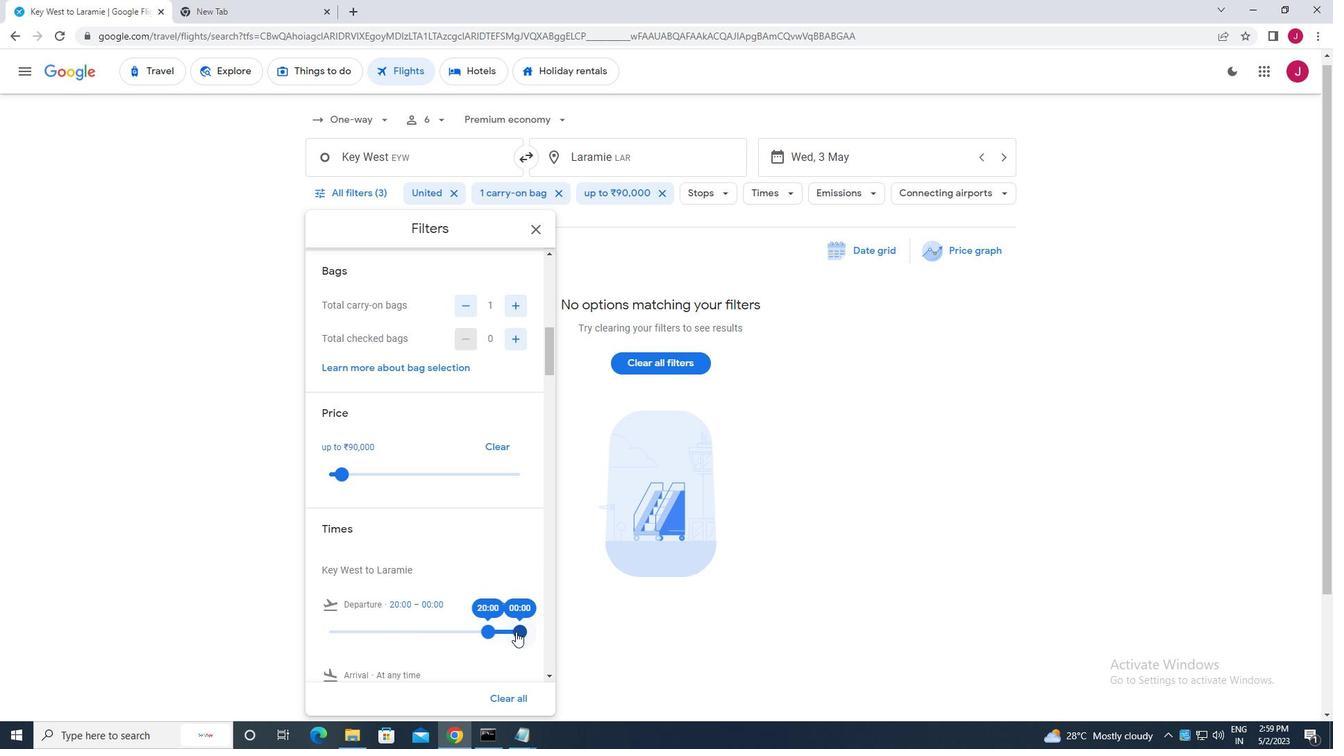 
Action: Mouse pressed left at (518, 634)
Screenshot: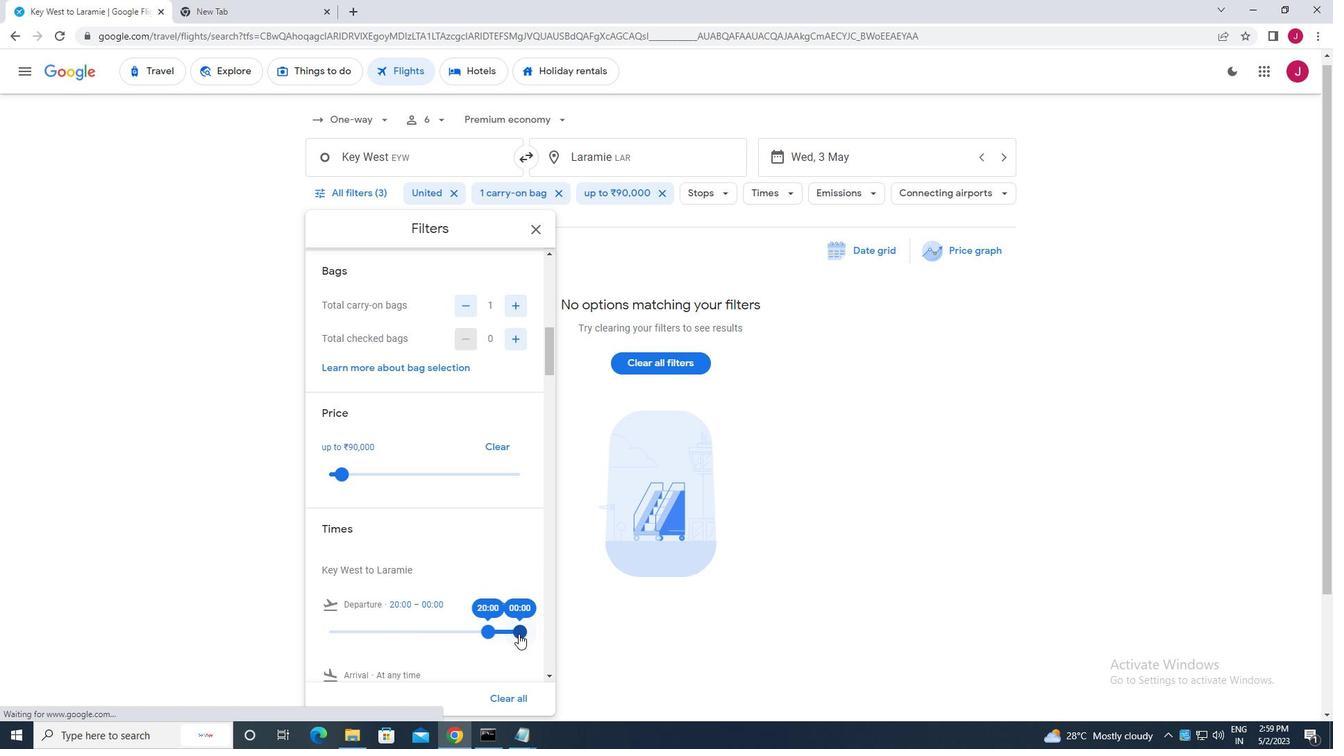
Action: Mouse moved to (536, 230)
Screenshot: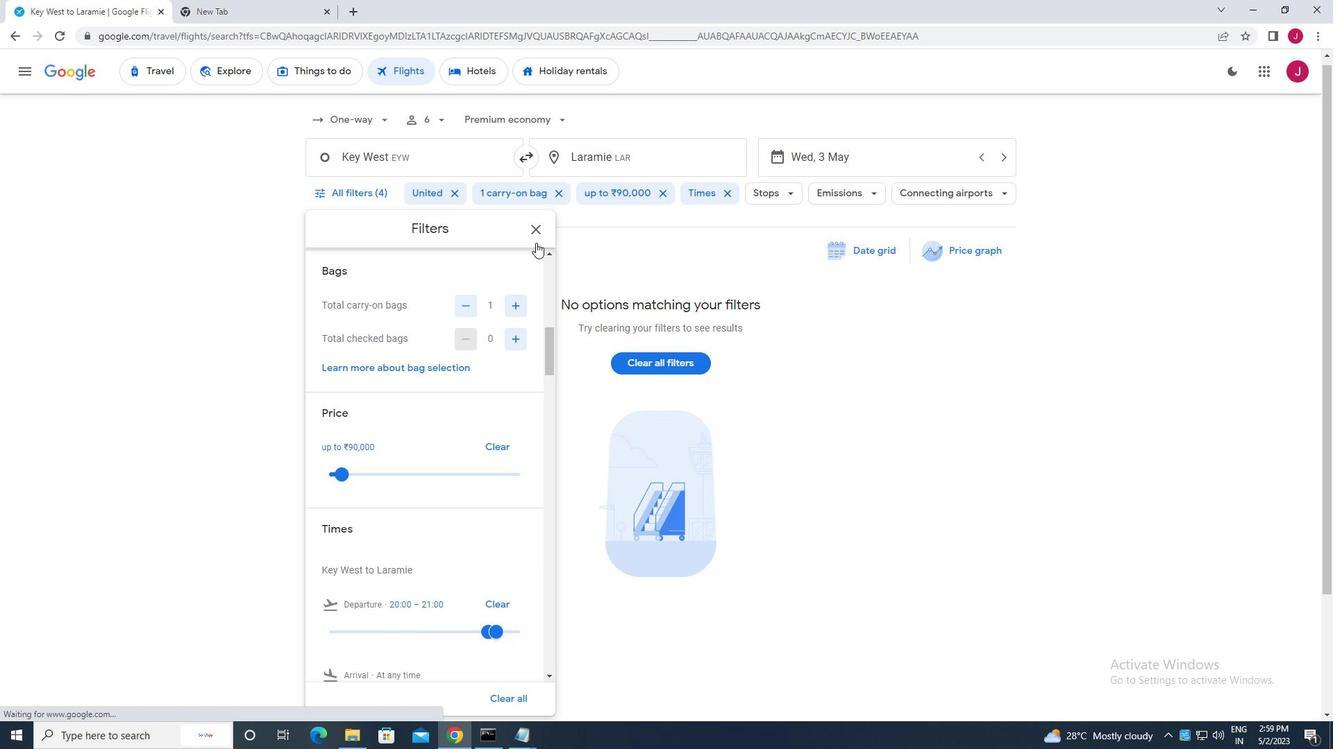 
Action: Mouse pressed left at (536, 230)
Screenshot: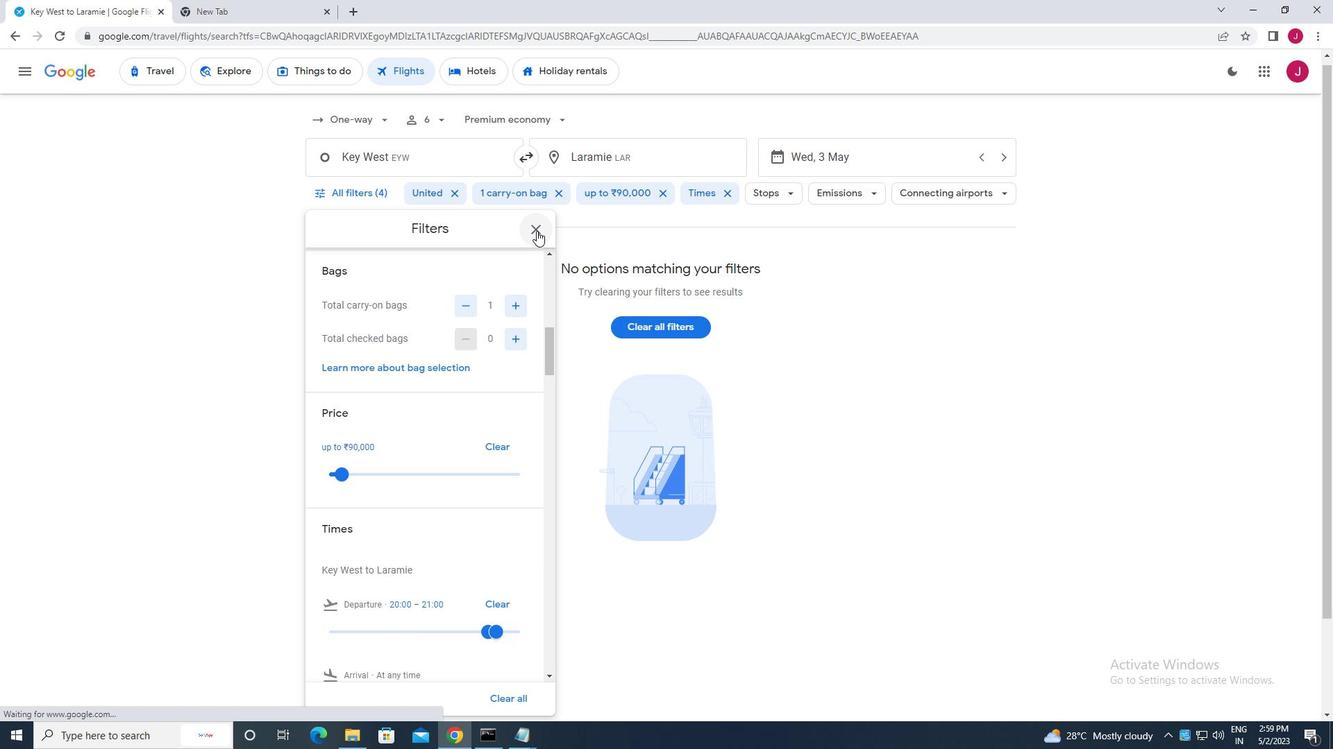 
Action: Mouse moved to (529, 236)
Screenshot: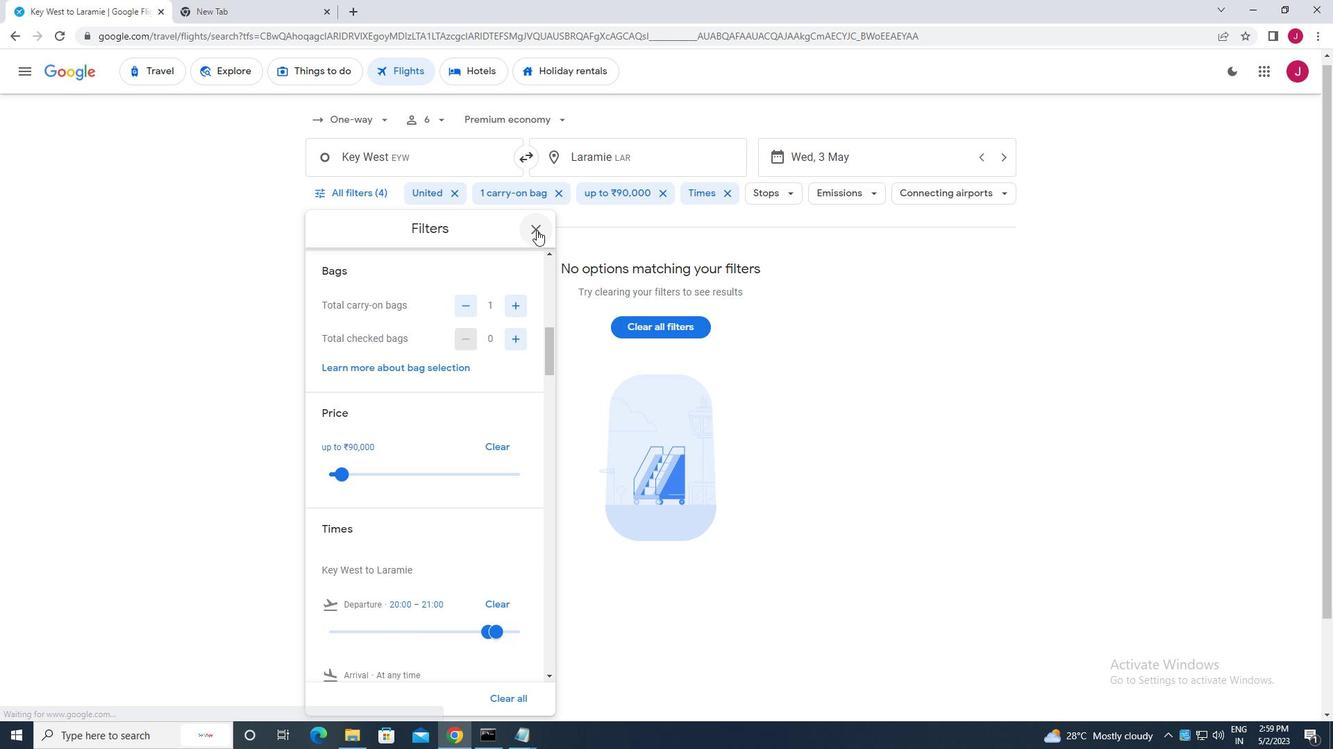 
